Task: Look for space in Ağdaş, Azerbaijan from 1st July, 2023 to 9th July, 2023 for 2 adults in price range Rs.8000 to Rs.15000. Place can be entire place with 1  bedroom having 1 bed and 1 bathroom. Property type can be house, flat, guest house. Amenities needed are: air conditioning. Booking option can be shelf check-in. Required host language is English.
Action: Mouse moved to (482, 131)
Screenshot: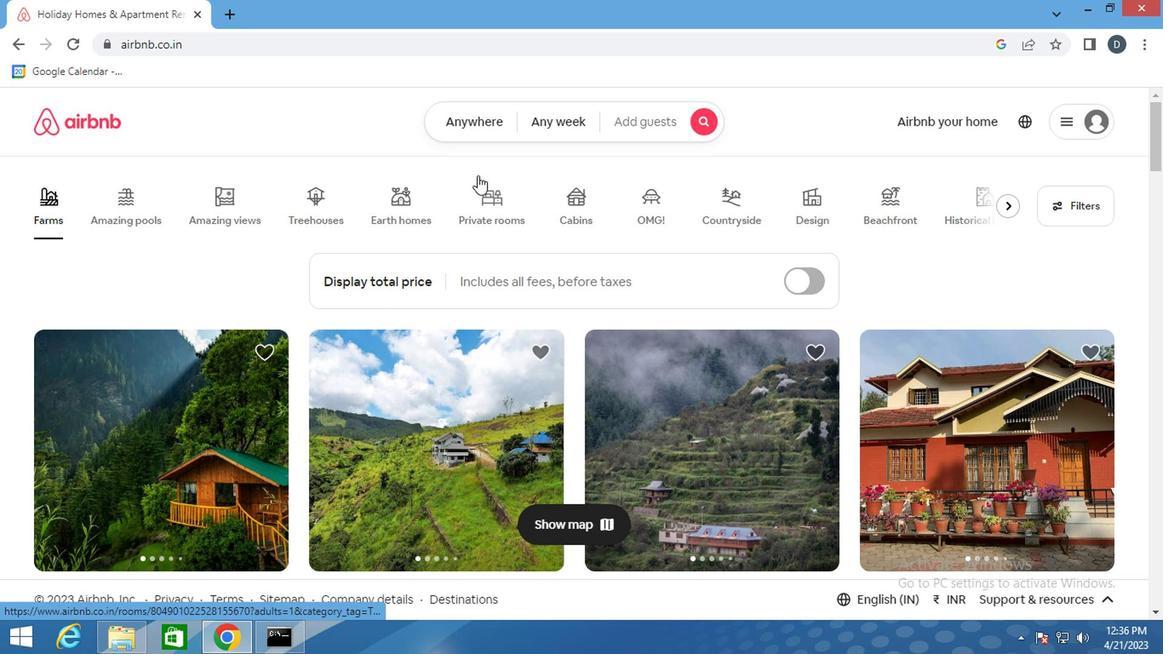 
Action: Mouse pressed left at (482, 131)
Screenshot: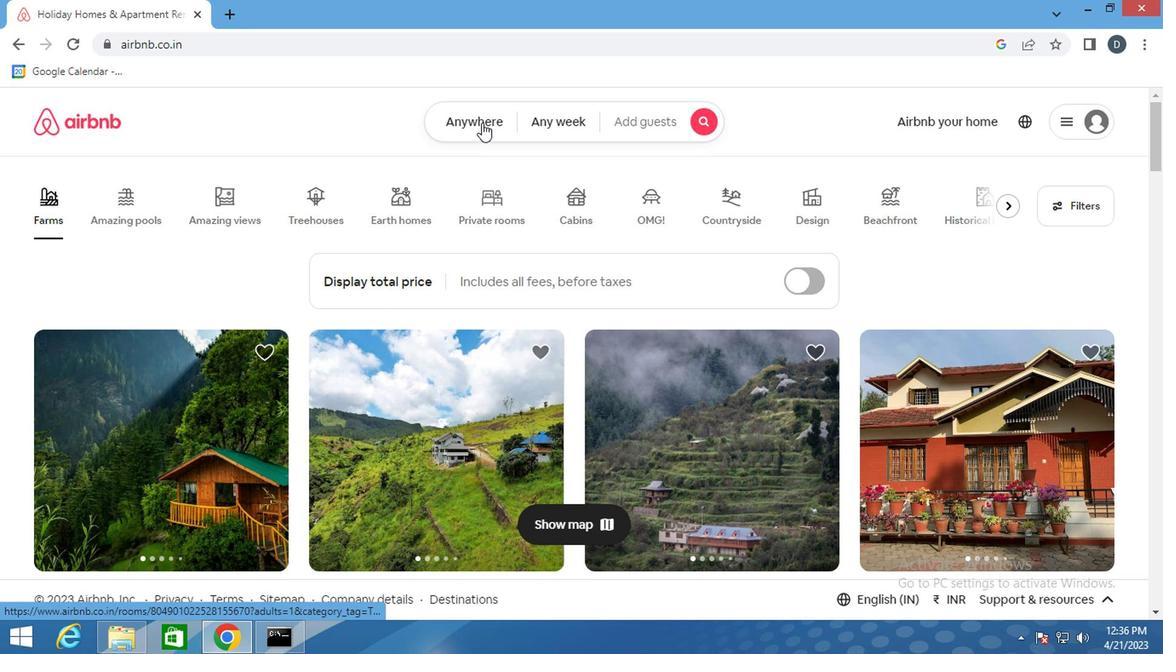 
Action: Mouse moved to (383, 200)
Screenshot: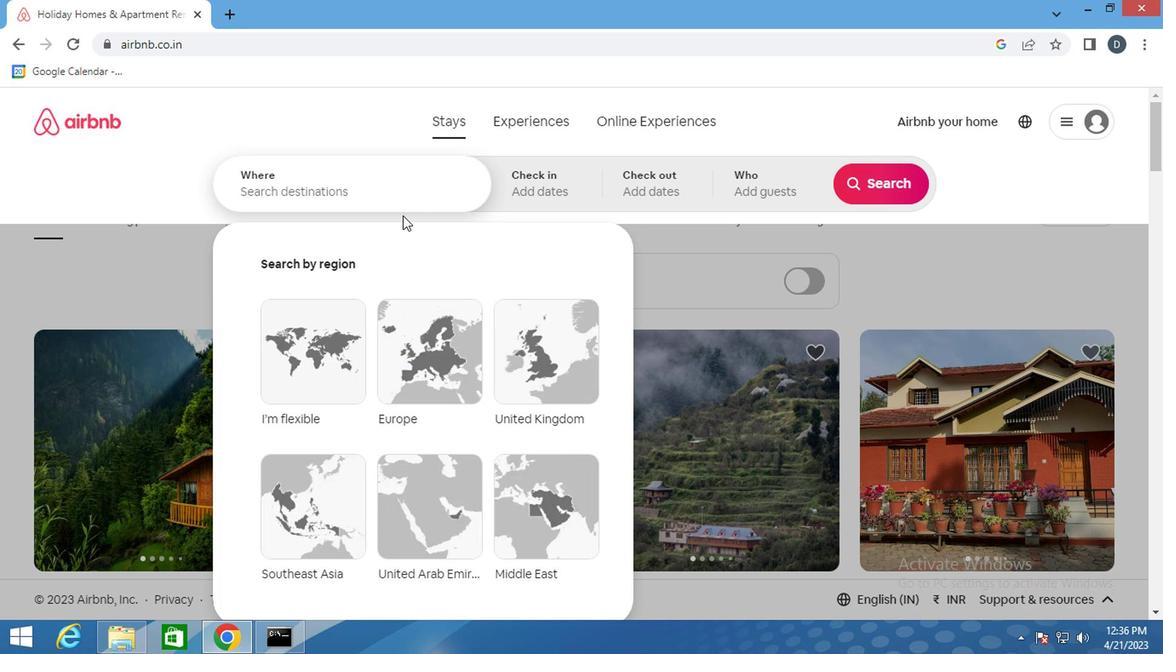 
Action: Mouse pressed left at (383, 200)
Screenshot: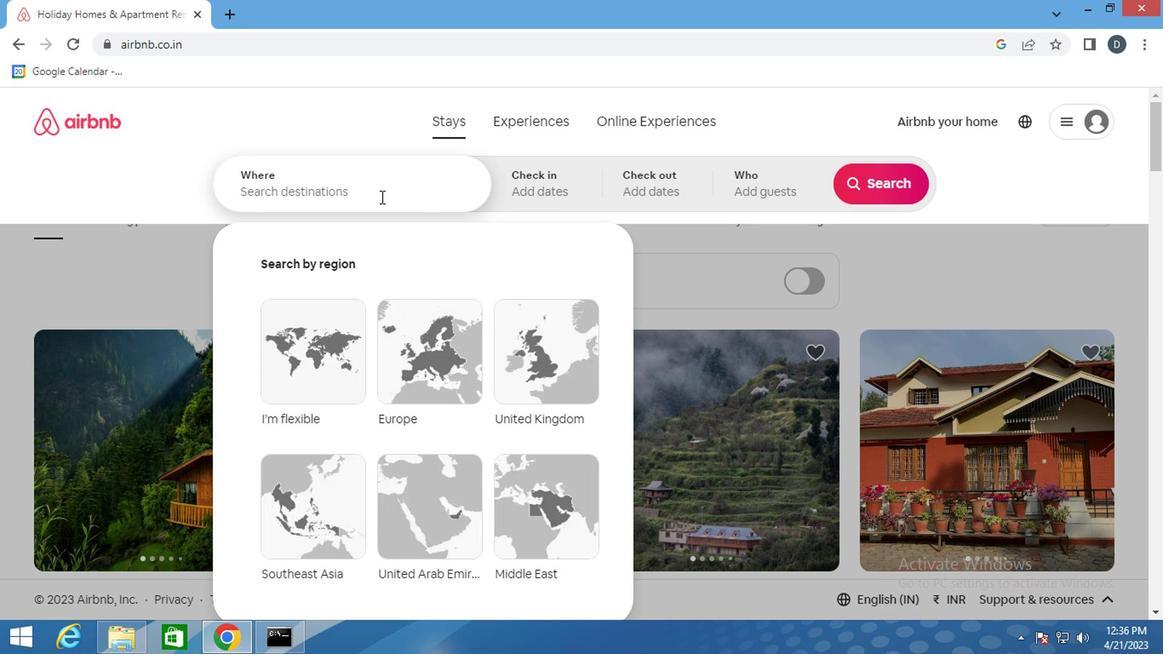 
Action: Key pressed <Key.shift>AGDAS,<Key.shift>AZERBAIJAN<Key.enter>
Screenshot: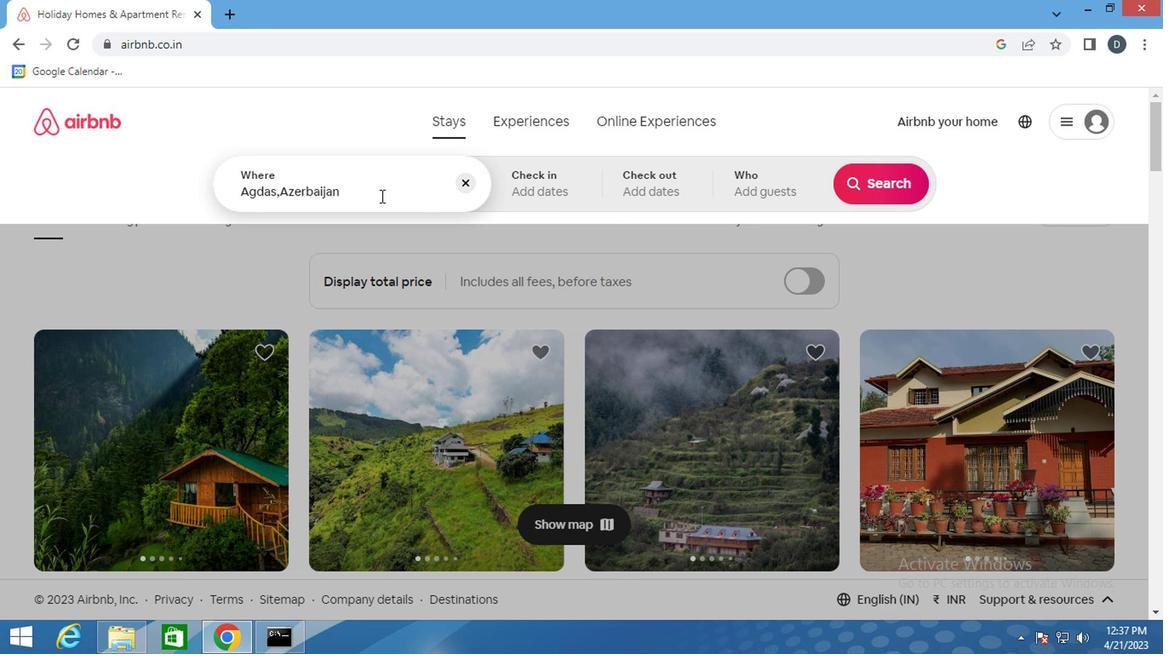 
Action: Mouse moved to (870, 320)
Screenshot: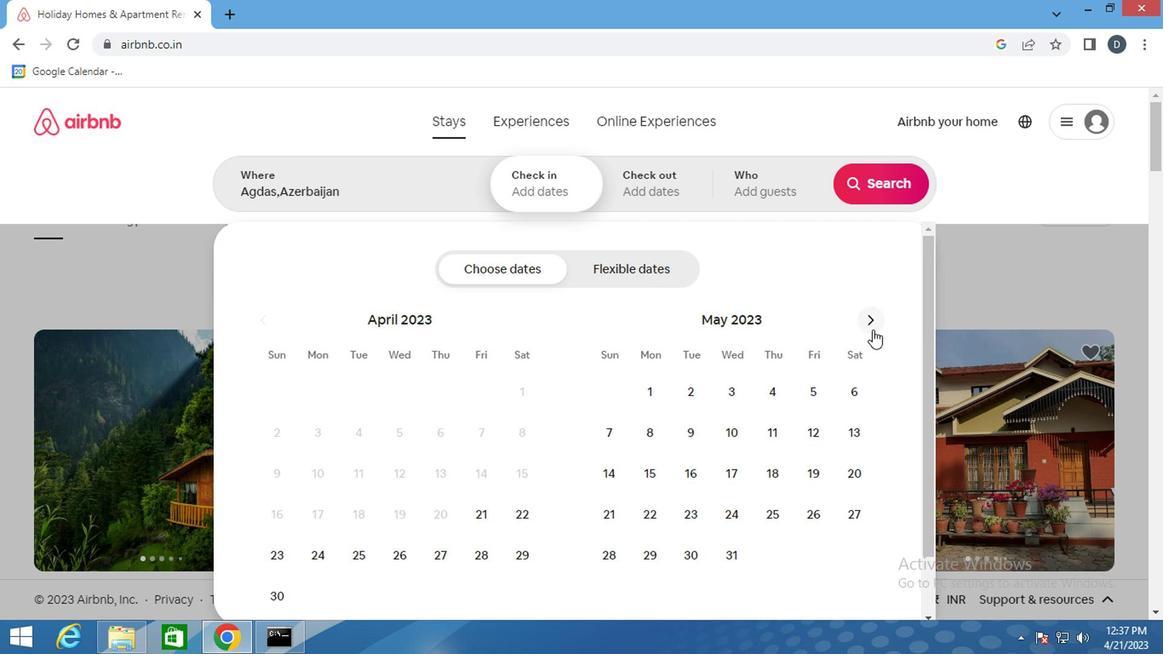 
Action: Mouse pressed left at (870, 320)
Screenshot: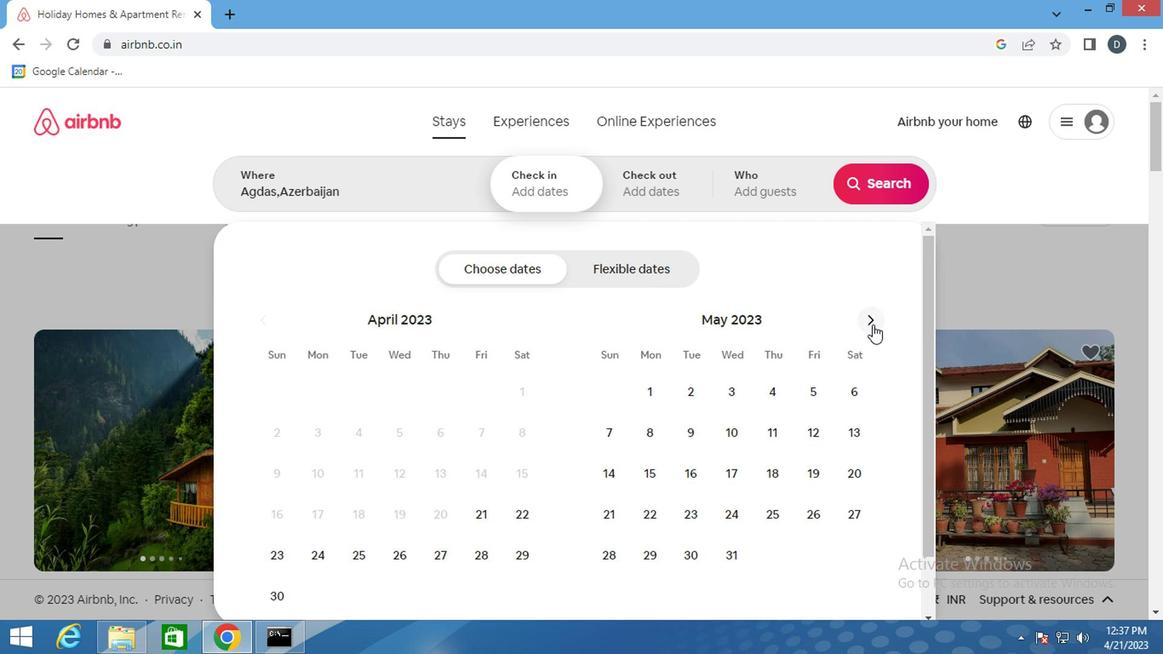 
Action: Mouse pressed left at (870, 320)
Screenshot: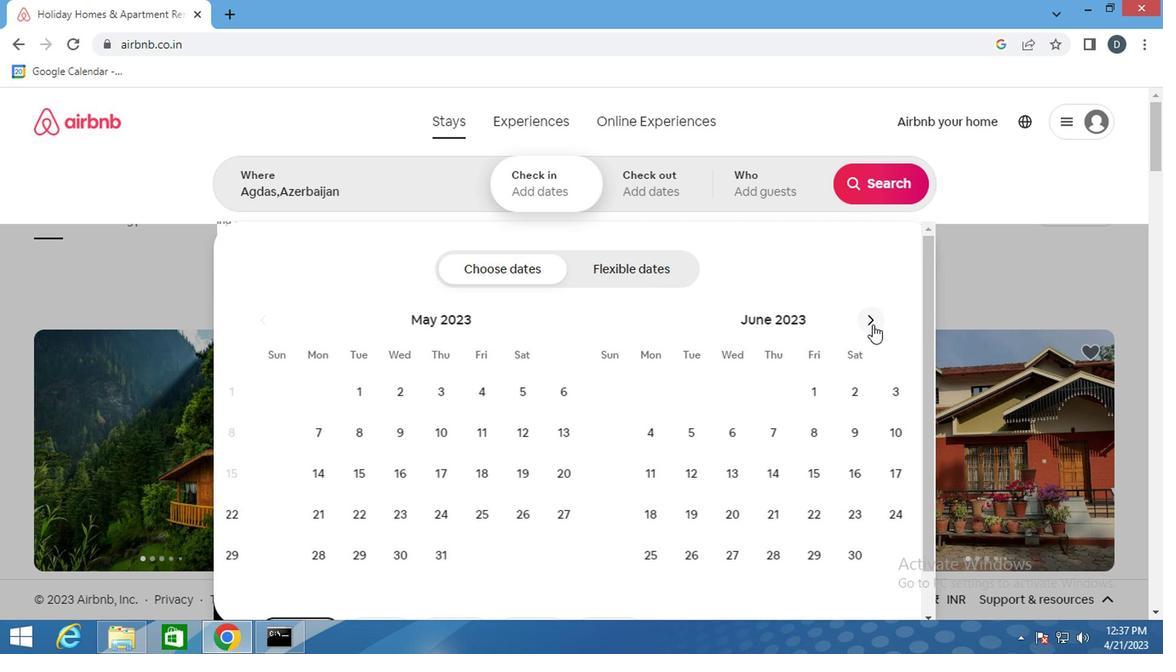 
Action: Mouse moved to (837, 379)
Screenshot: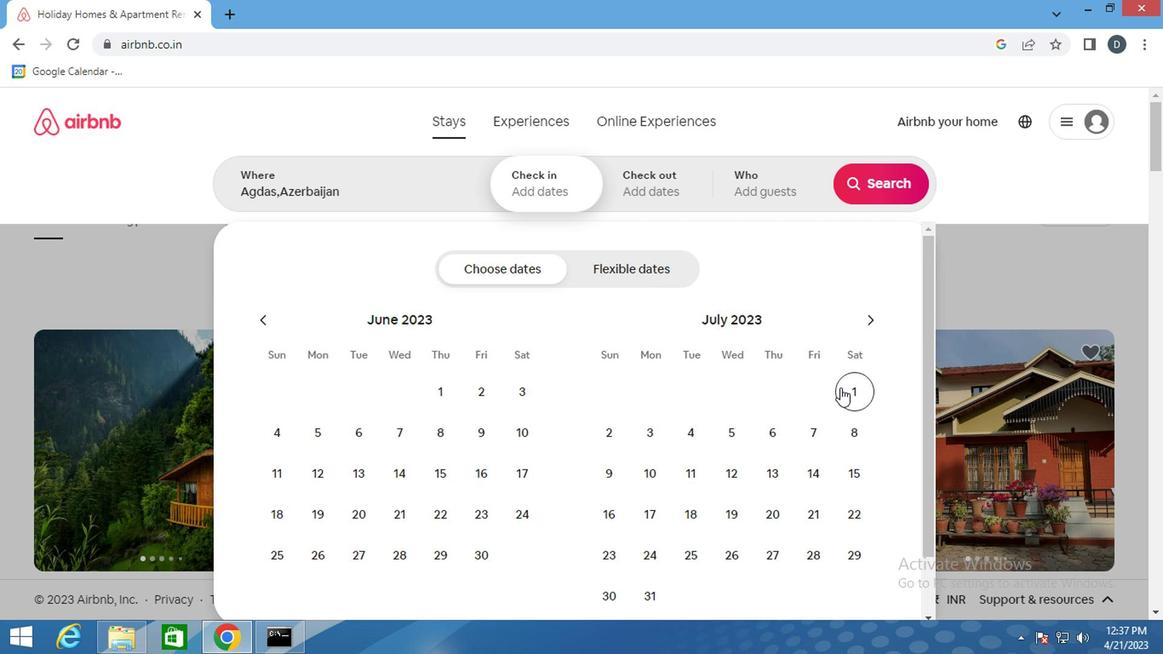 
Action: Mouse pressed left at (837, 379)
Screenshot: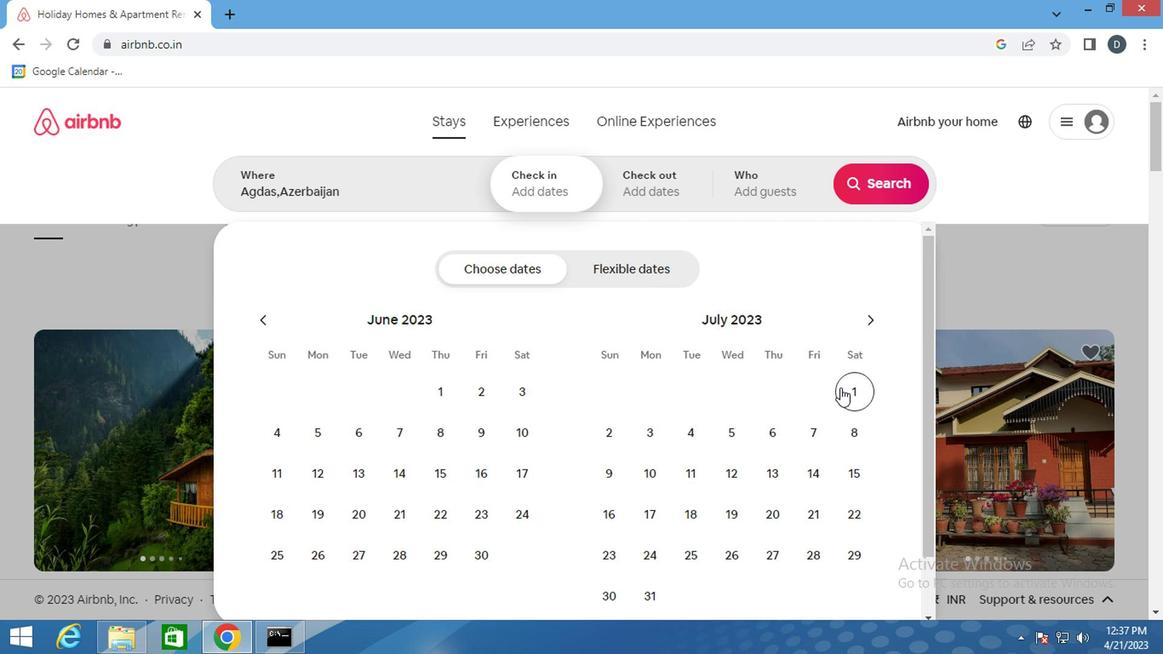 
Action: Mouse moved to (608, 461)
Screenshot: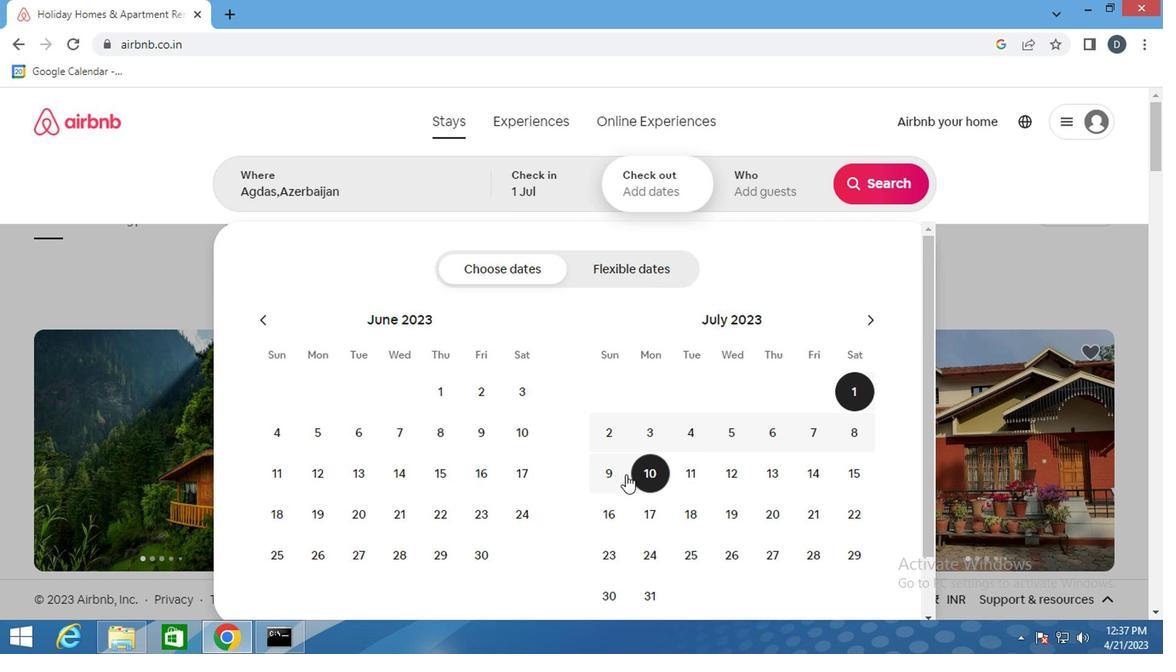 
Action: Mouse pressed left at (608, 461)
Screenshot: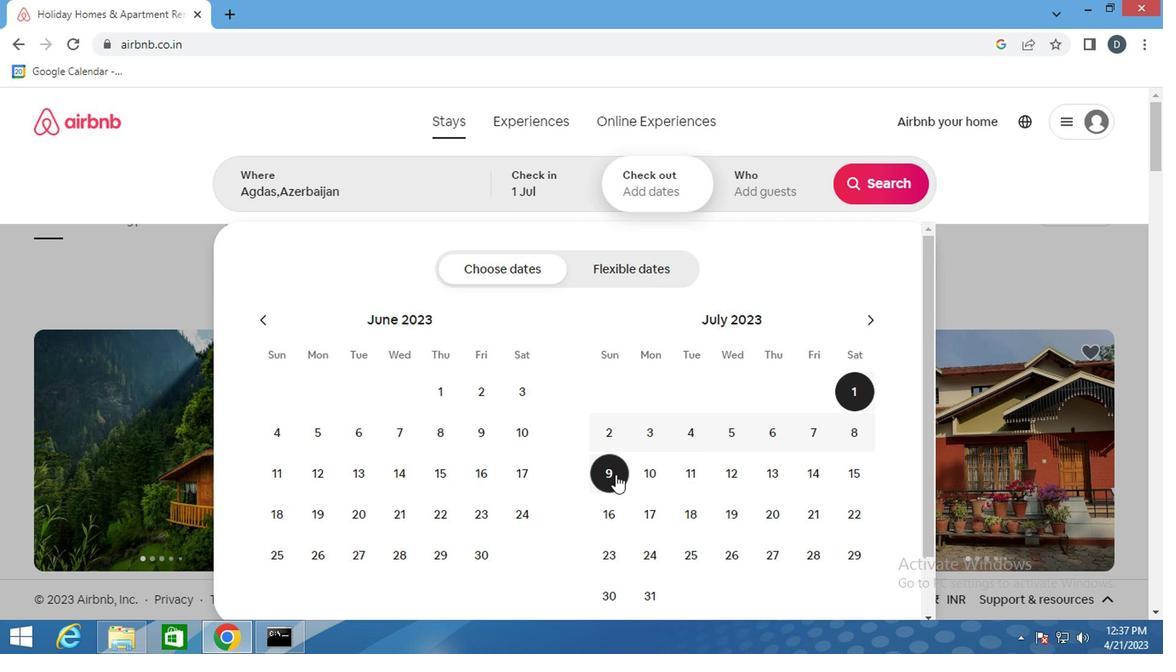 
Action: Mouse moved to (748, 190)
Screenshot: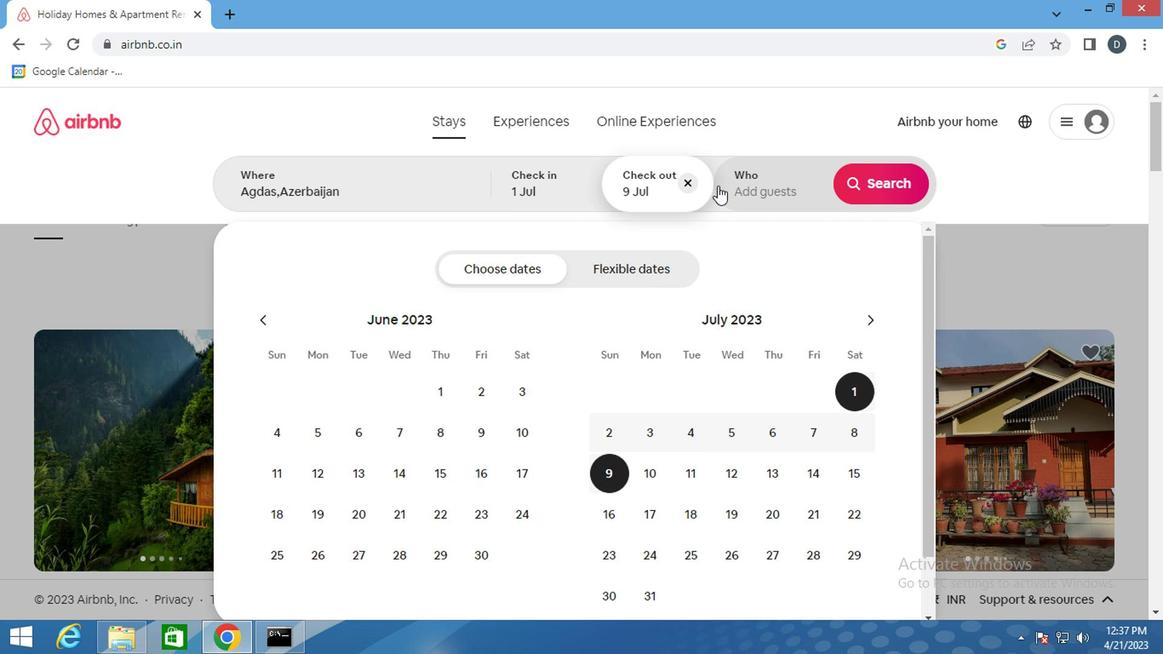 
Action: Mouse pressed left at (748, 190)
Screenshot: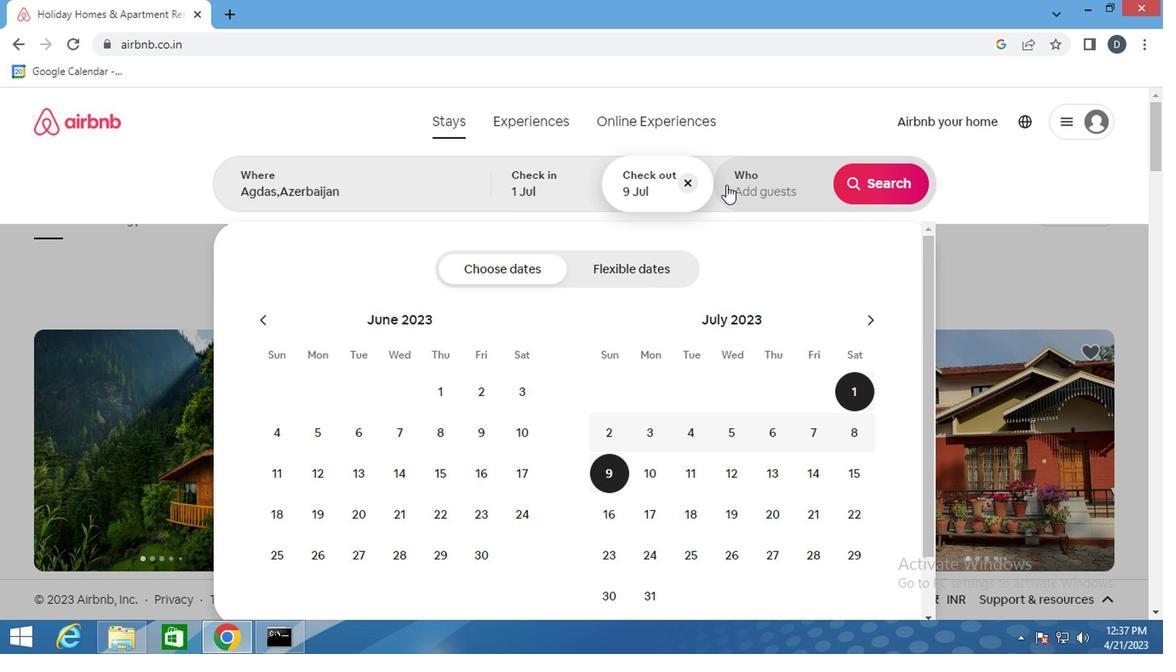 
Action: Mouse moved to (871, 271)
Screenshot: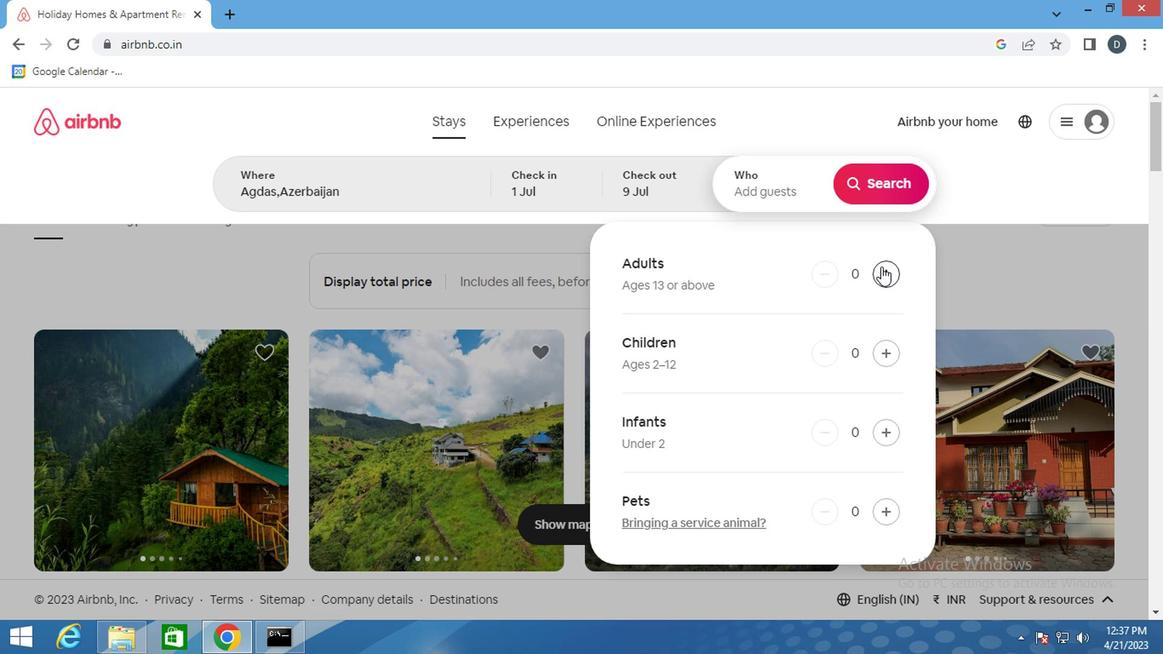 
Action: Mouse pressed left at (871, 271)
Screenshot: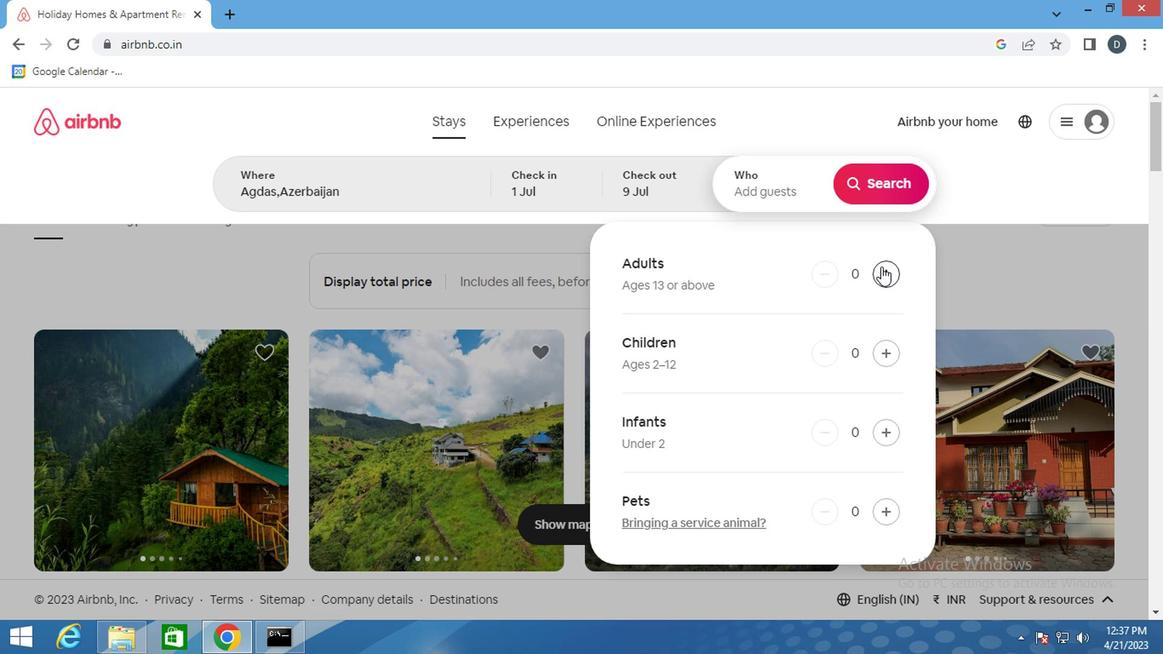 
Action: Mouse pressed left at (871, 271)
Screenshot: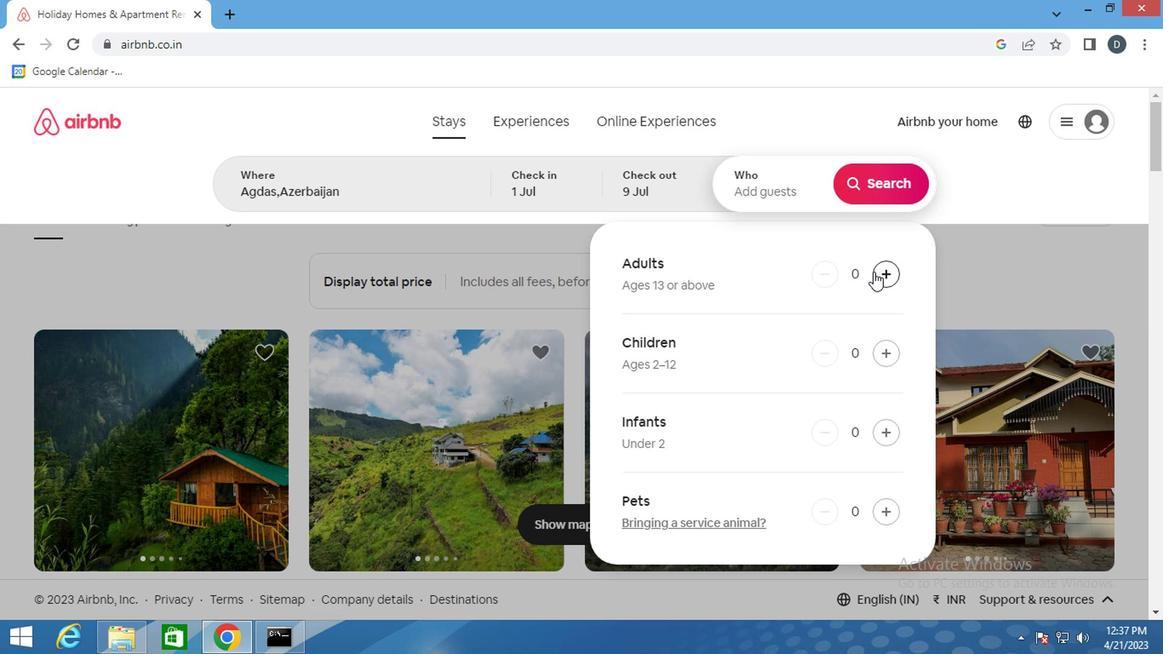 
Action: Mouse moved to (878, 190)
Screenshot: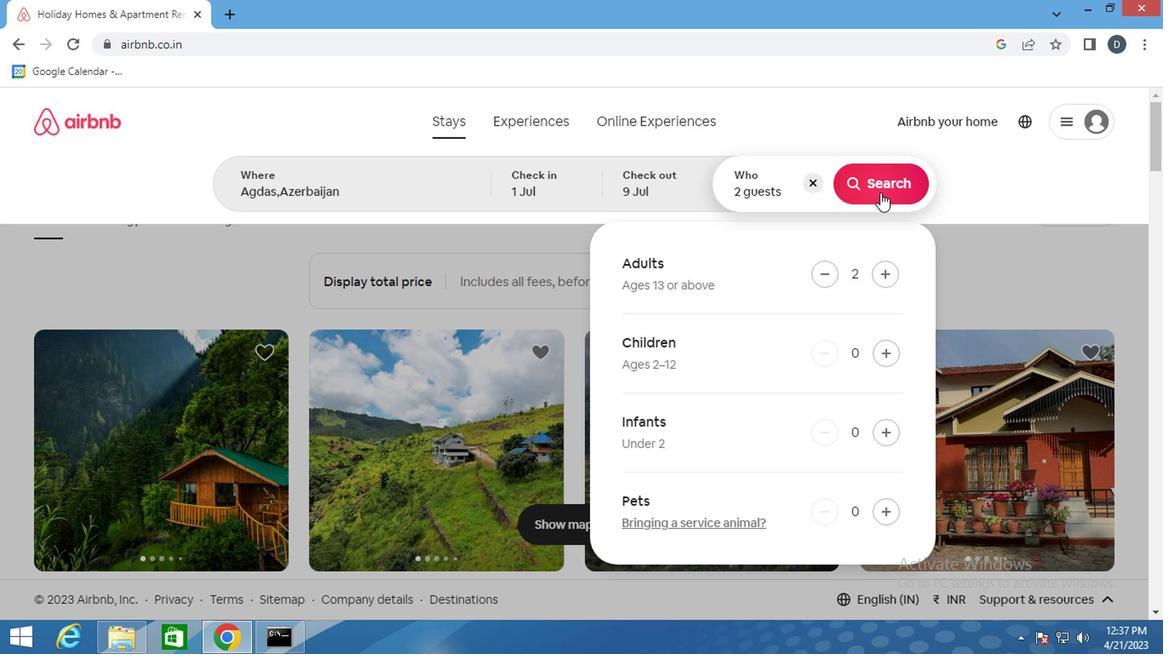 
Action: Mouse pressed left at (878, 190)
Screenshot: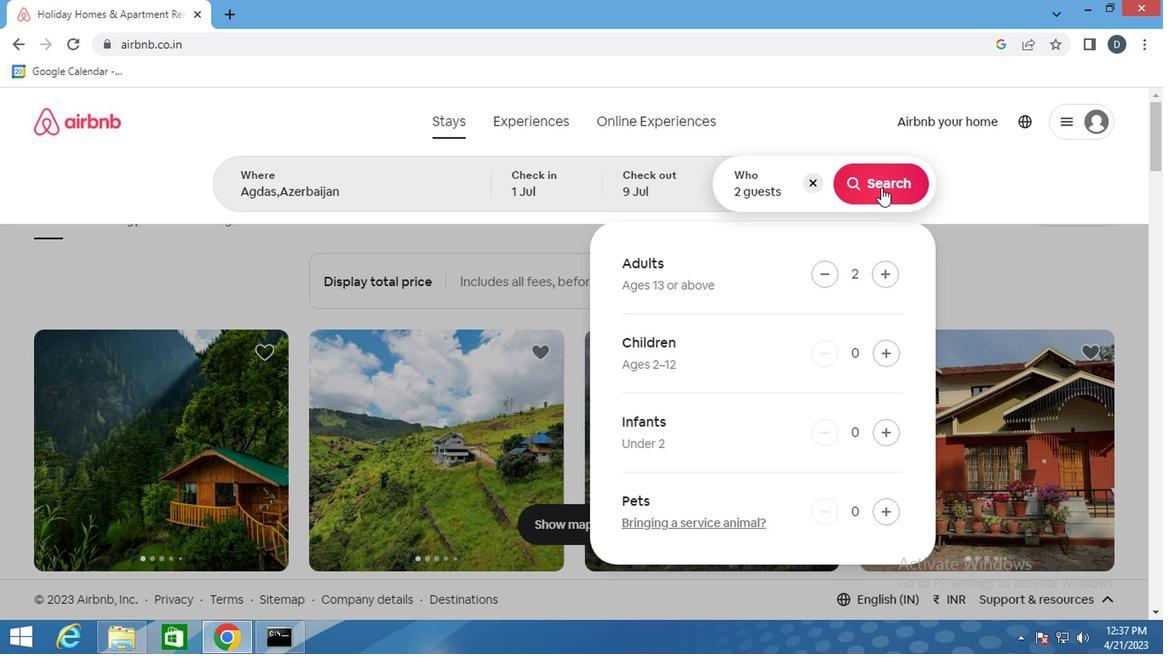 
Action: Mouse moved to (1081, 200)
Screenshot: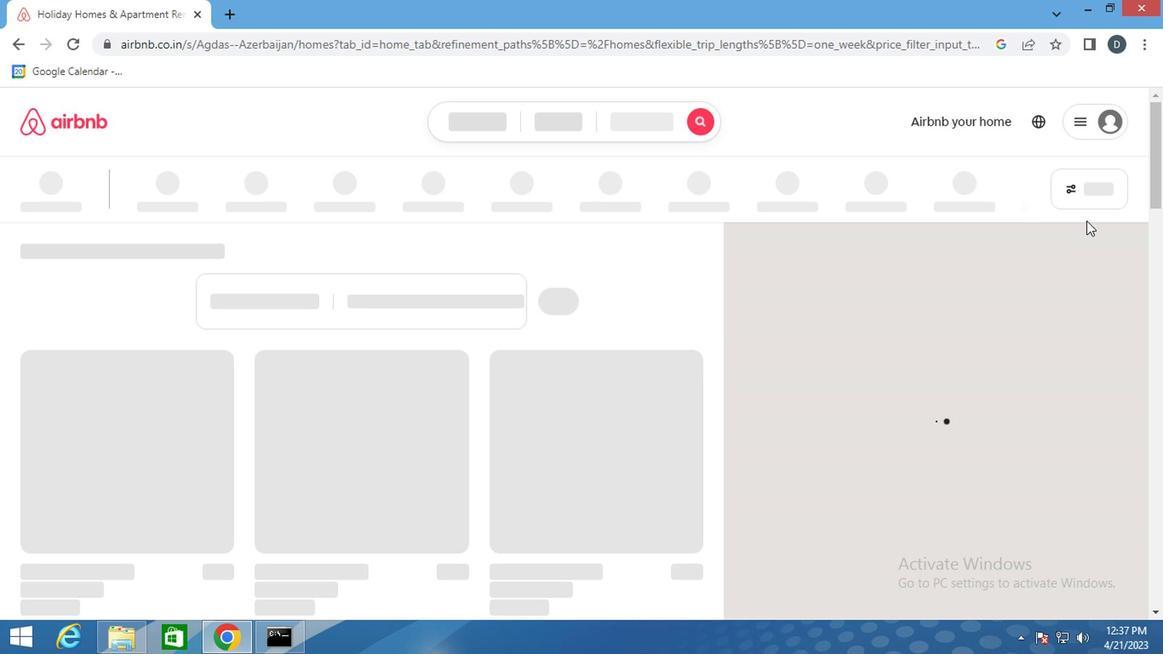 
Action: Mouse pressed left at (1081, 200)
Screenshot: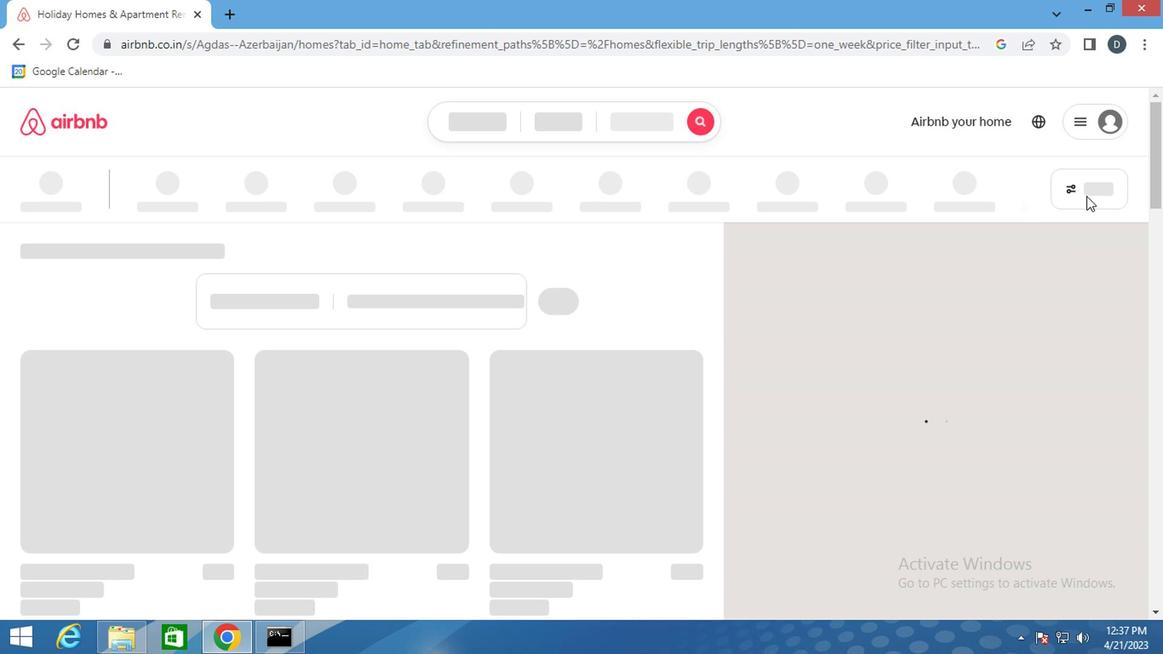 
Action: Mouse moved to (403, 397)
Screenshot: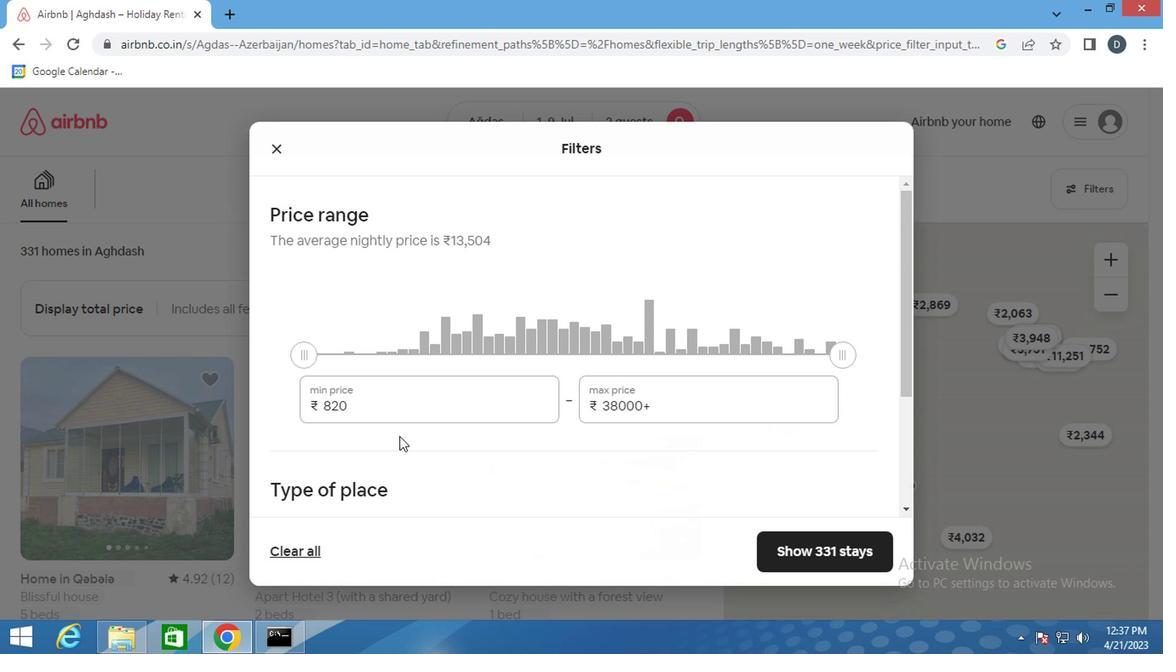 
Action: Mouse pressed left at (403, 397)
Screenshot: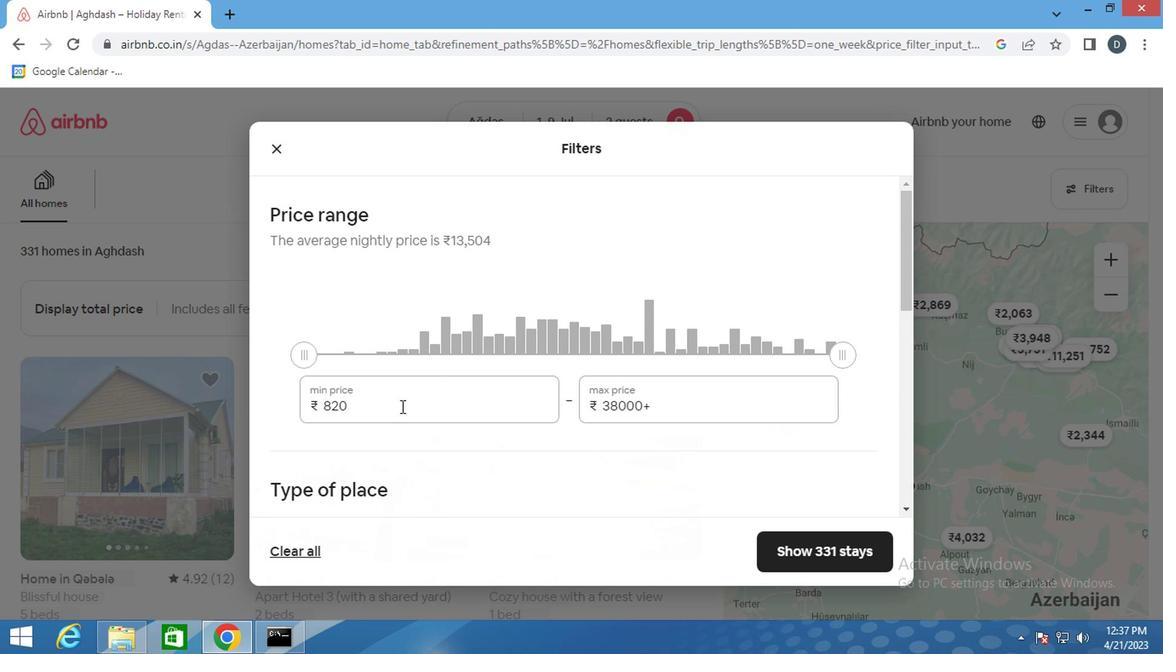 
Action: Mouse pressed left at (403, 397)
Screenshot: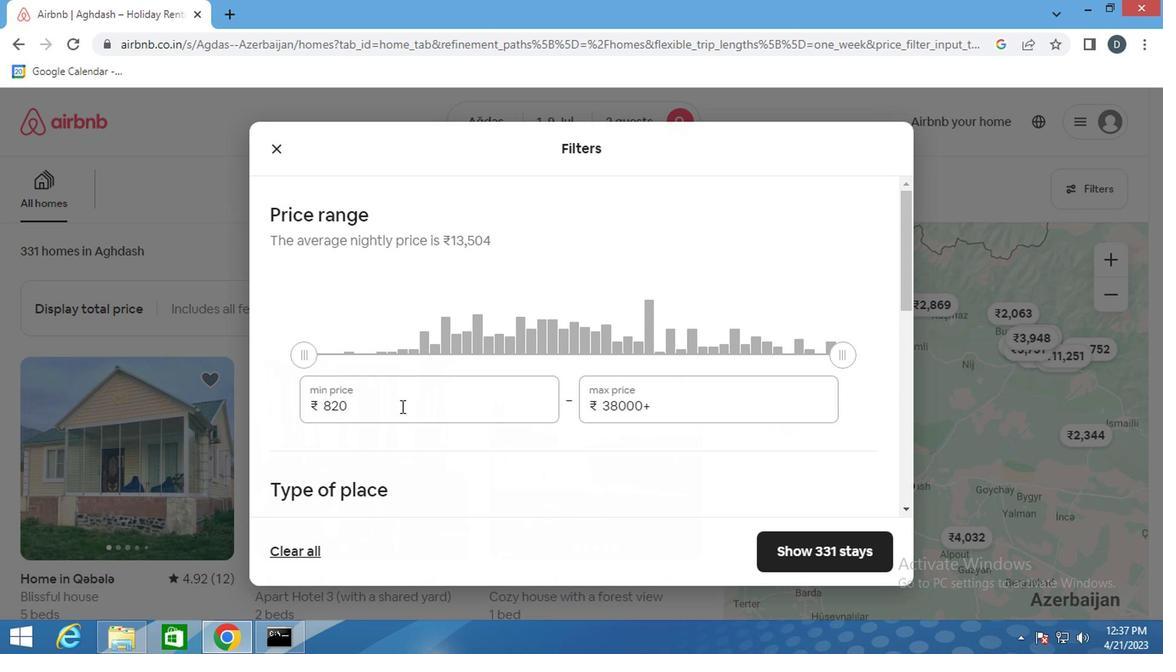 
Action: Key pressed 8000<Key.tab>ctrl+Actrl+12000
Screenshot: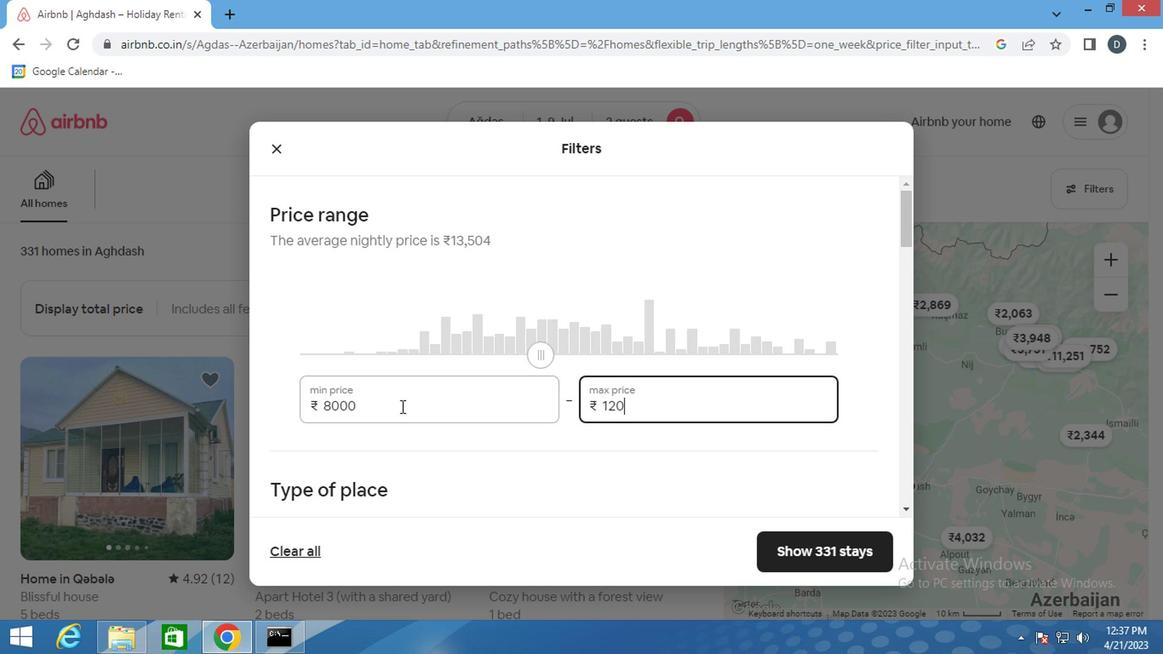
Action: Mouse moved to (588, 416)
Screenshot: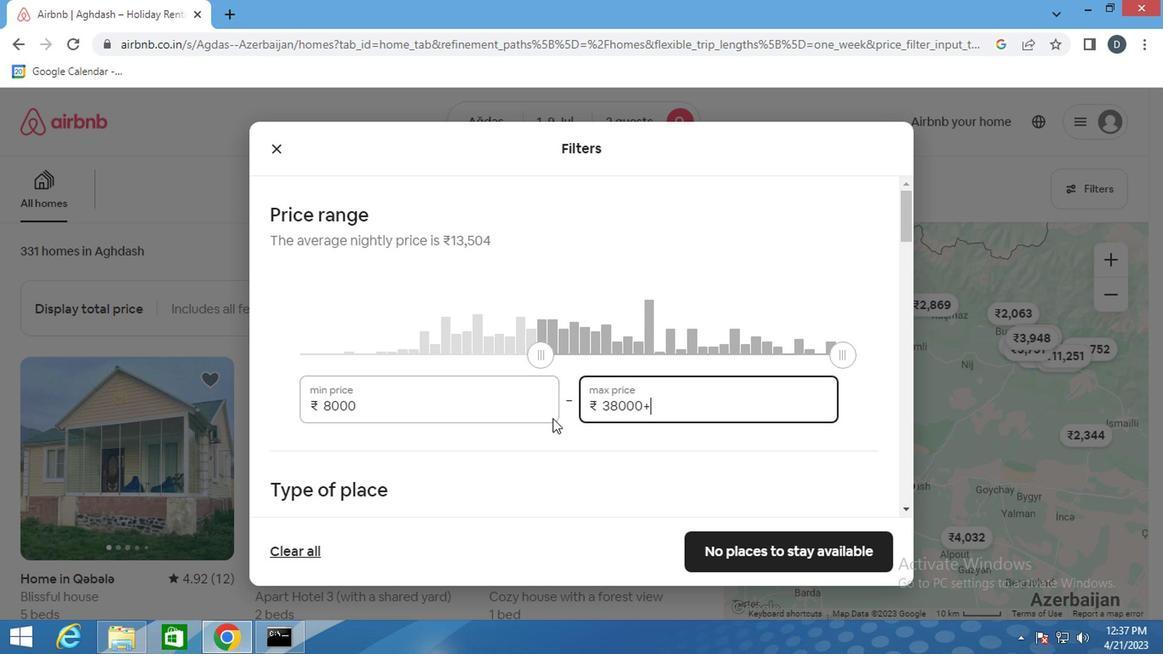 
Action: Key pressed ctrl+Actrl+12000
Screenshot: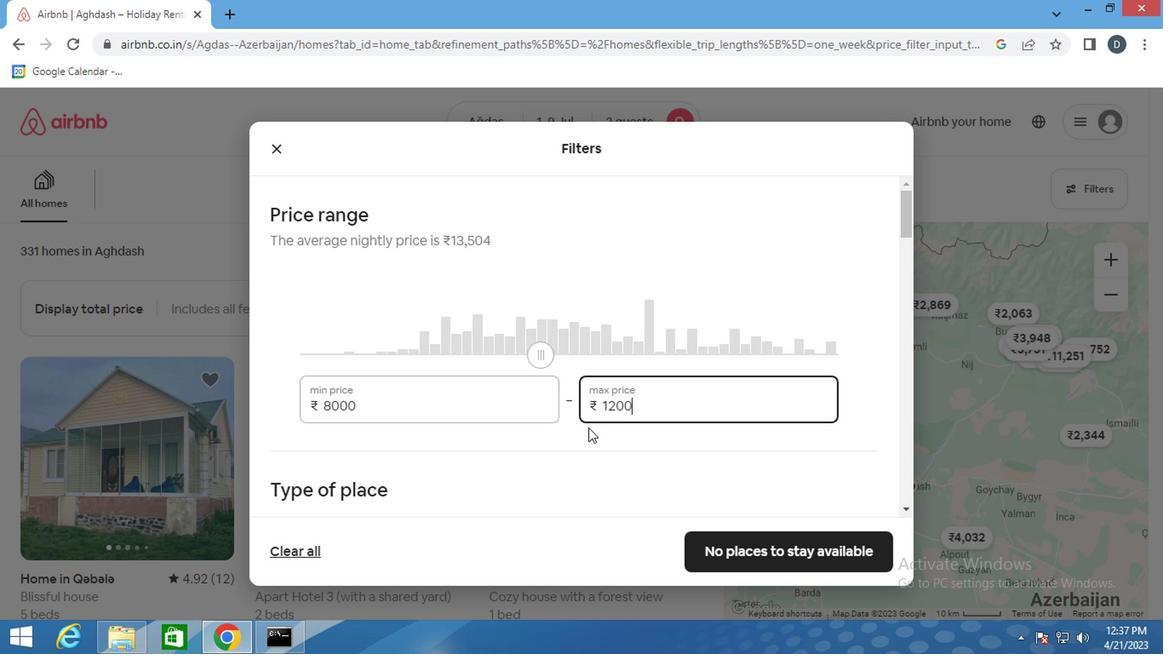 
Action: Mouse moved to (630, 421)
Screenshot: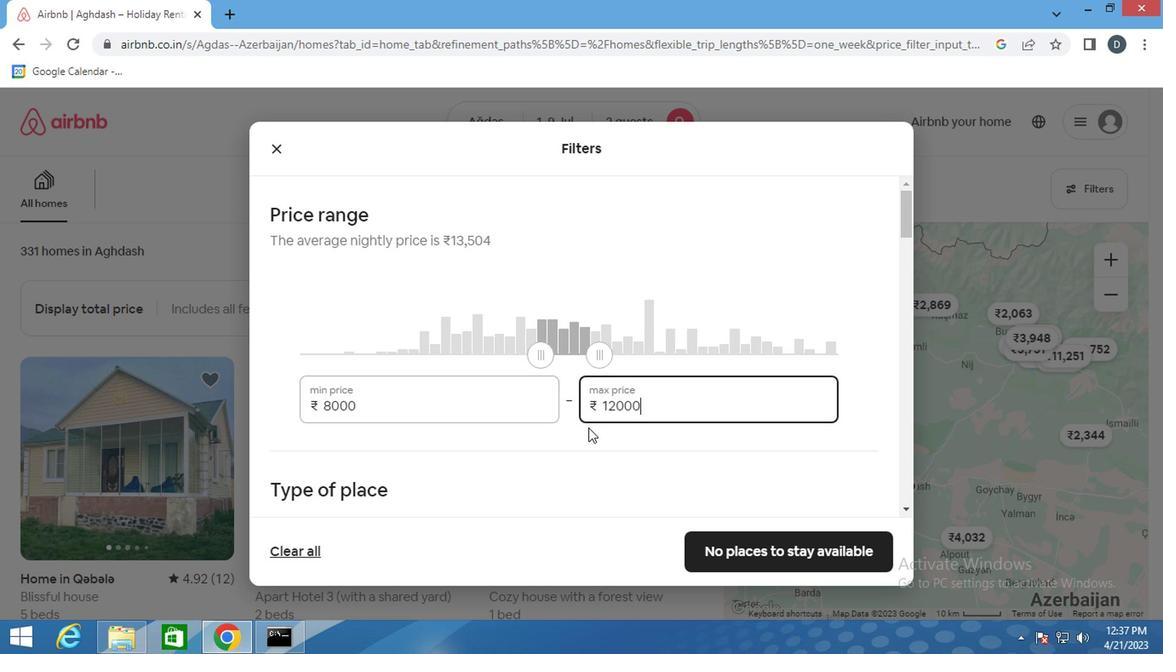 
Action: Mouse scrolled (630, 421) with delta (0, 0)
Screenshot: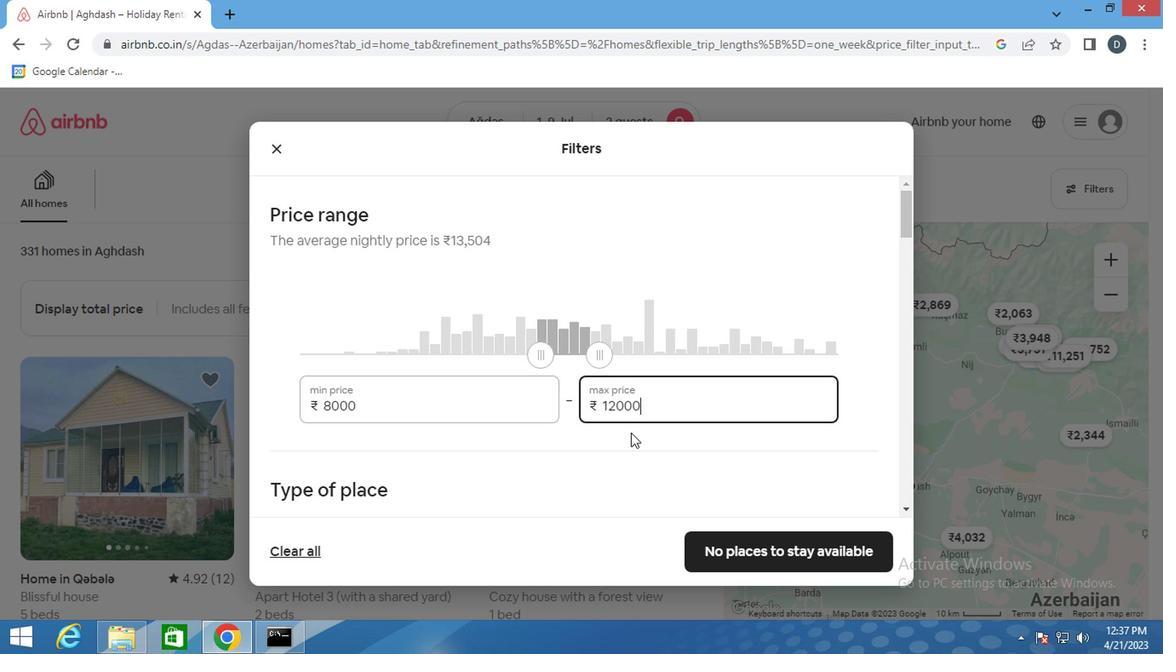 
Action: Mouse scrolled (630, 421) with delta (0, 0)
Screenshot: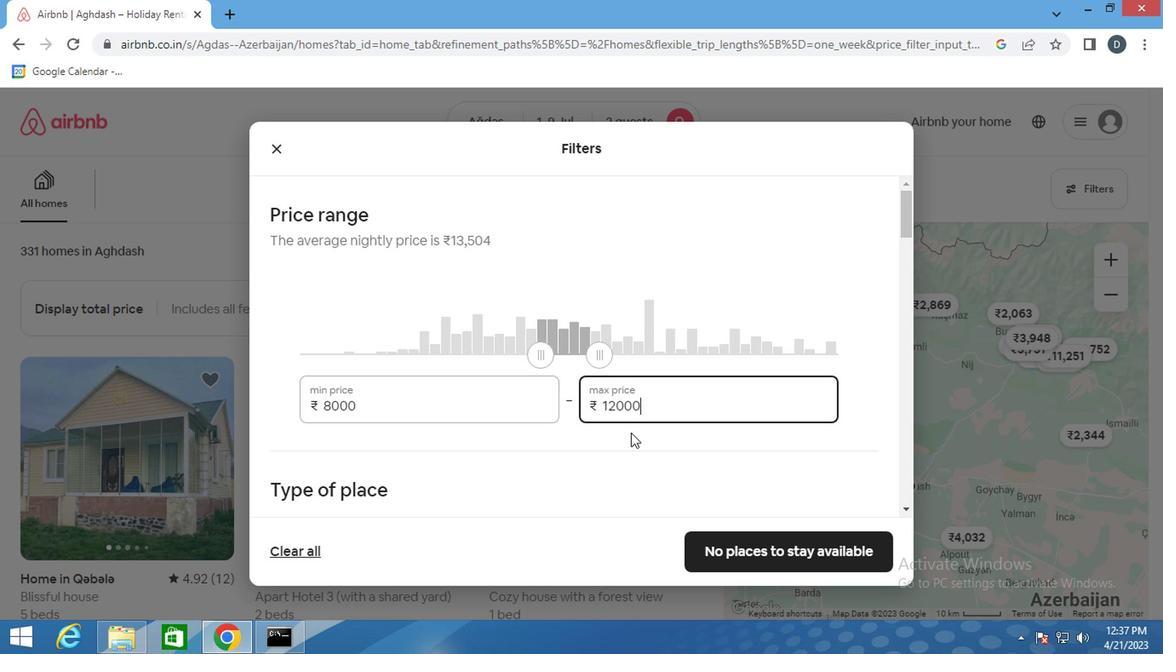
Action: Mouse scrolled (630, 421) with delta (0, 0)
Screenshot: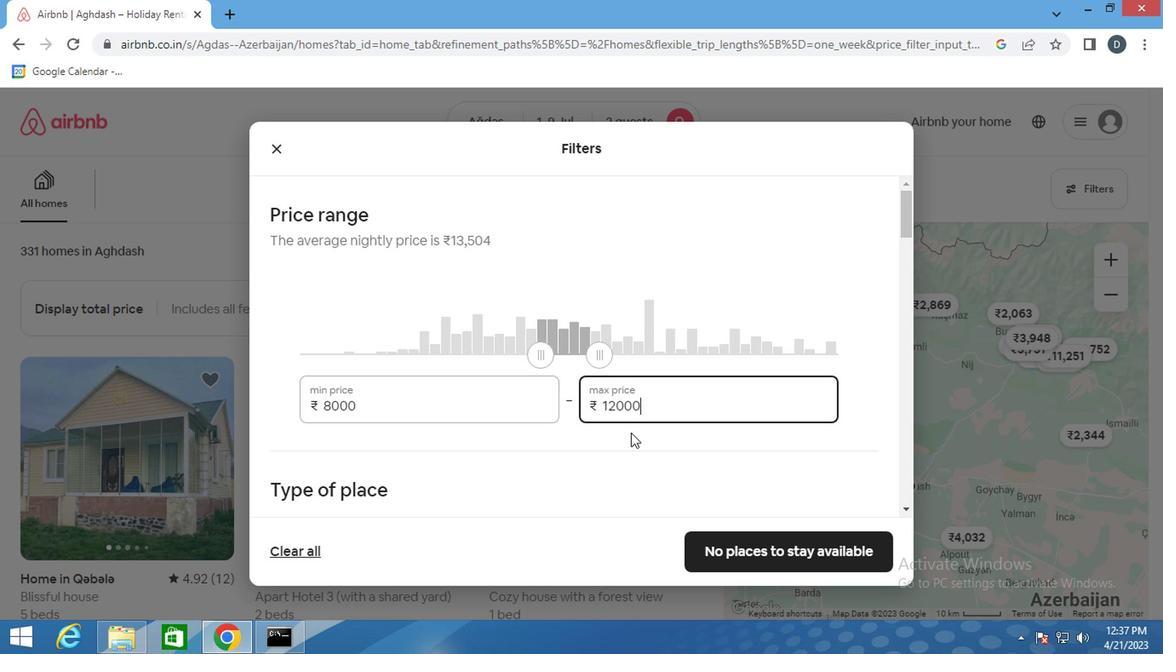 
Action: Mouse moved to (384, 290)
Screenshot: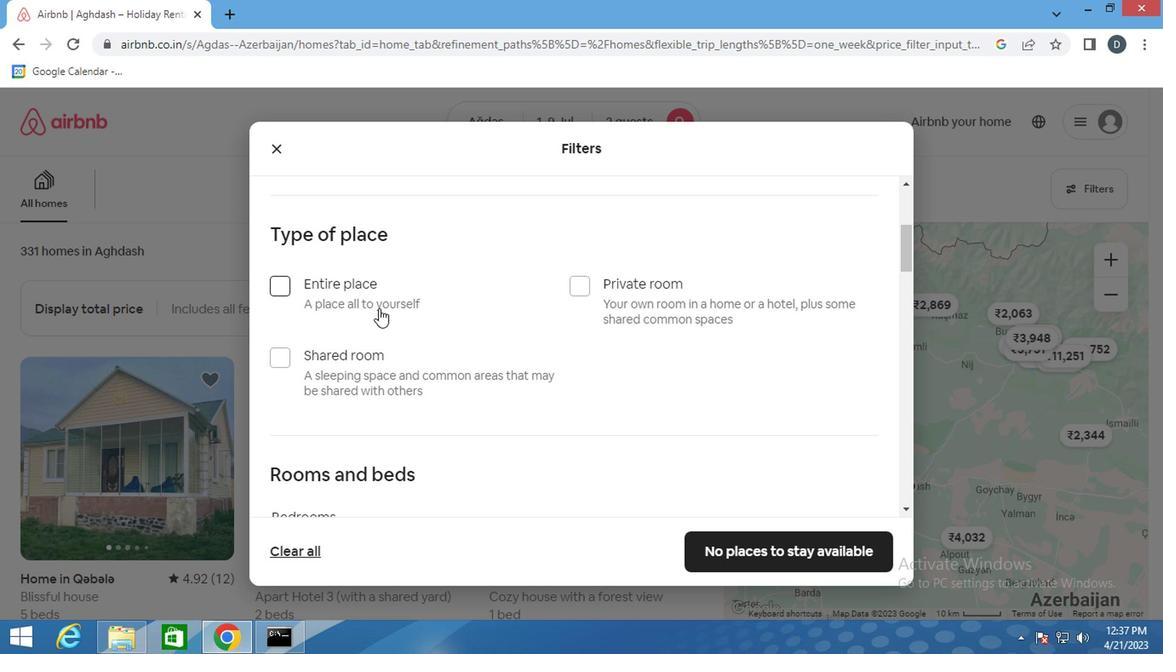 
Action: Mouse pressed left at (384, 290)
Screenshot: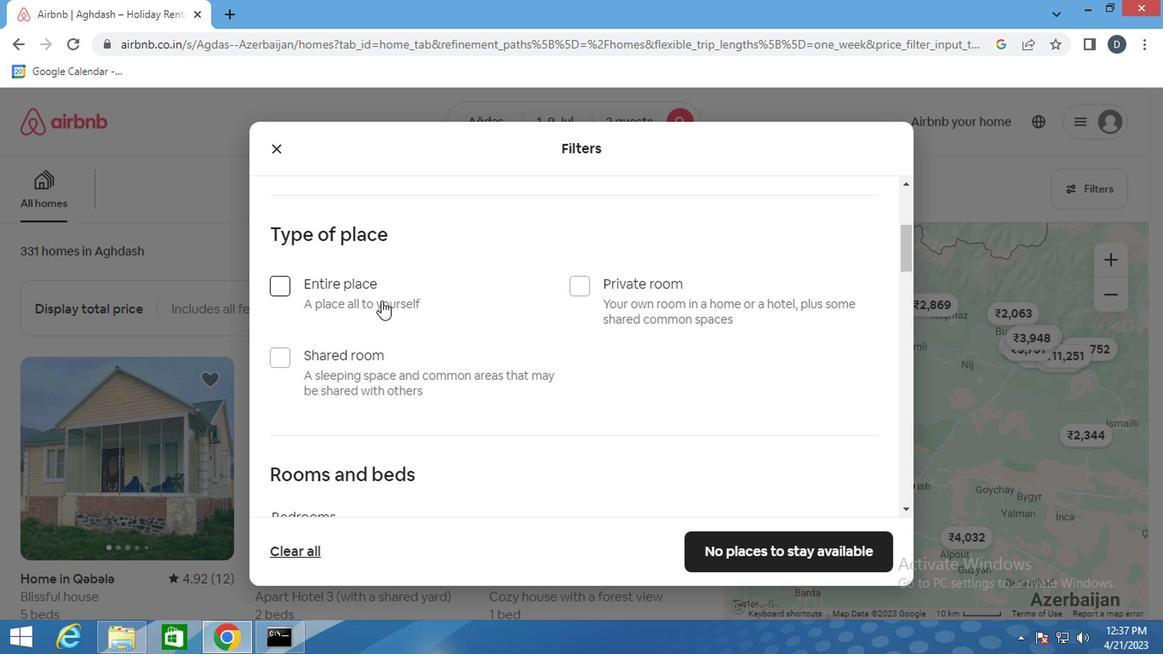 
Action: Mouse moved to (506, 356)
Screenshot: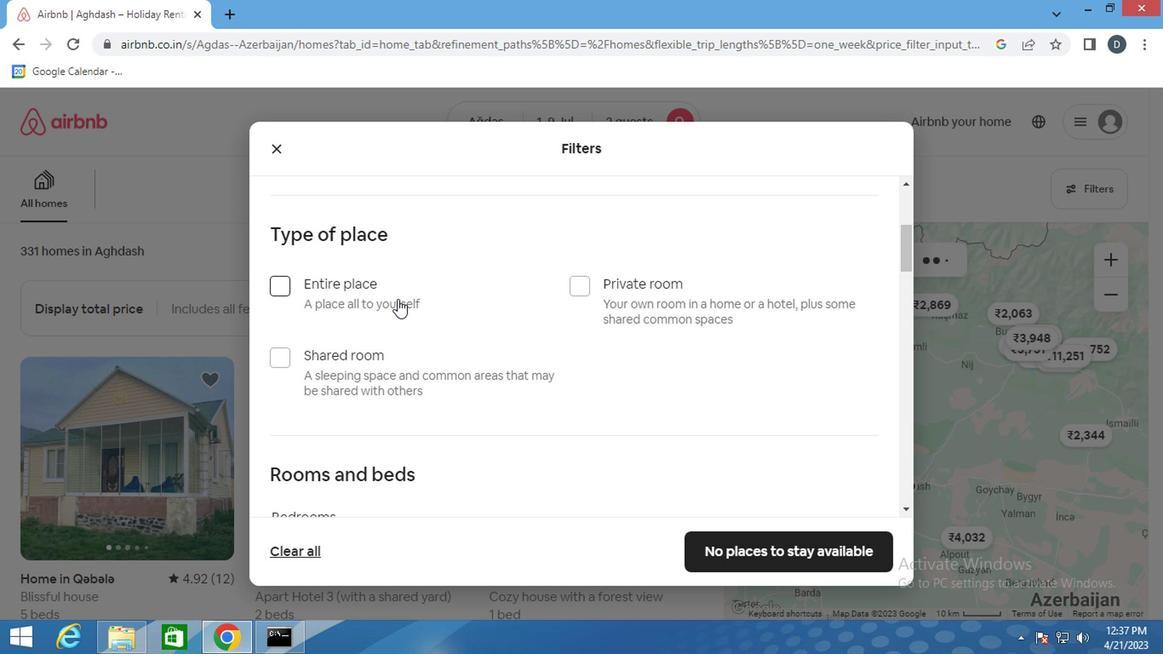 
Action: Mouse scrolled (506, 355) with delta (0, 0)
Screenshot: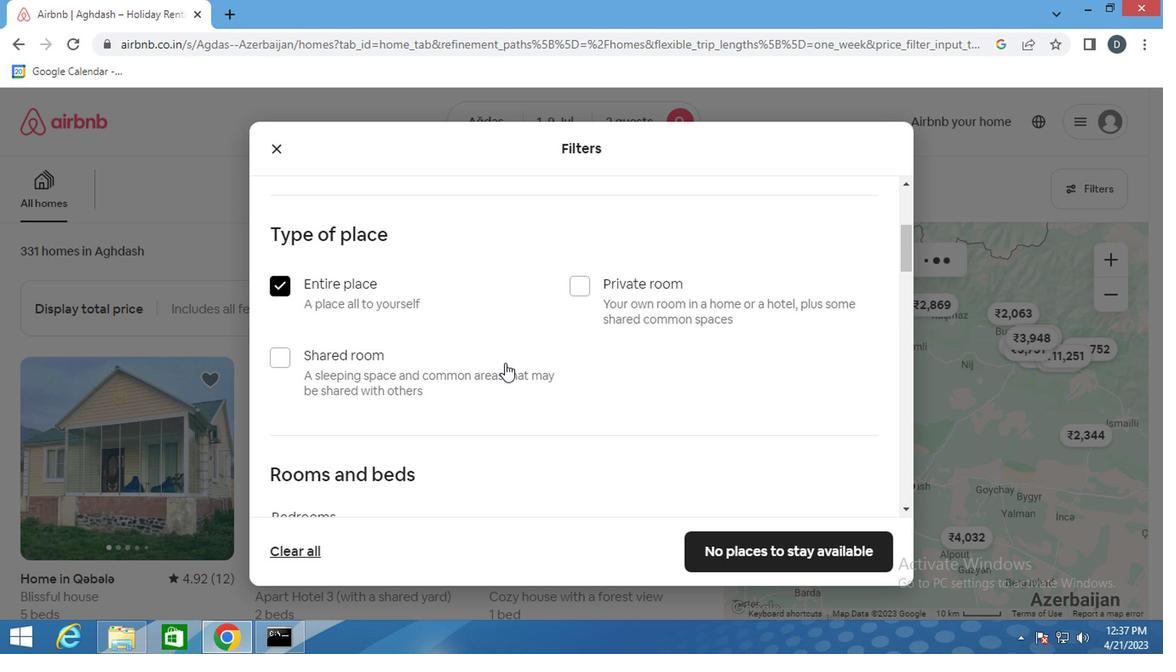 
Action: Mouse scrolled (506, 355) with delta (0, 0)
Screenshot: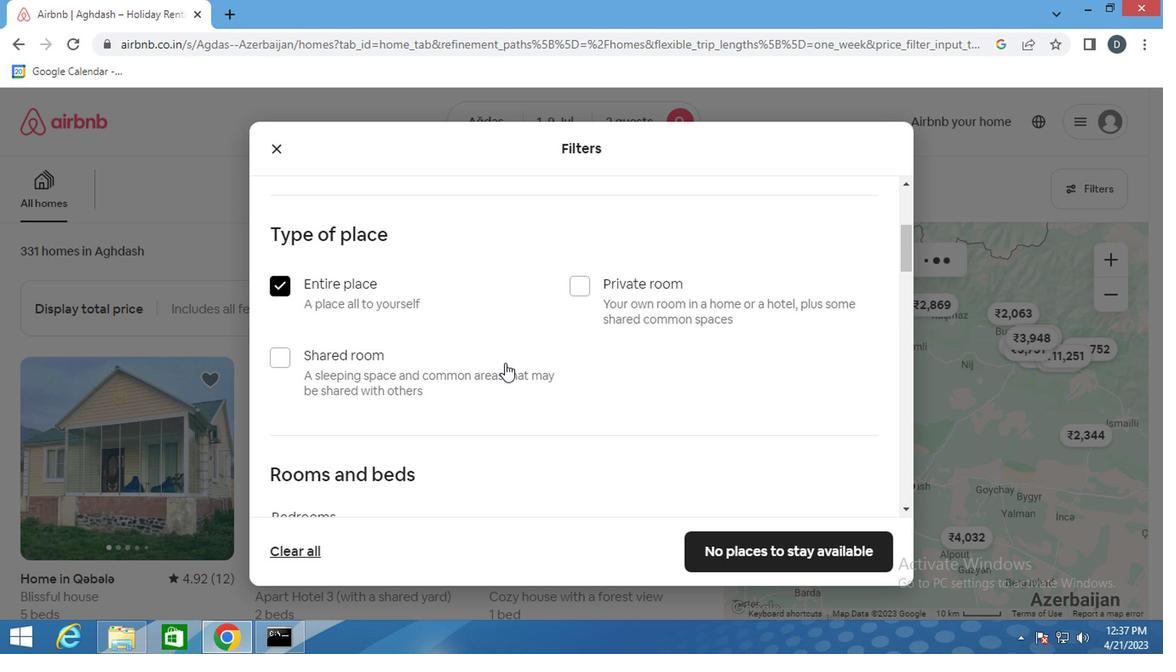 
Action: Mouse scrolled (506, 355) with delta (0, 0)
Screenshot: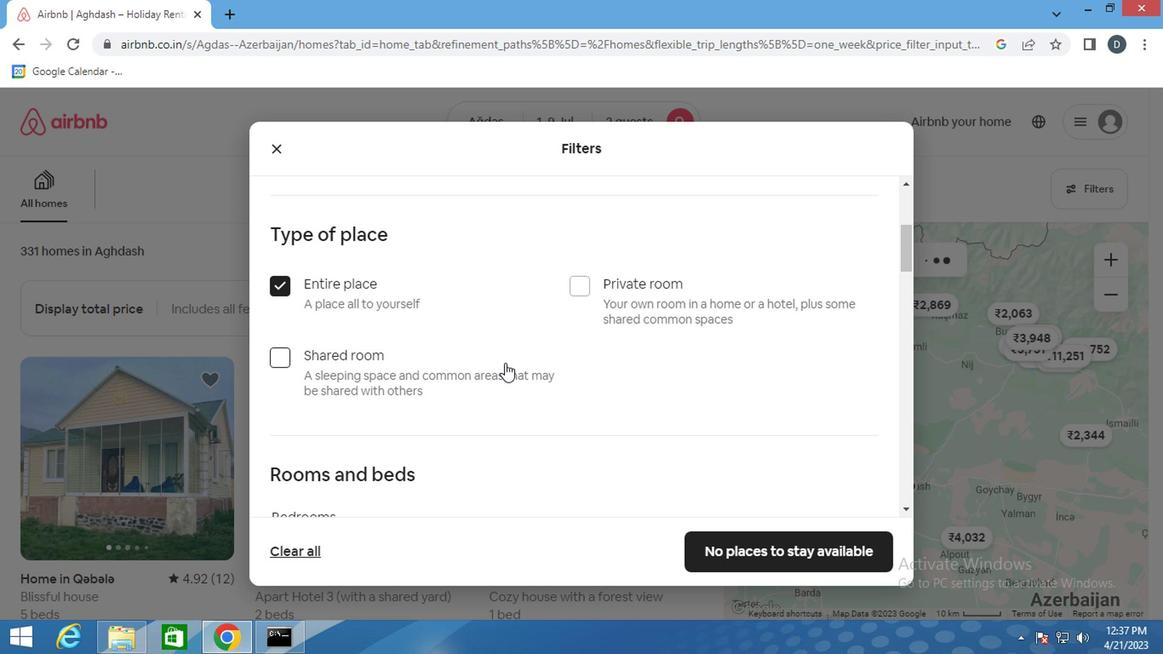 
Action: Mouse moved to (373, 293)
Screenshot: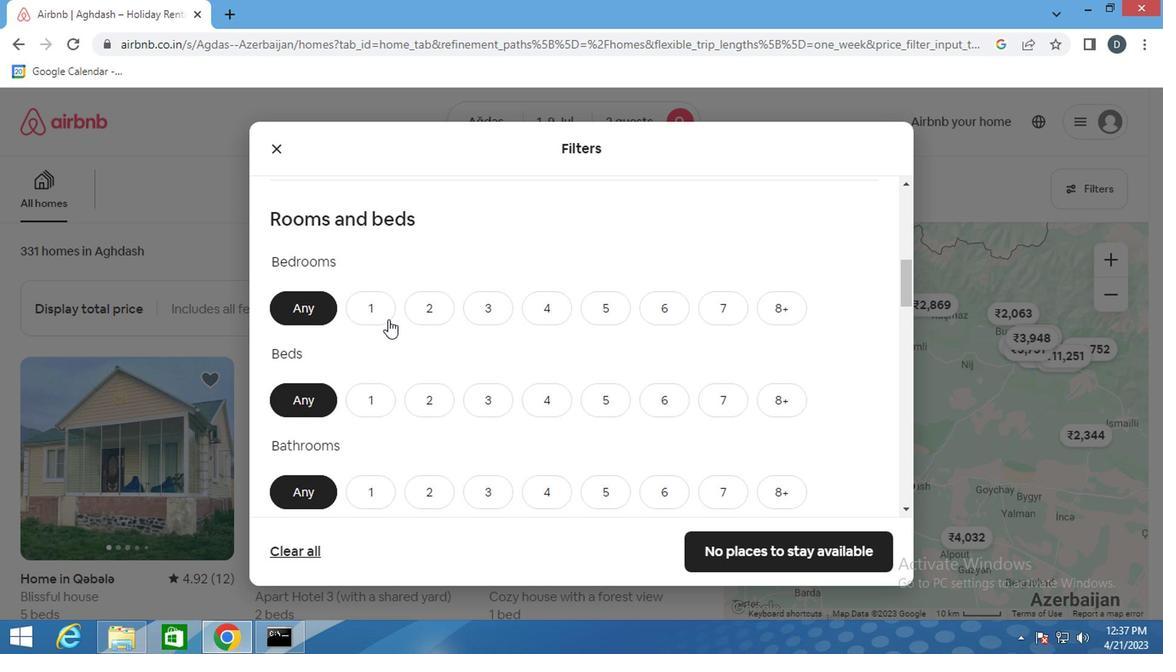 
Action: Mouse pressed left at (373, 293)
Screenshot: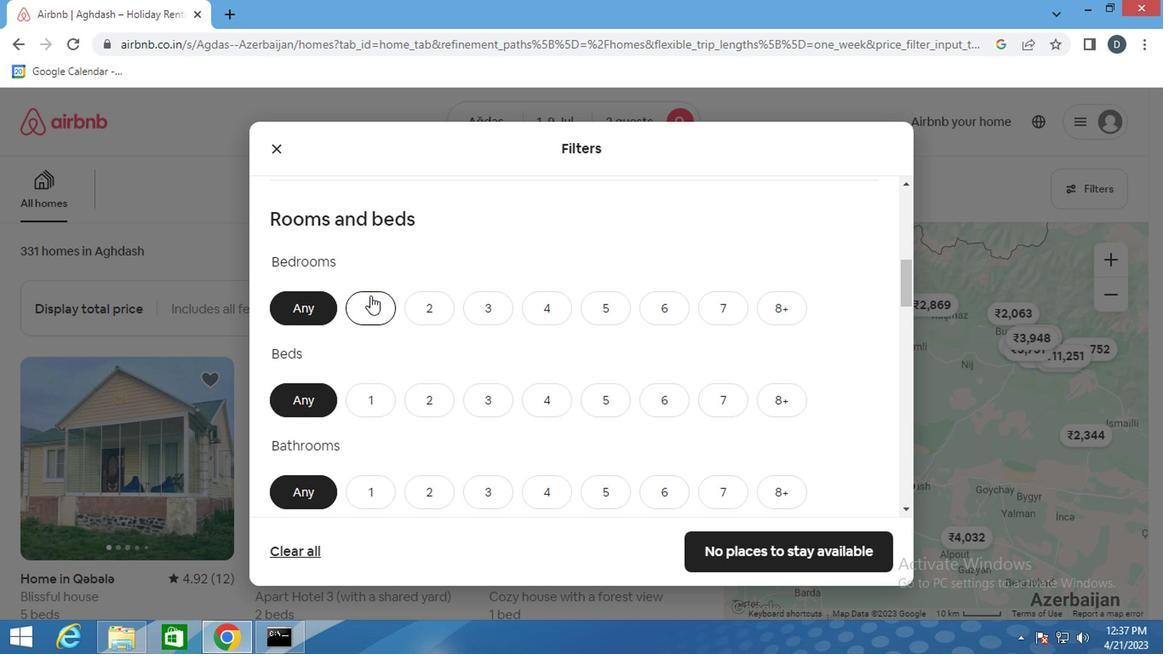 
Action: Mouse moved to (376, 376)
Screenshot: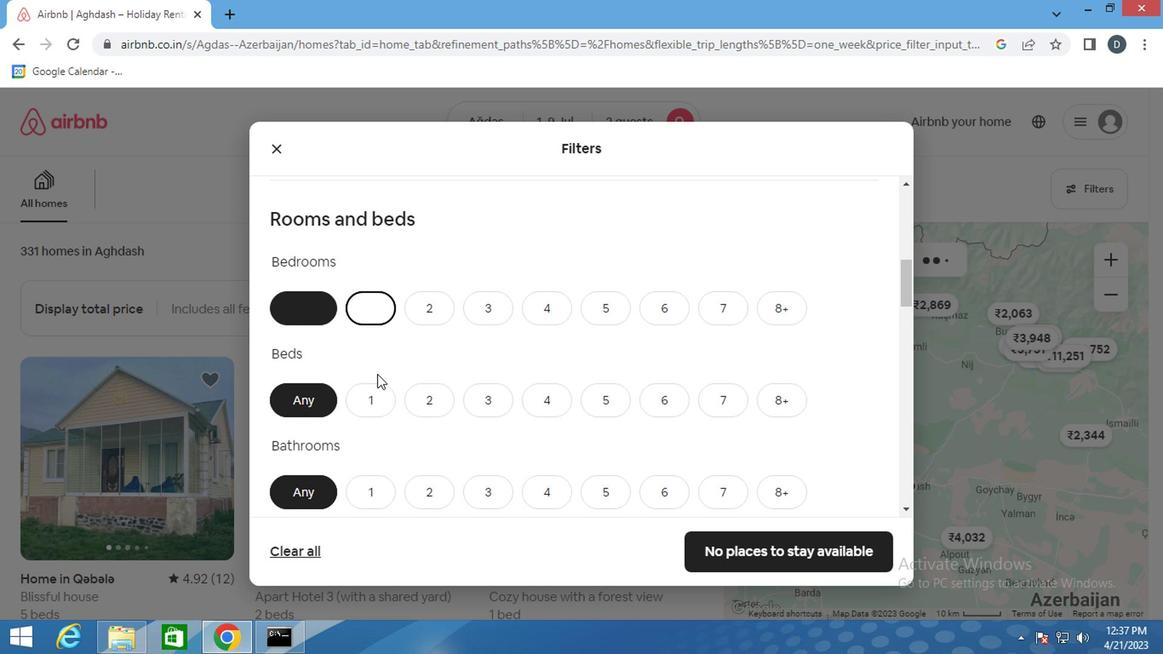 
Action: Mouse pressed left at (376, 376)
Screenshot: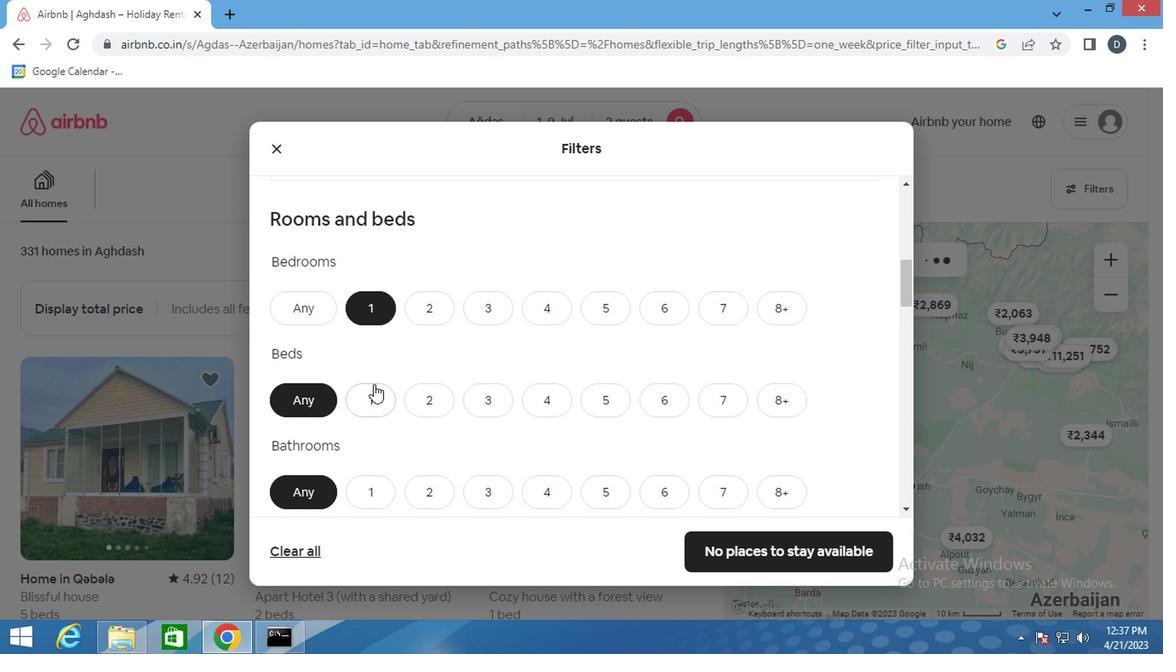
Action: Mouse moved to (381, 487)
Screenshot: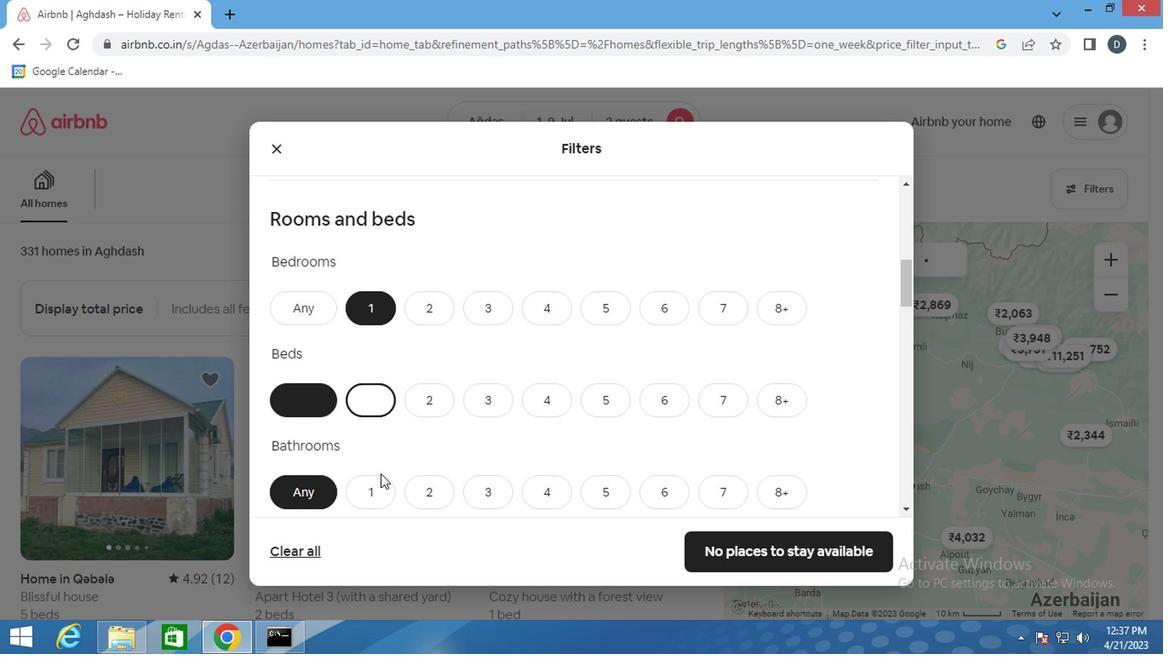 
Action: Mouse pressed left at (381, 487)
Screenshot: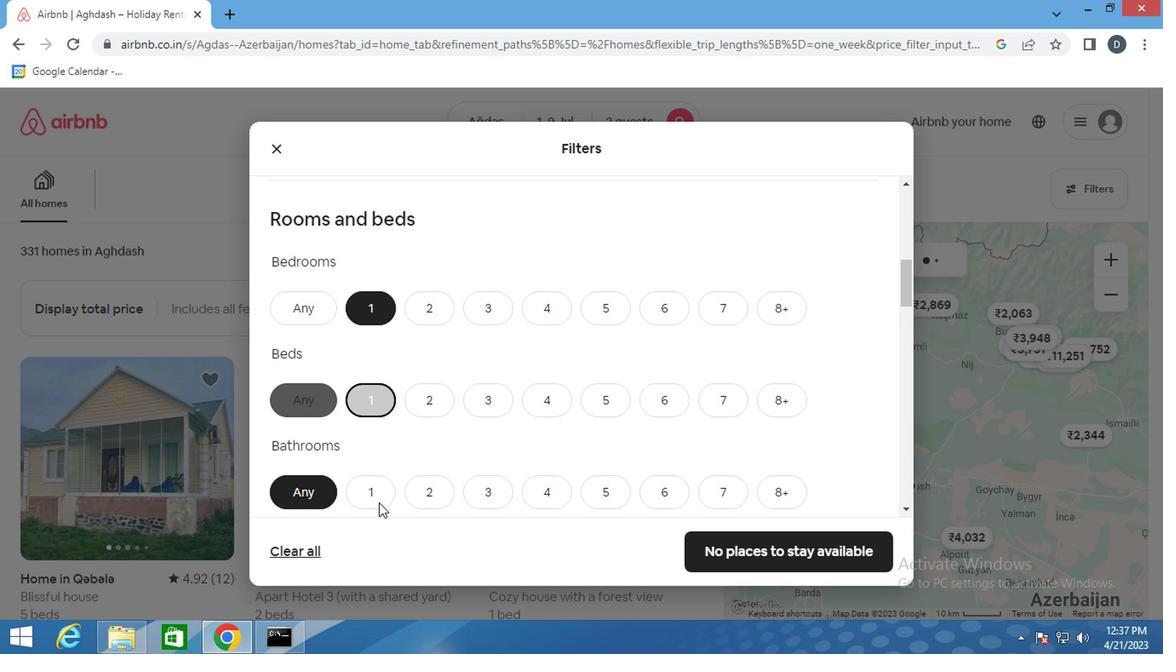 
Action: Mouse moved to (431, 426)
Screenshot: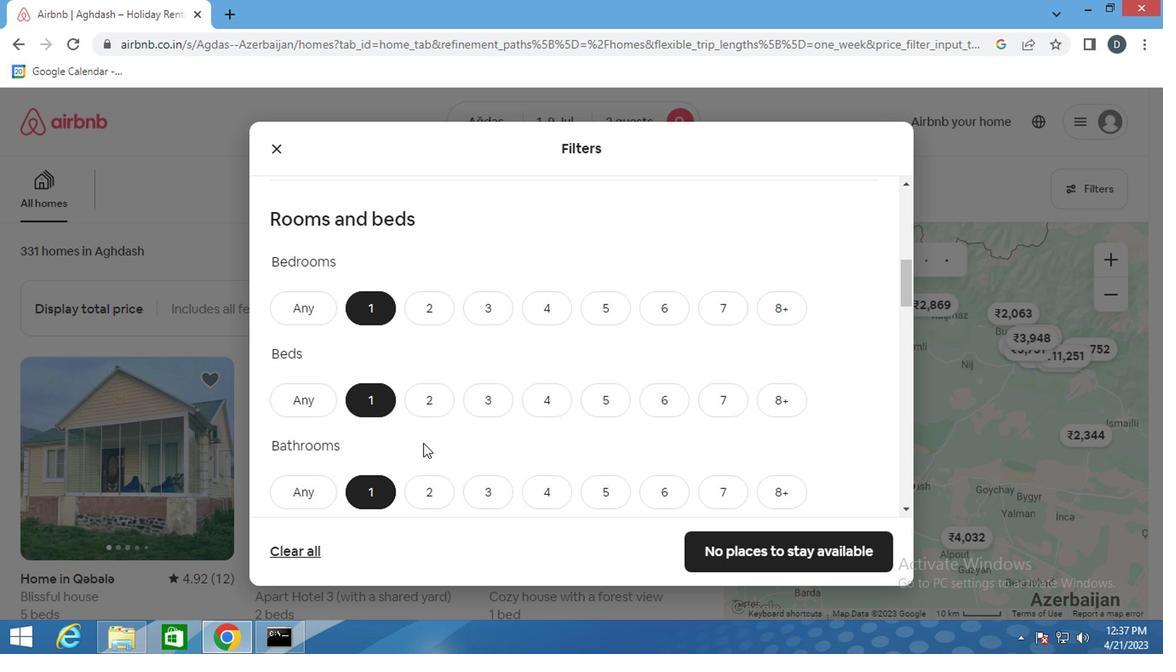 
Action: Mouse scrolled (431, 425) with delta (0, 0)
Screenshot: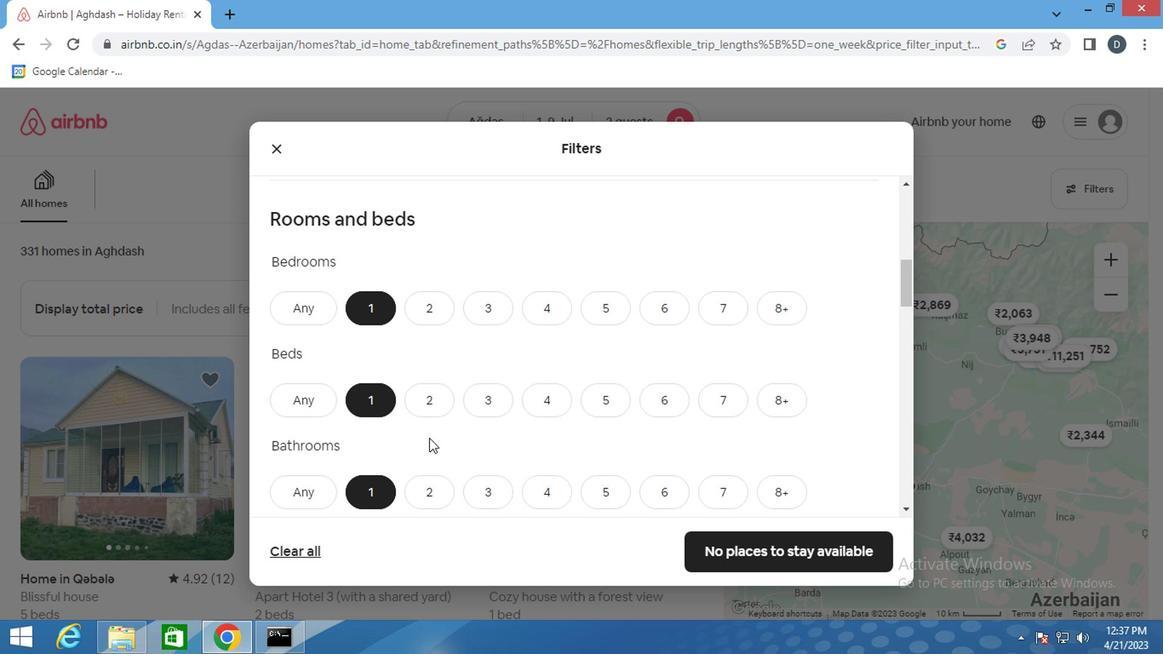 
Action: Mouse scrolled (431, 425) with delta (0, 0)
Screenshot: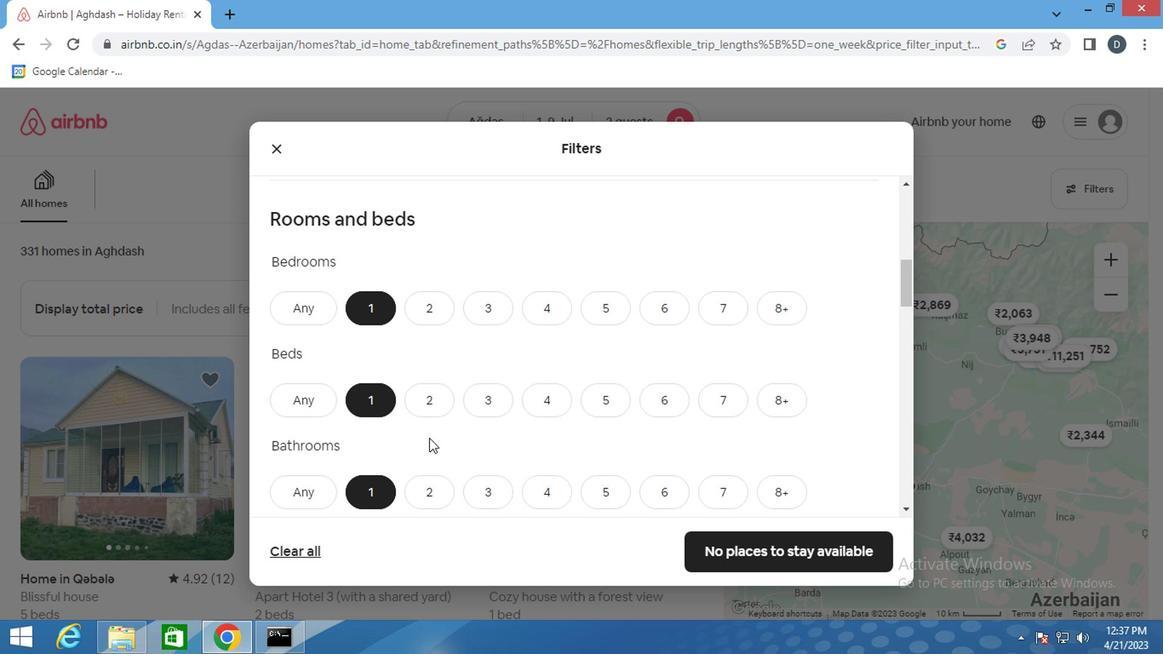 
Action: Mouse scrolled (431, 425) with delta (0, 0)
Screenshot: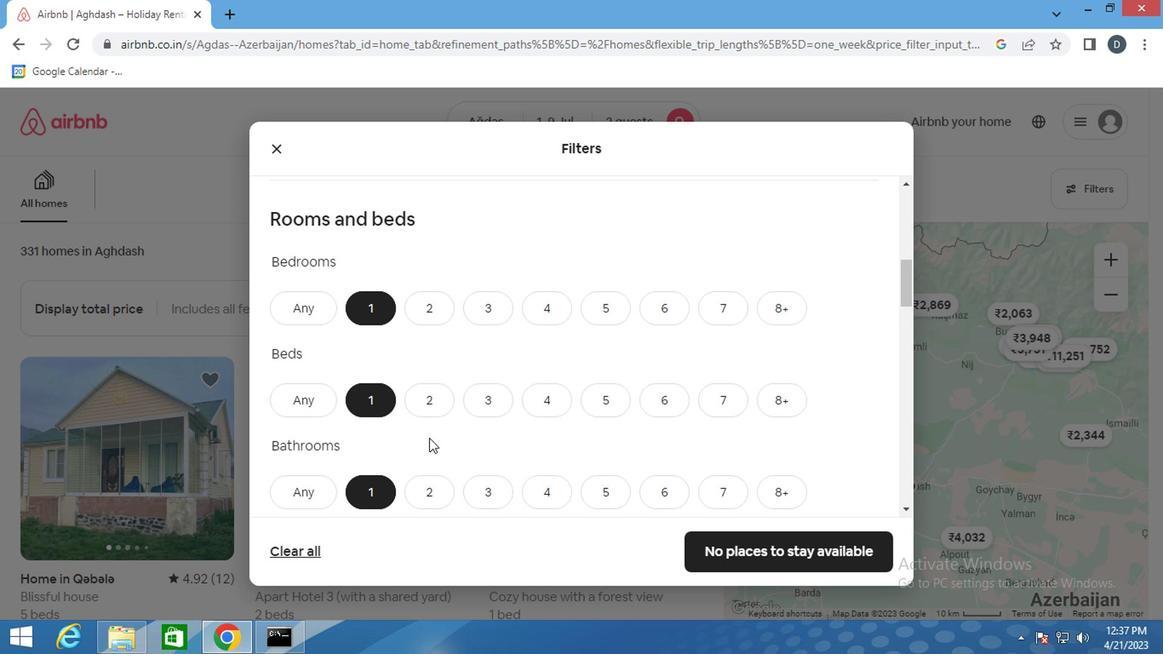 
Action: Mouse scrolled (431, 425) with delta (0, 0)
Screenshot: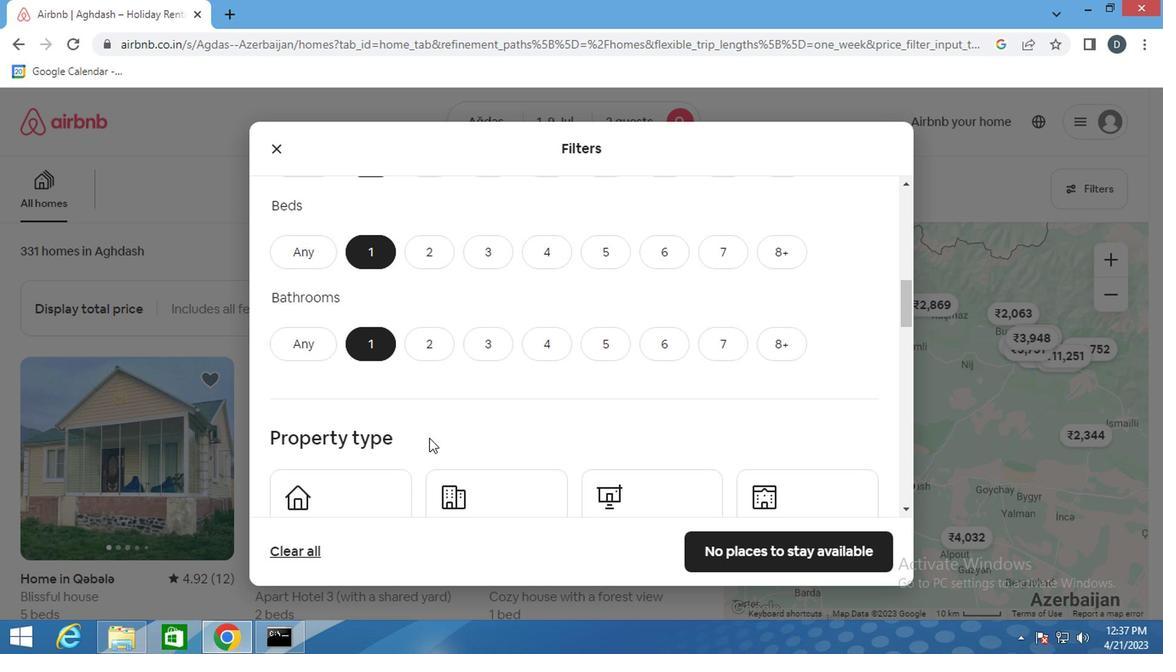 
Action: Mouse scrolled (431, 425) with delta (0, 0)
Screenshot: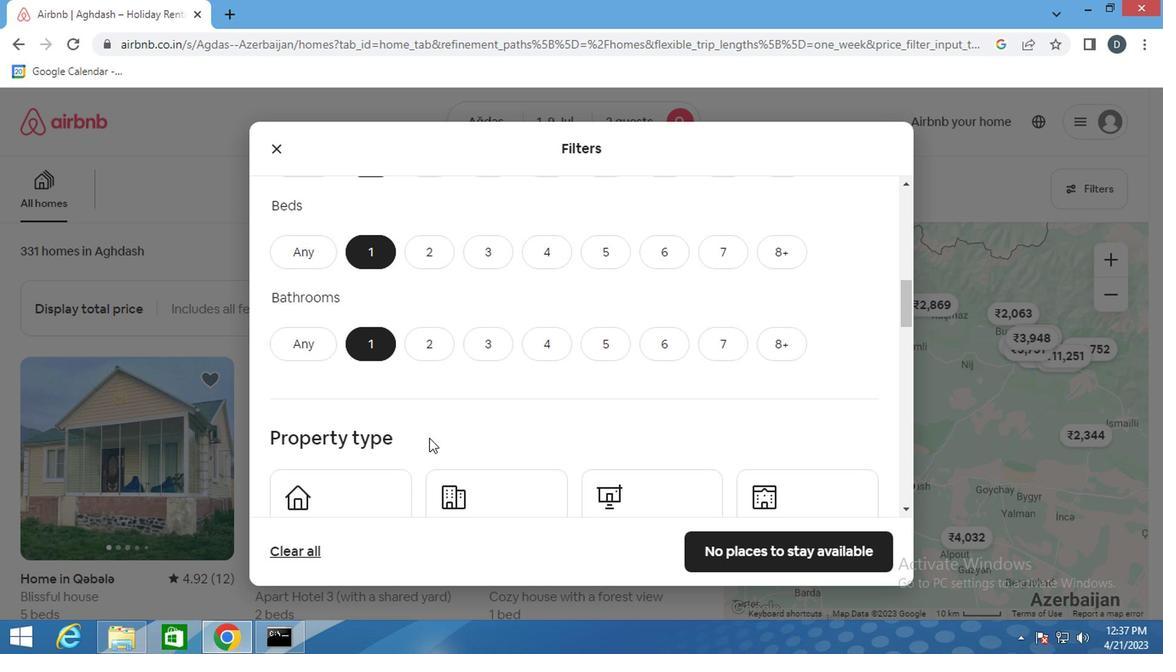 
Action: Mouse moved to (341, 248)
Screenshot: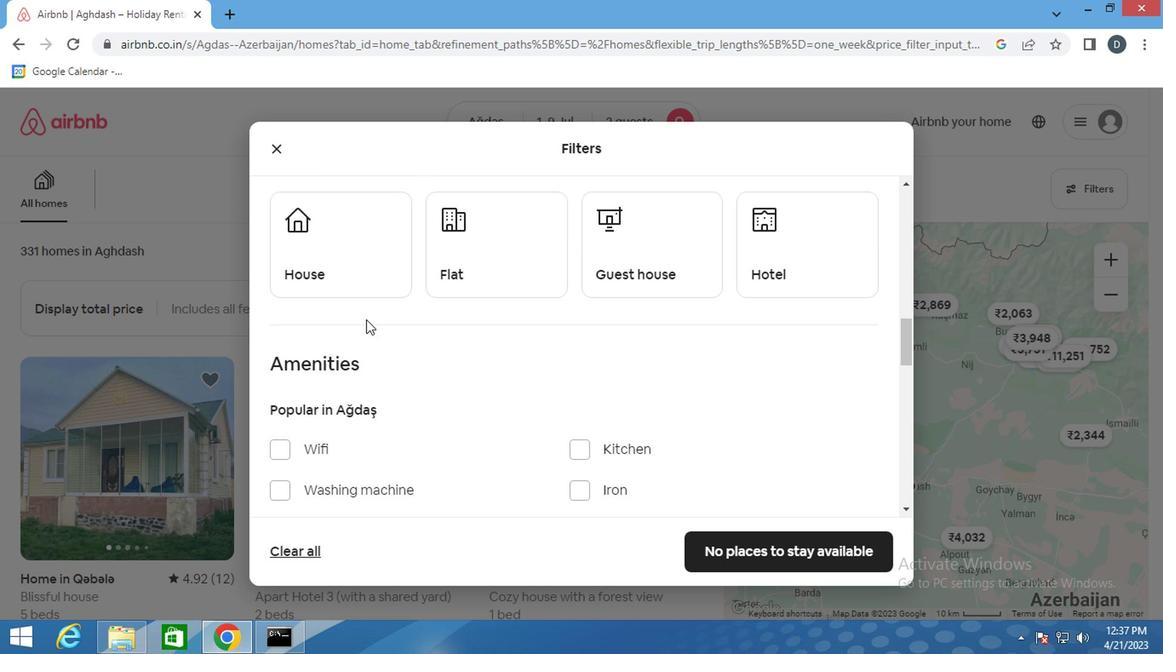 
Action: Mouse pressed left at (341, 248)
Screenshot: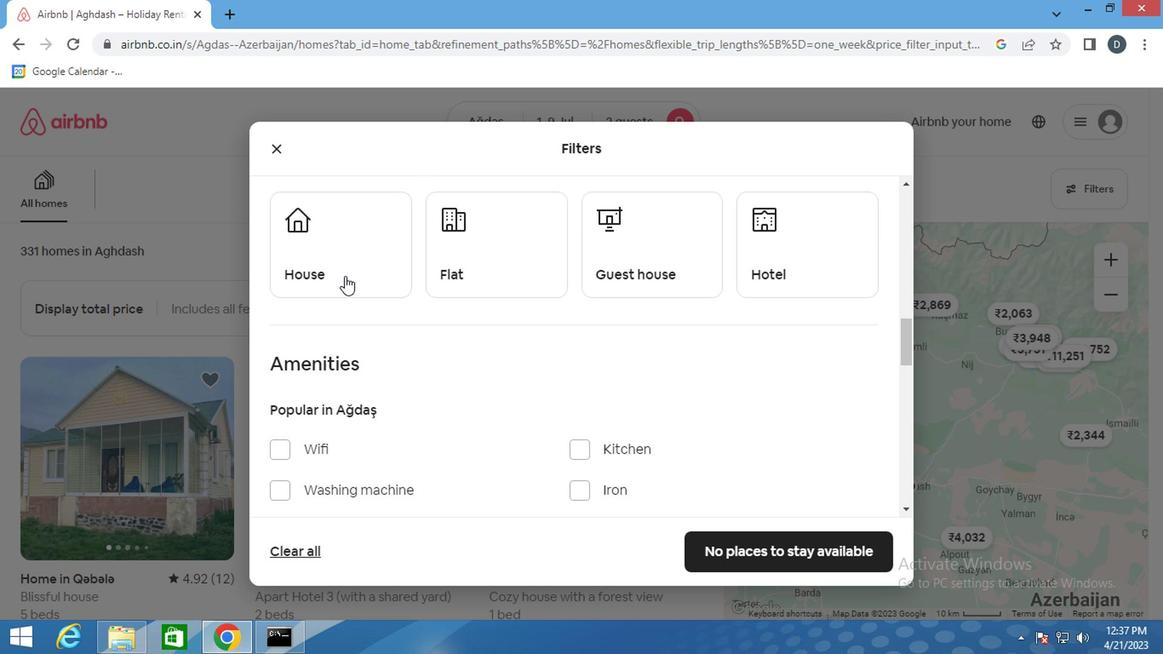 
Action: Mouse moved to (508, 250)
Screenshot: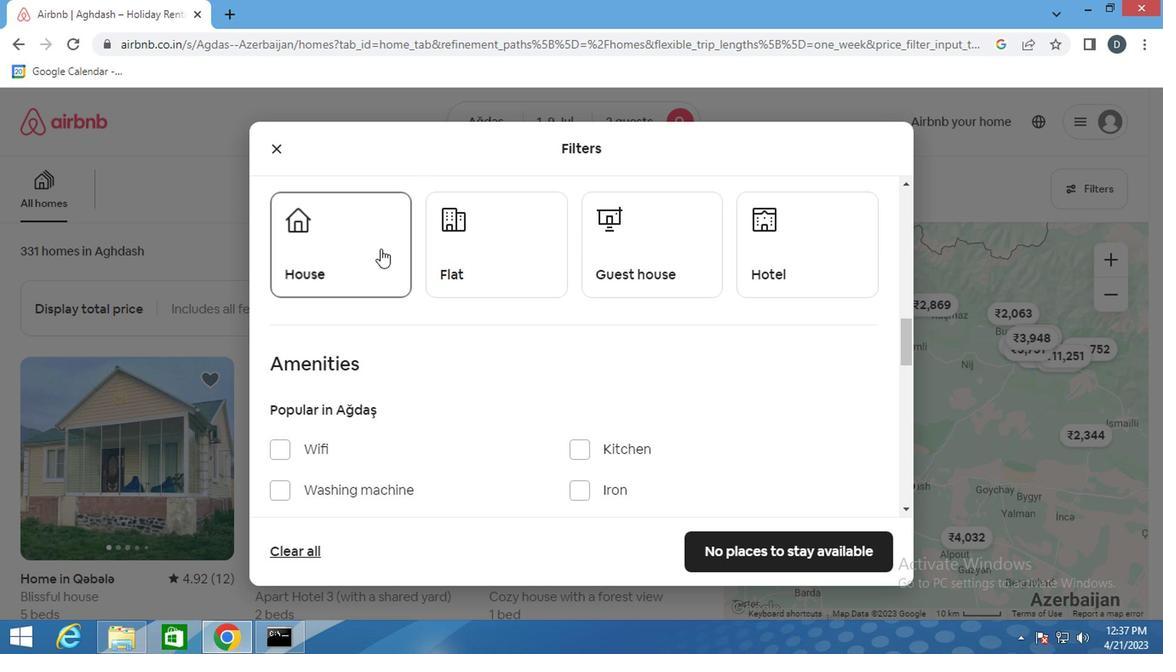 
Action: Mouse pressed left at (508, 250)
Screenshot: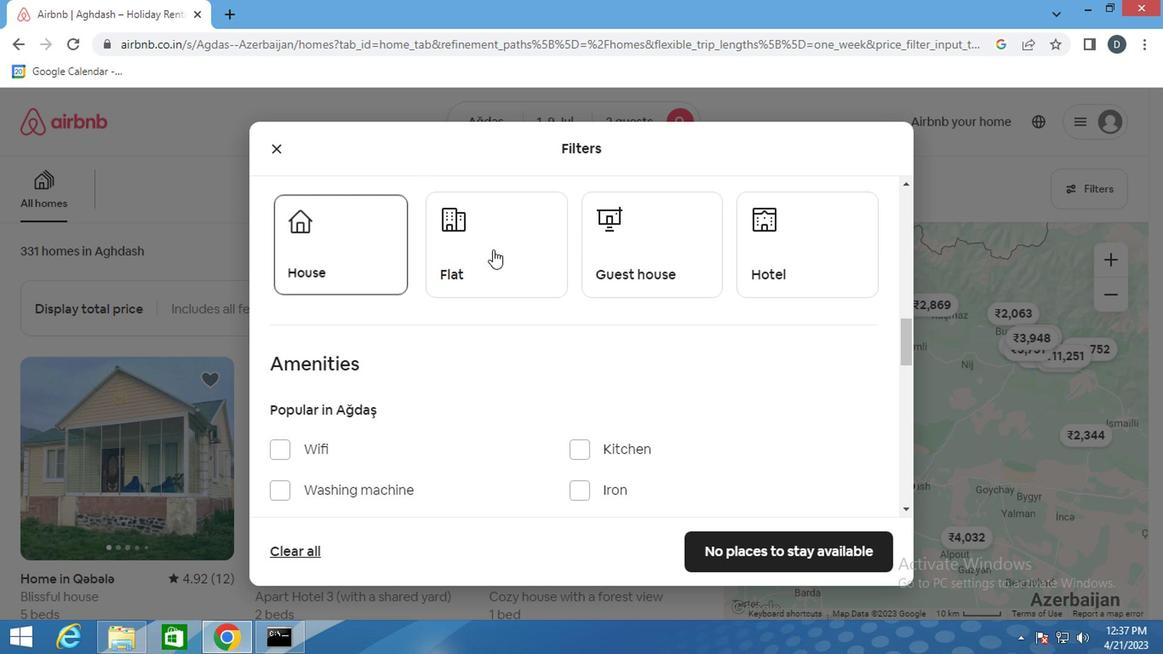 
Action: Mouse moved to (623, 255)
Screenshot: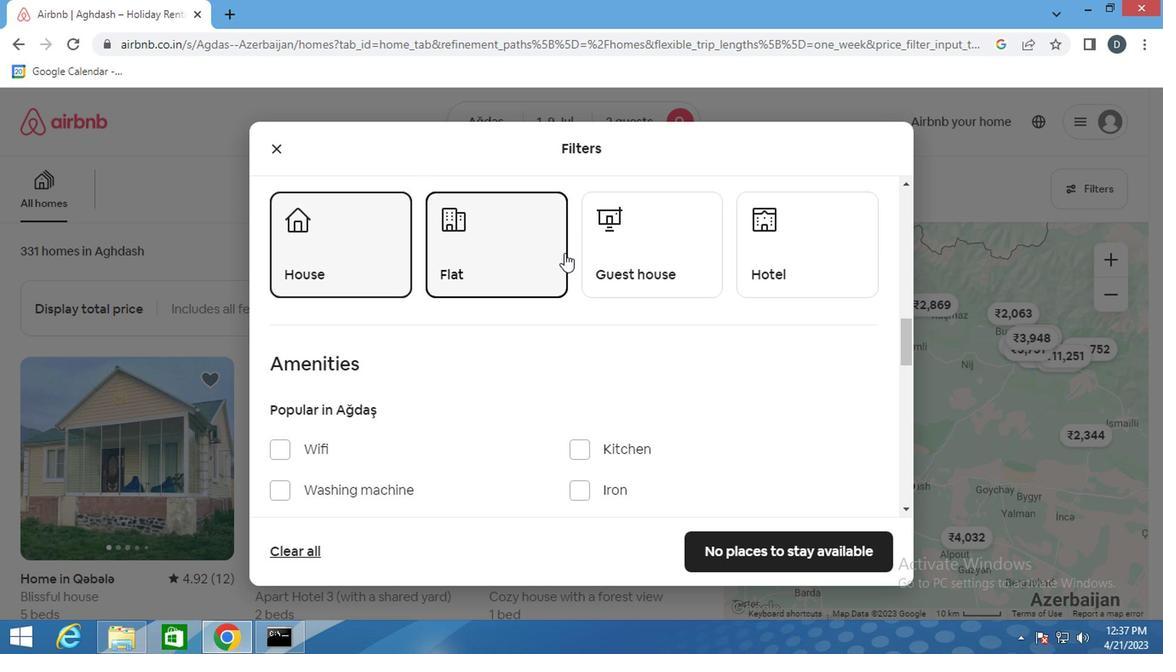 
Action: Mouse pressed left at (623, 255)
Screenshot: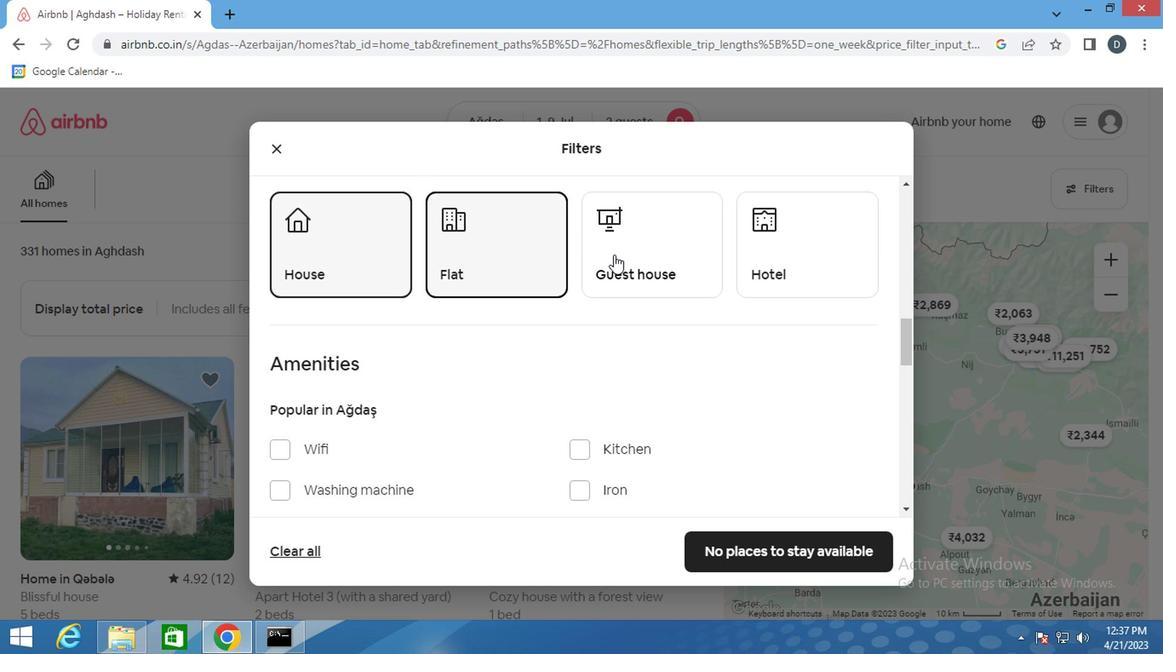 
Action: Mouse moved to (630, 294)
Screenshot: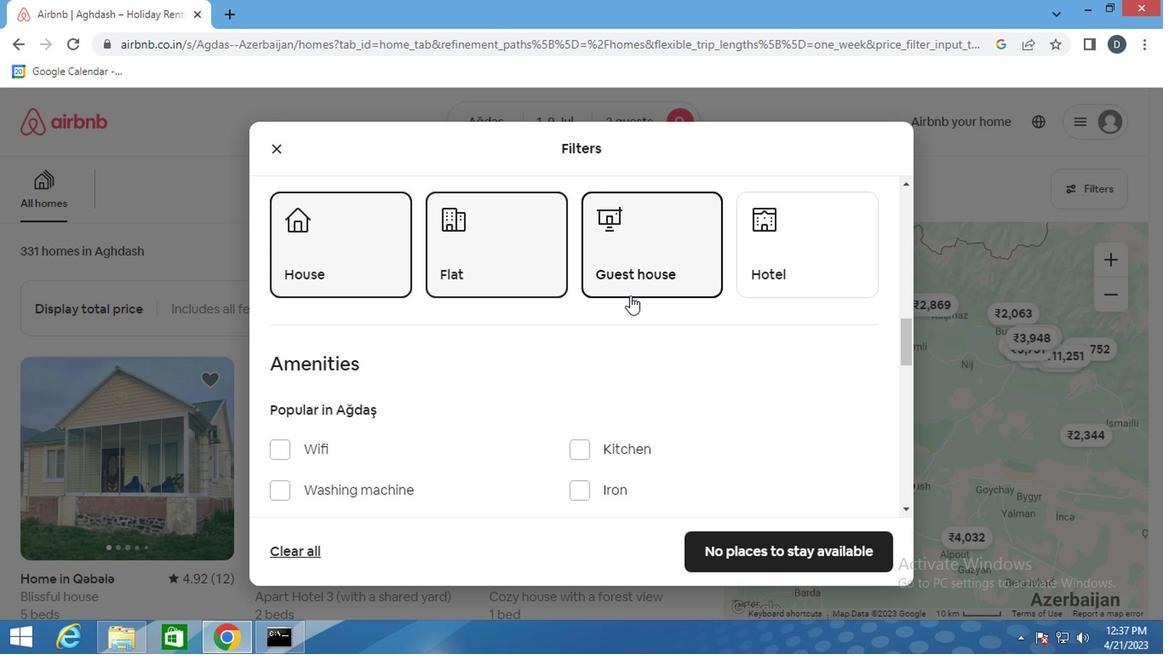 
Action: Mouse scrolled (630, 293) with delta (0, 0)
Screenshot: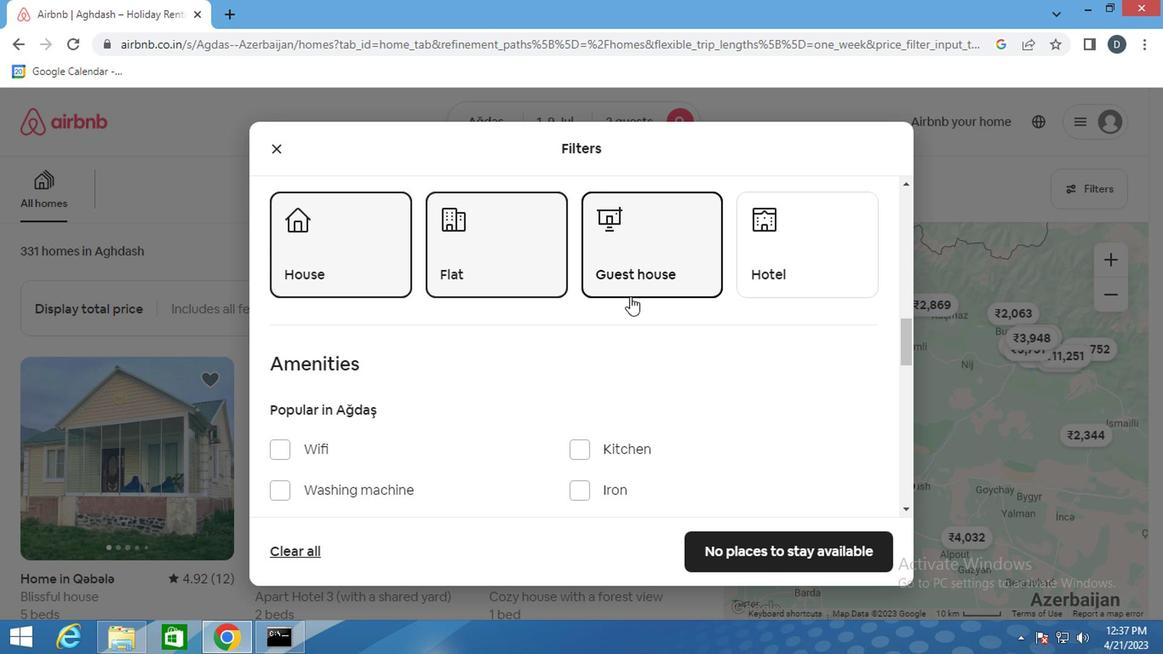 
Action: Mouse scrolled (630, 293) with delta (0, 0)
Screenshot: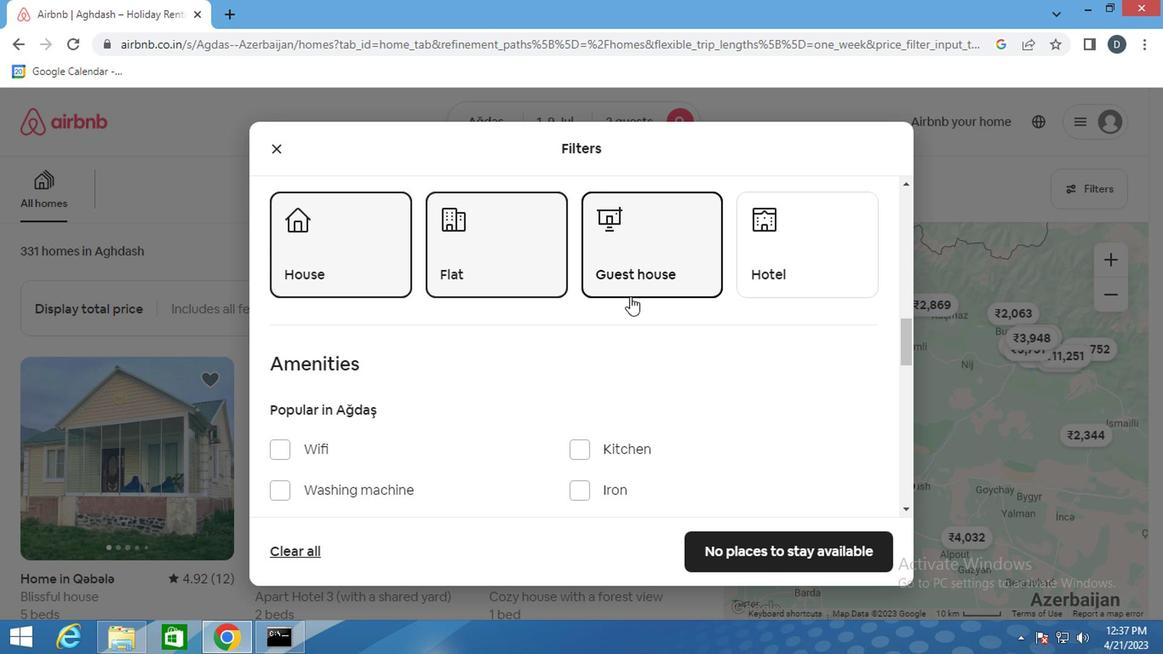 
Action: Mouse moved to (319, 386)
Screenshot: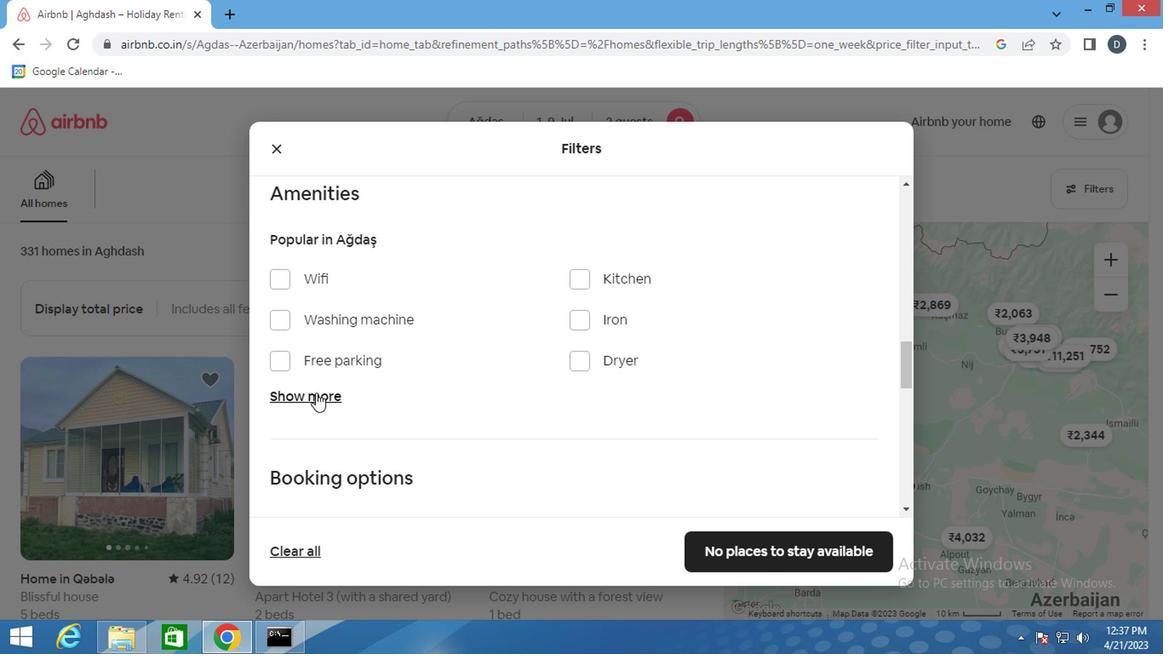 
Action: Mouse pressed left at (319, 386)
Screenshot: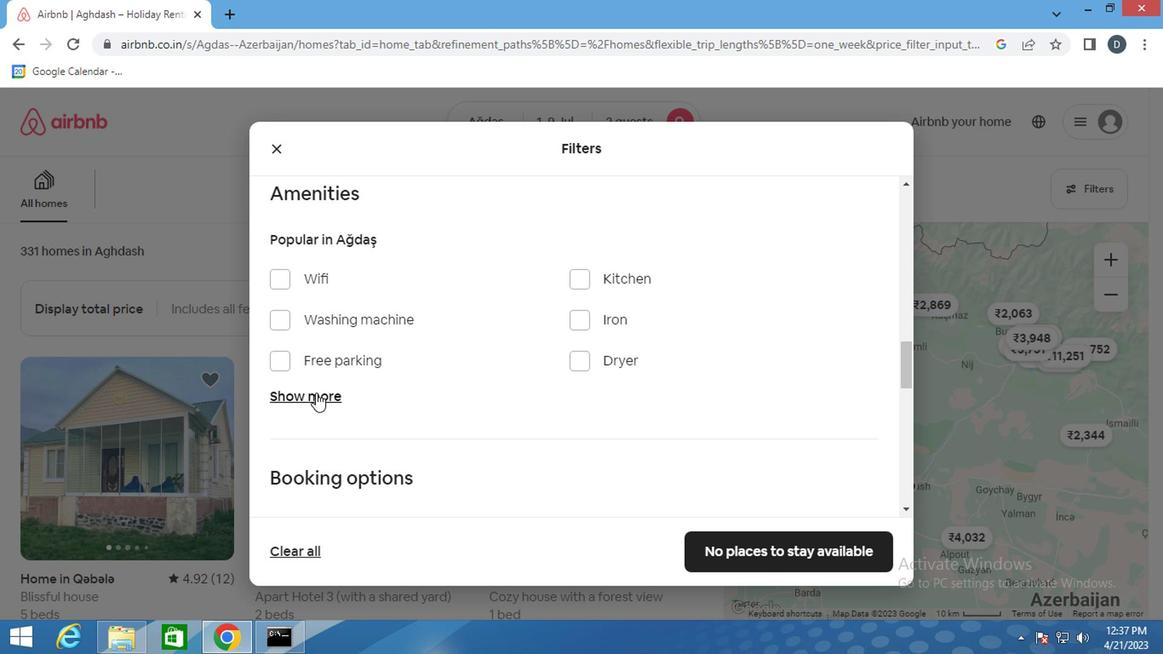 
Action: Mouse moved to (384, 441)
Screenshot: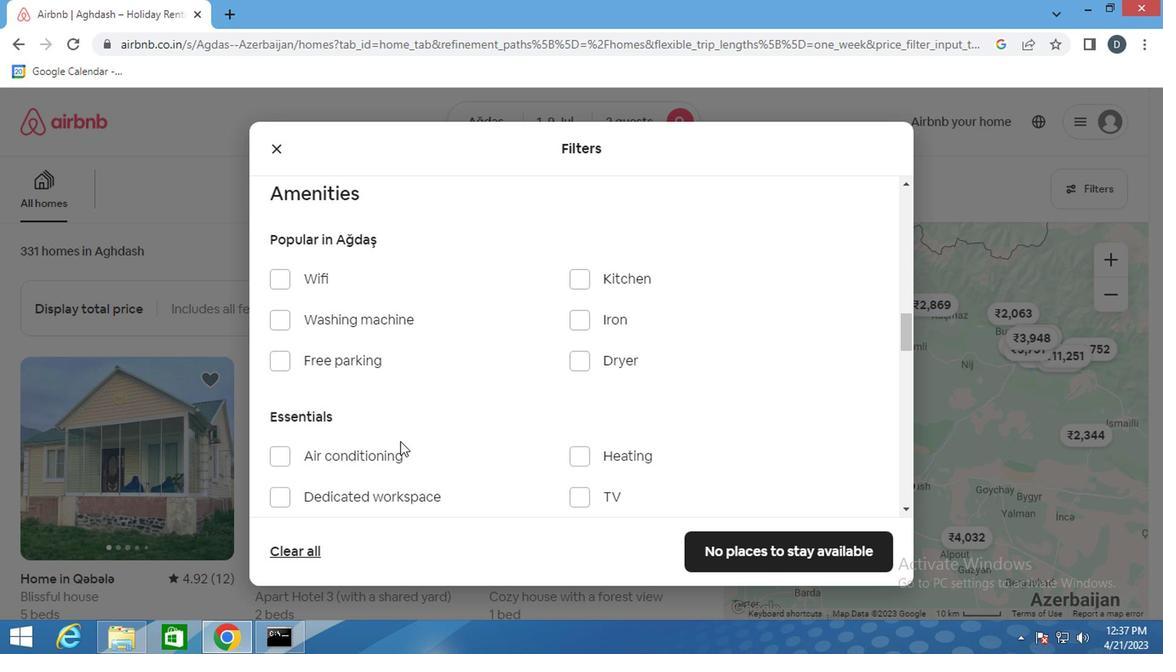 
Action: Mouse pressed left at (384, 441)
Screenshot: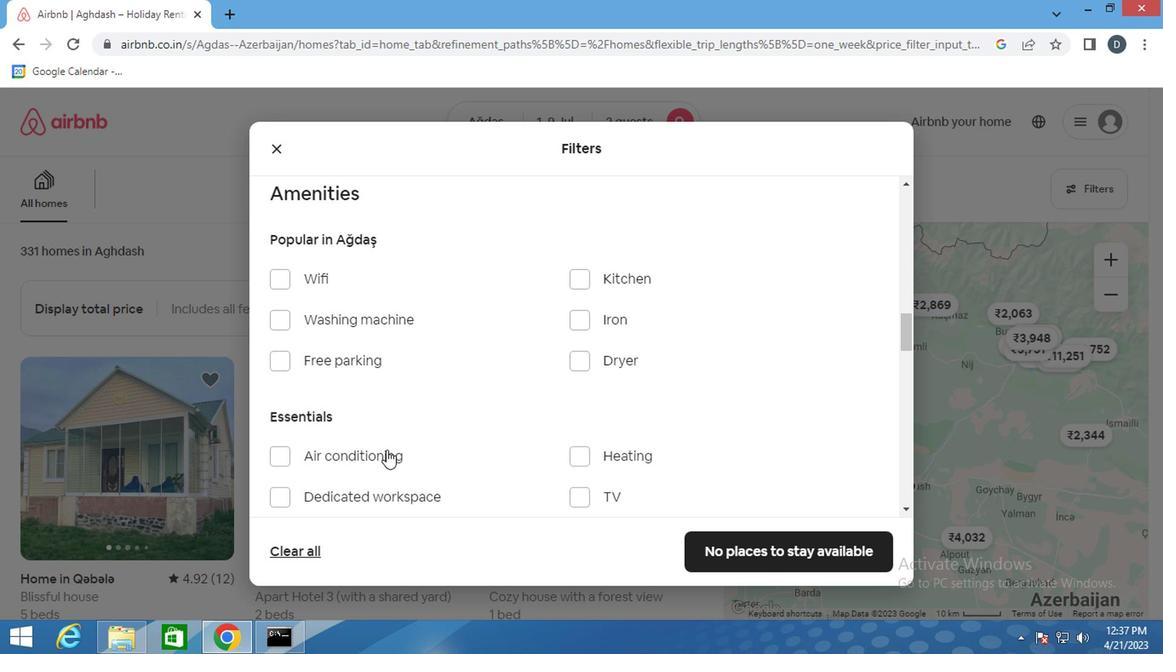 
Action: Mouse moved to (462, 422)
Screenshot: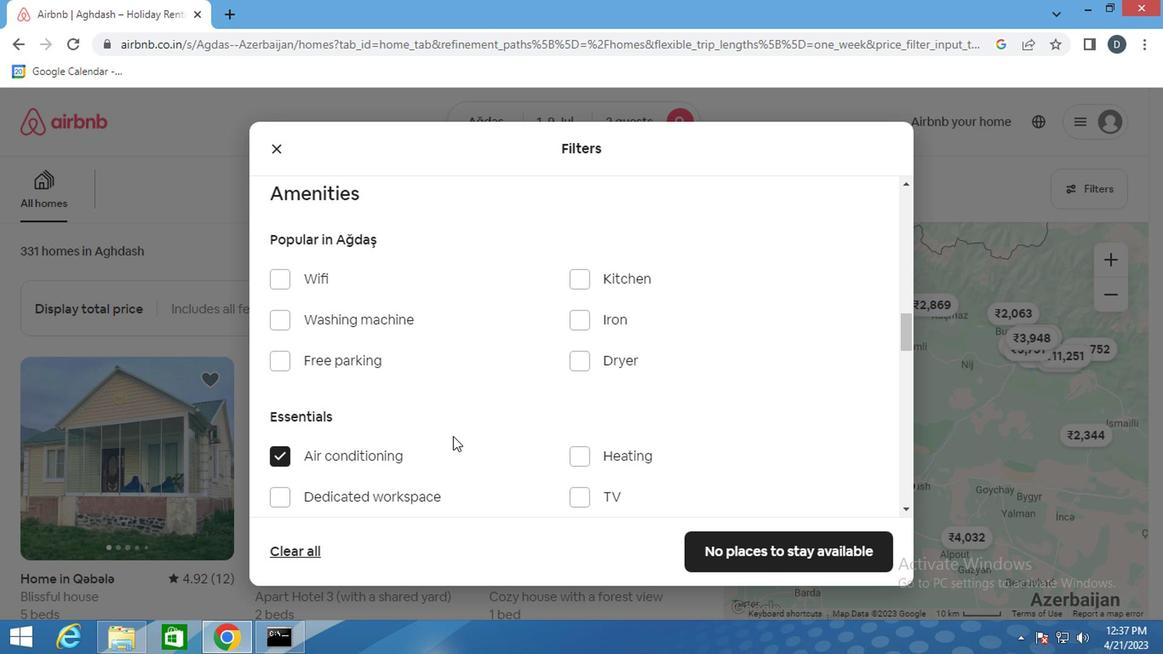 
Action: Mouse scrolled (462, 421) with delta (0, -1)
Screenshot: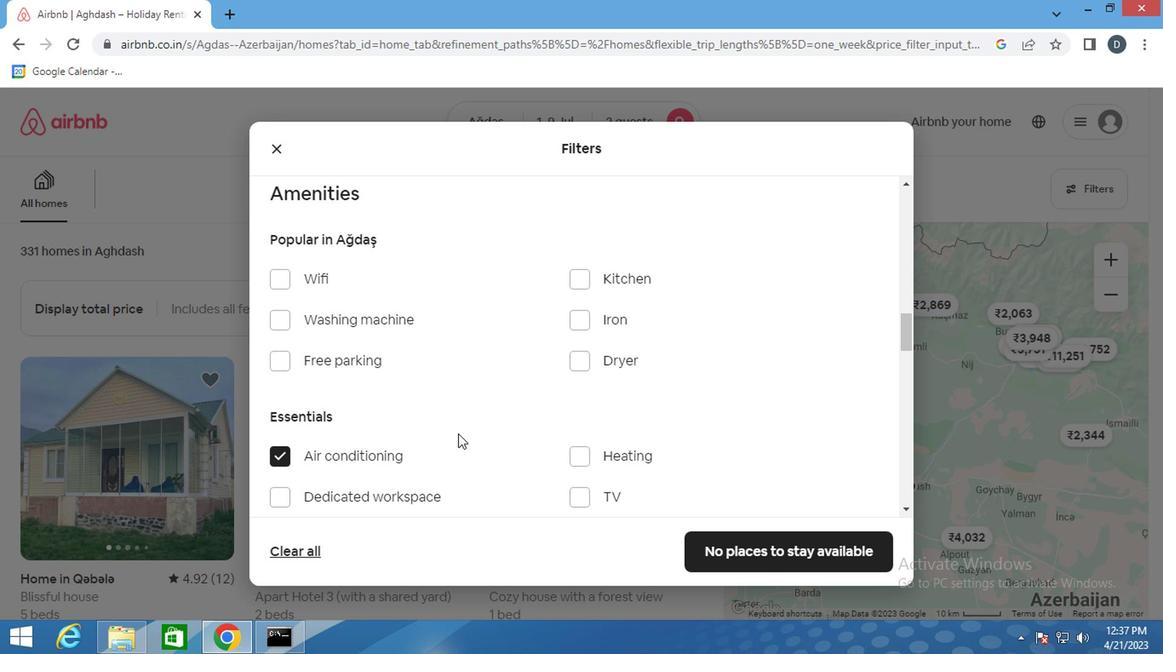 
Action: Mouse scrolled (462, 421) with delta (0, -1)
Screenshot: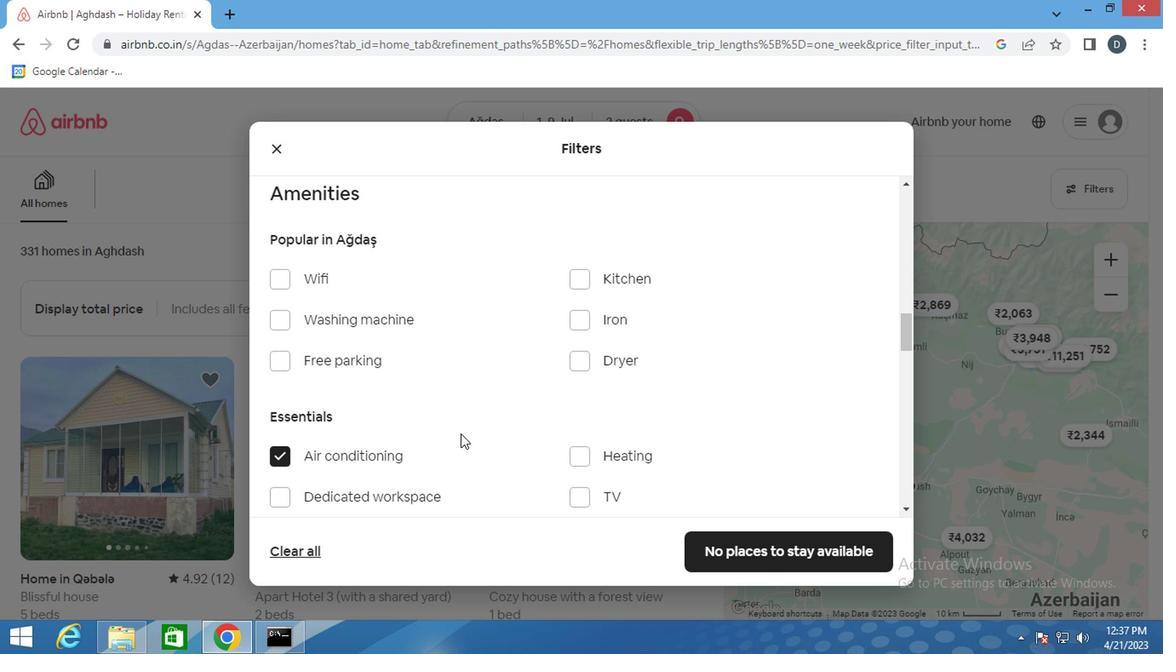 
Action: Mouse moved to (472, 419)
Screenshot: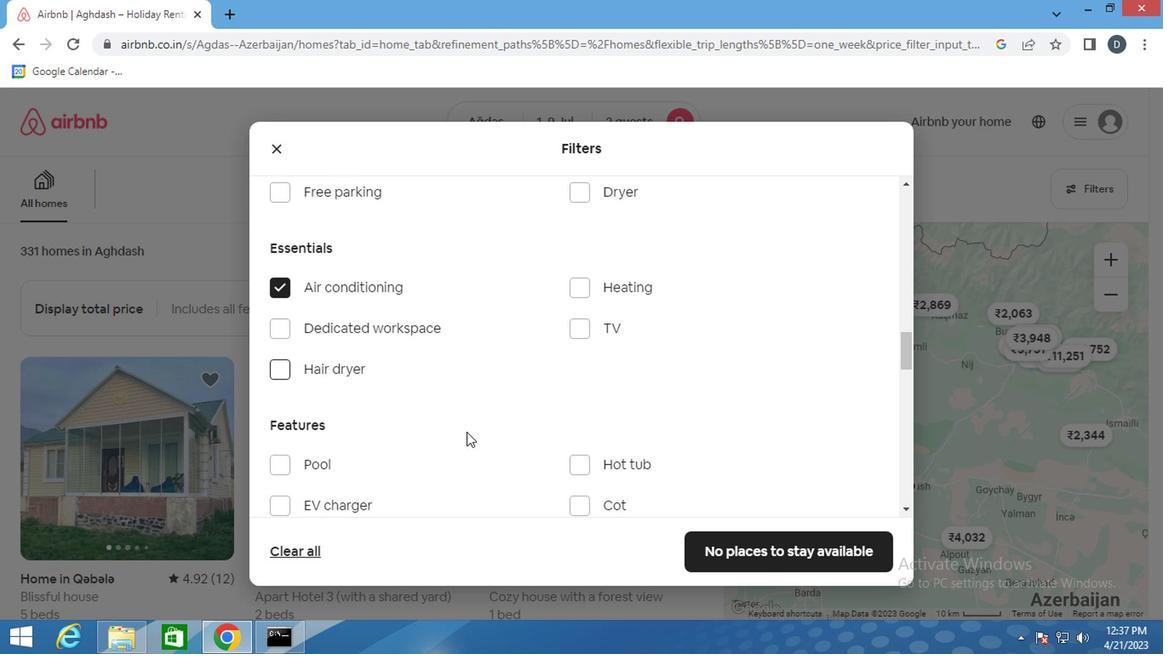 
Action: Mouse scrolled (472, 418) with delta (0, 0)
Screenshot: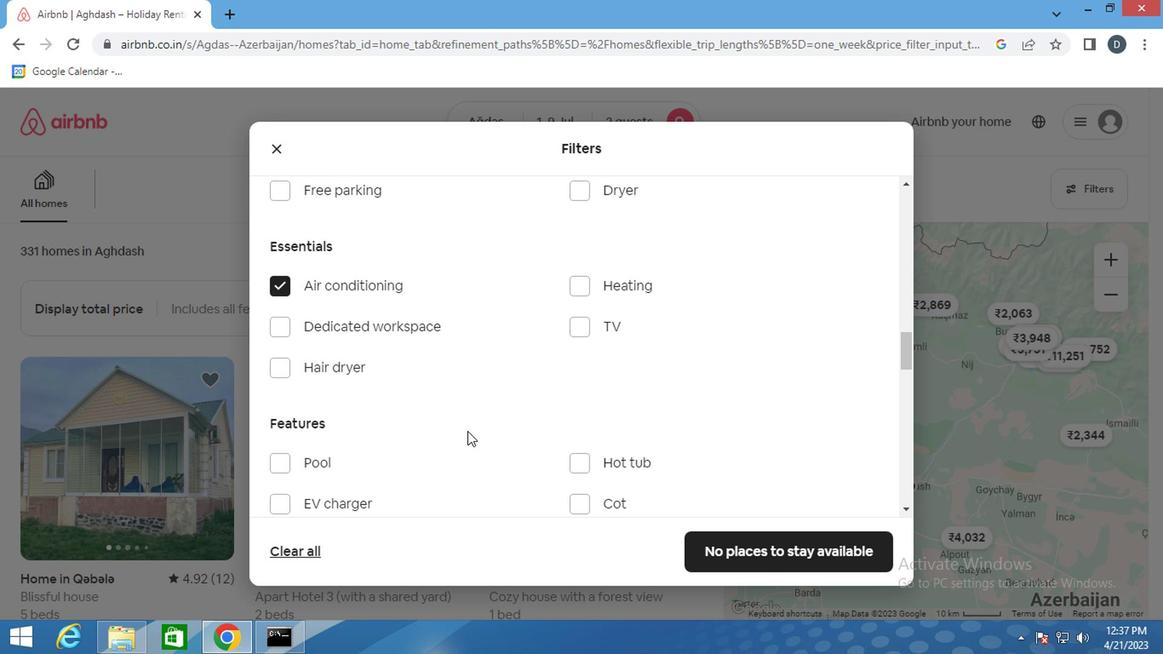
Action: Mouse scrolled (472, 418) with delta (0, 0)
Screenshot: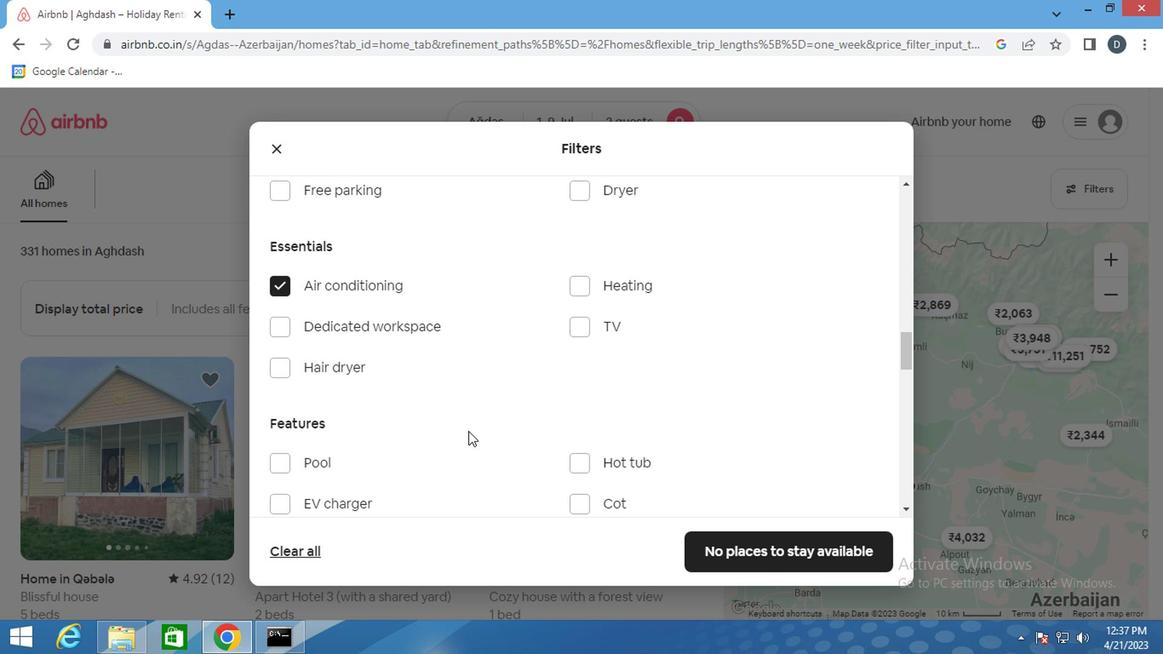 
Action: Mouse scrolled (472, 418) with delta (0, 0)
Screenshot: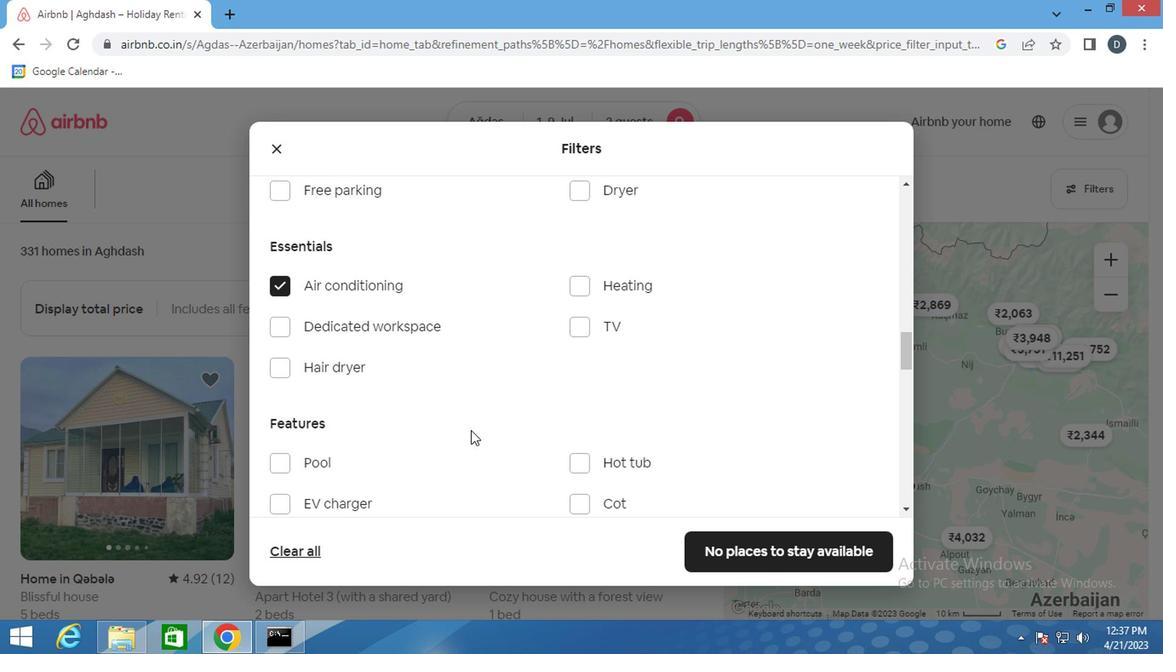
Action: Mouse moved to (476, 418)
Screenshot: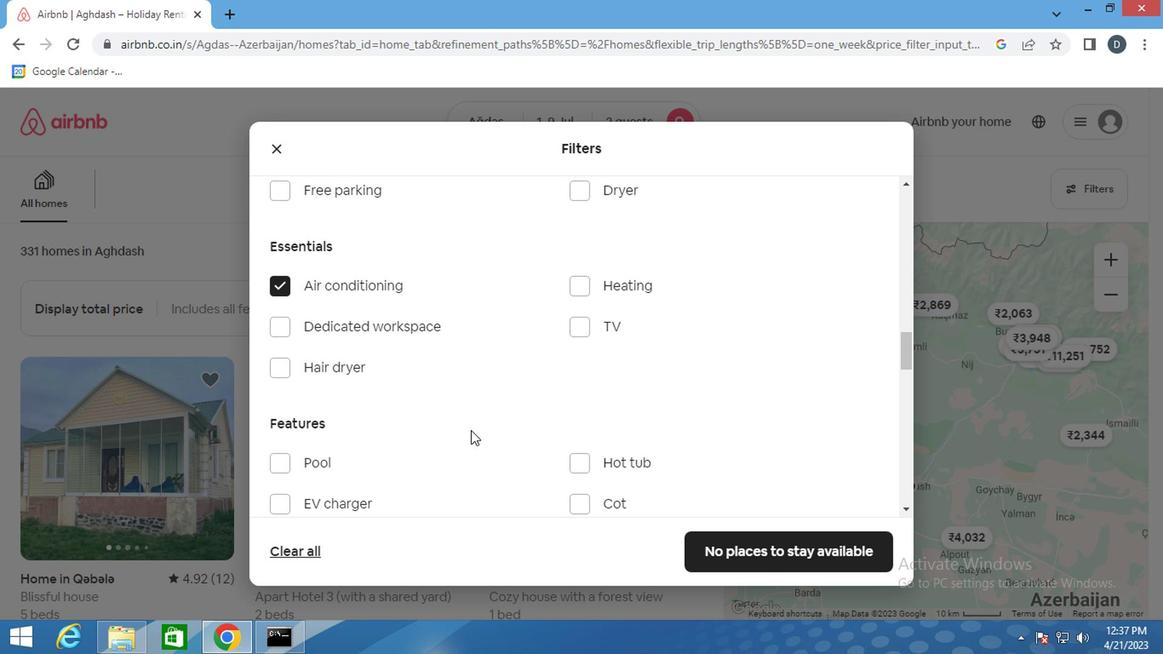 
Action: Mouse scrolled (476, 416) with delta (0, -1)
Screenshot: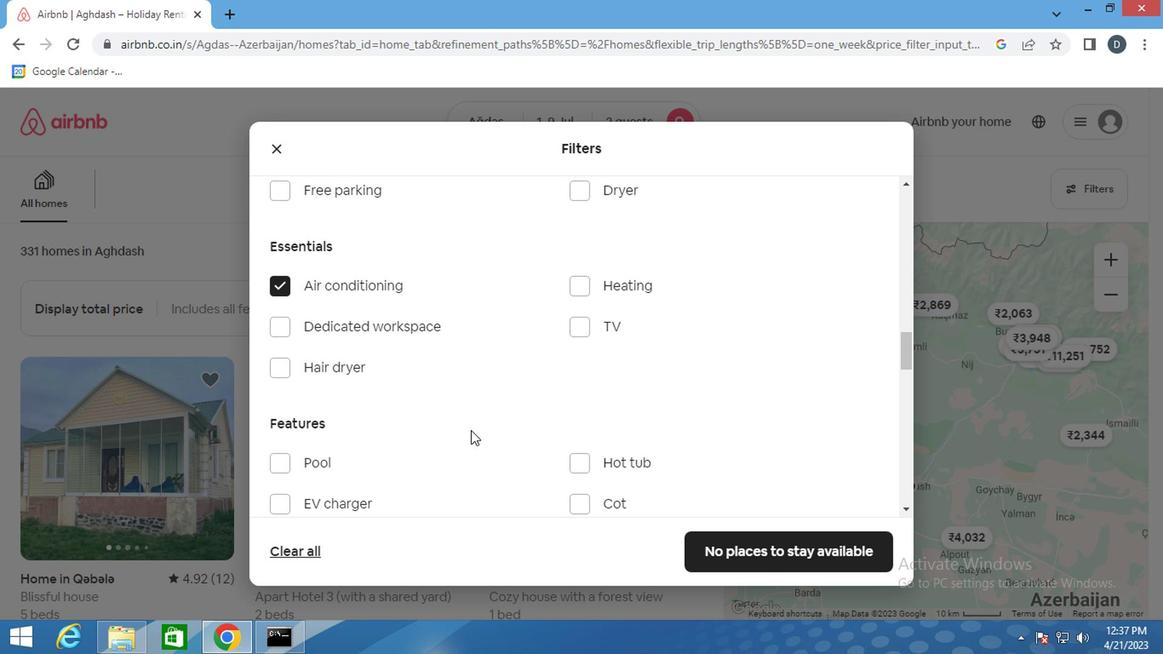
Action: Mouse moved to (711, 327)
Screenshot: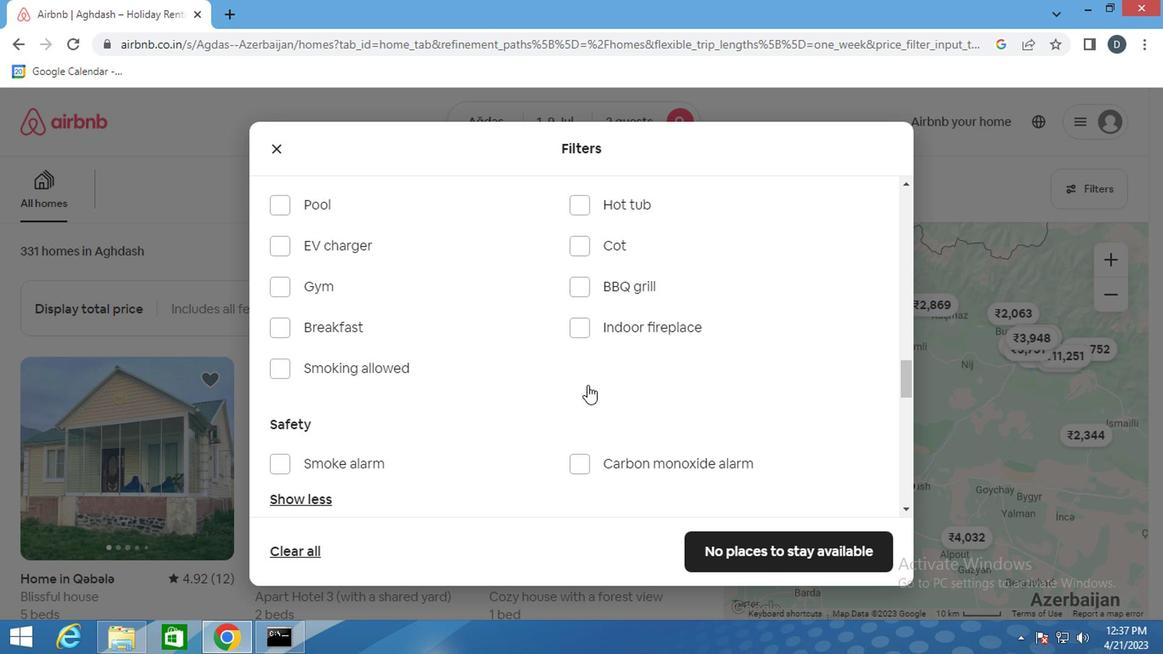 
Action: Mouse scrolled (711, 327) with delta (0, 0)
Screenshot: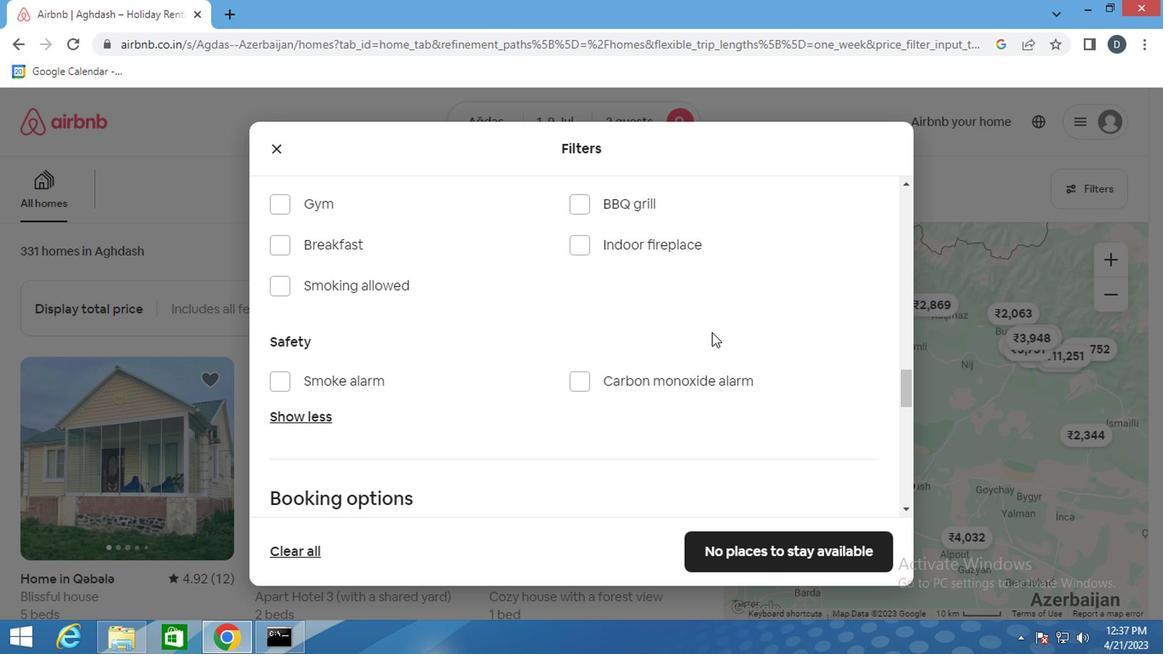 
Action: Mouse scrolled (711, 327) with delta (0, 0)
Screenshot: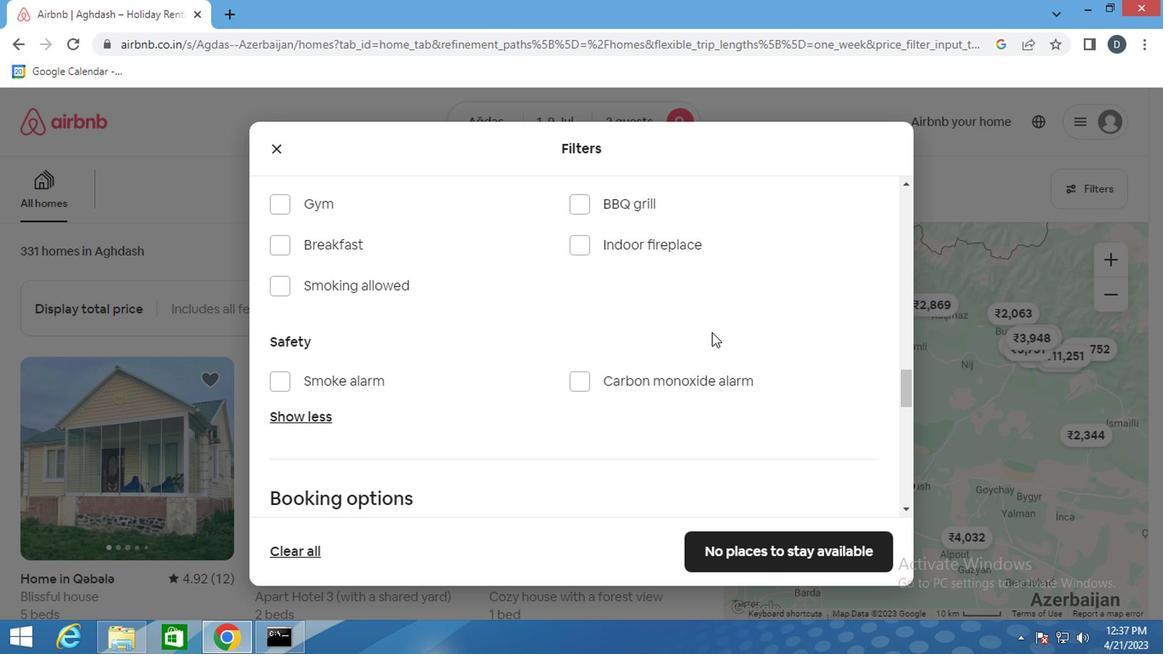 
Action: Mouse scrolled (711, 327) with delta (0, 0)
Screenshot: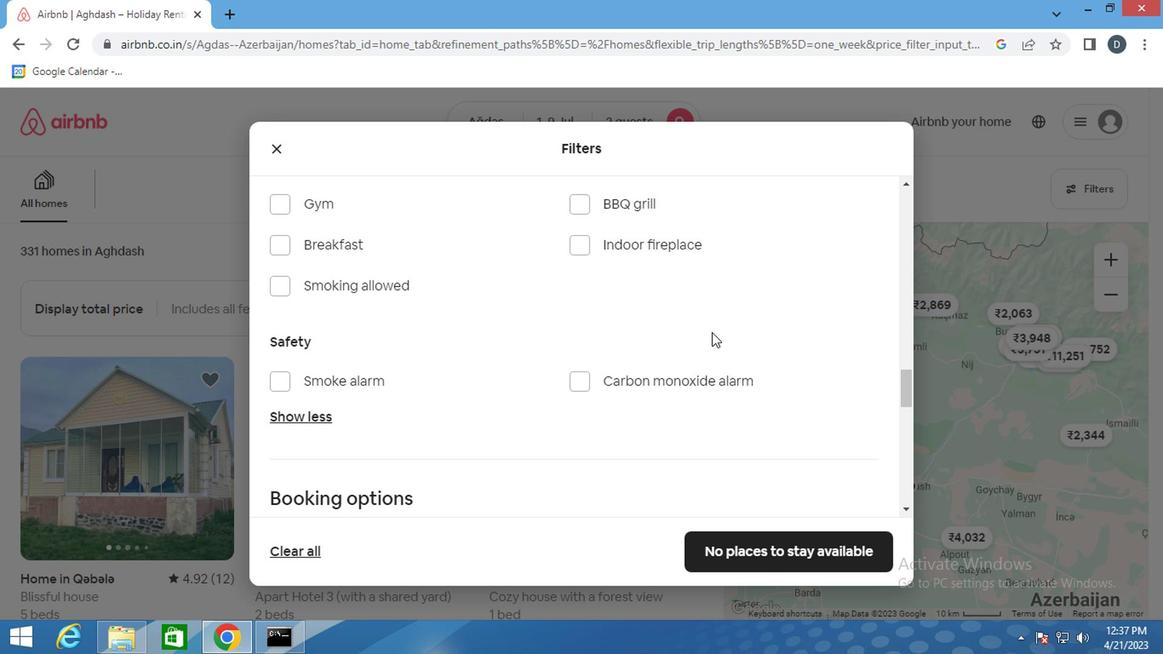 
Action: Mouse moved to (811, 336)
Screenshot: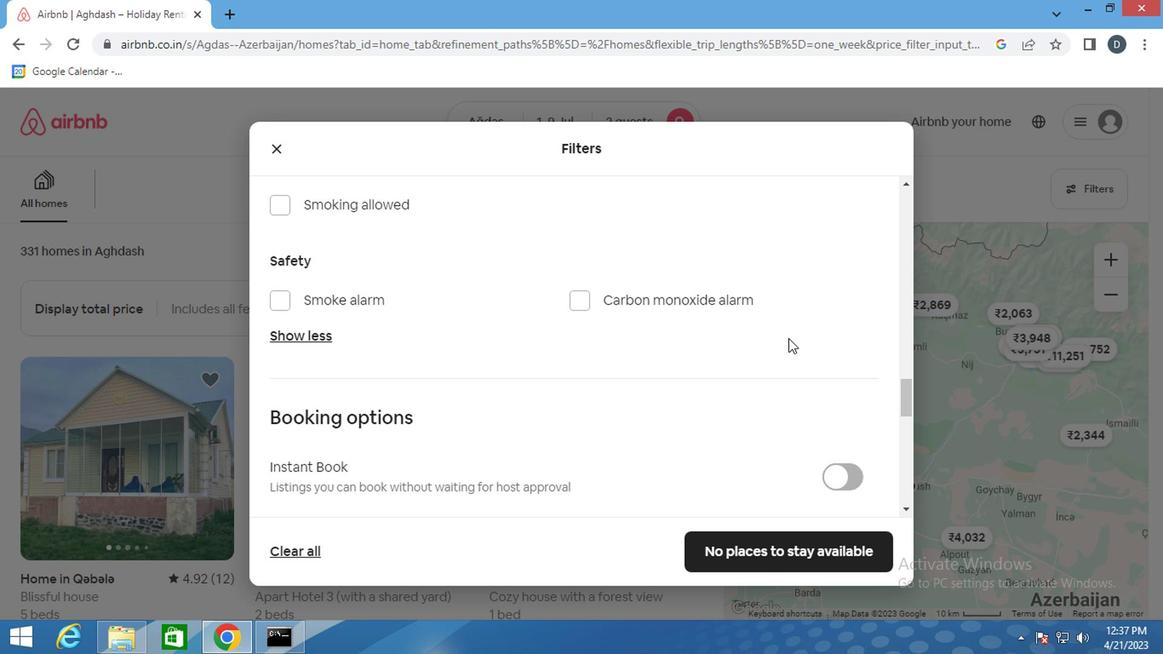 
Action: Mouse scrolled (811, 335) with delta (0, -1)
Screenshot: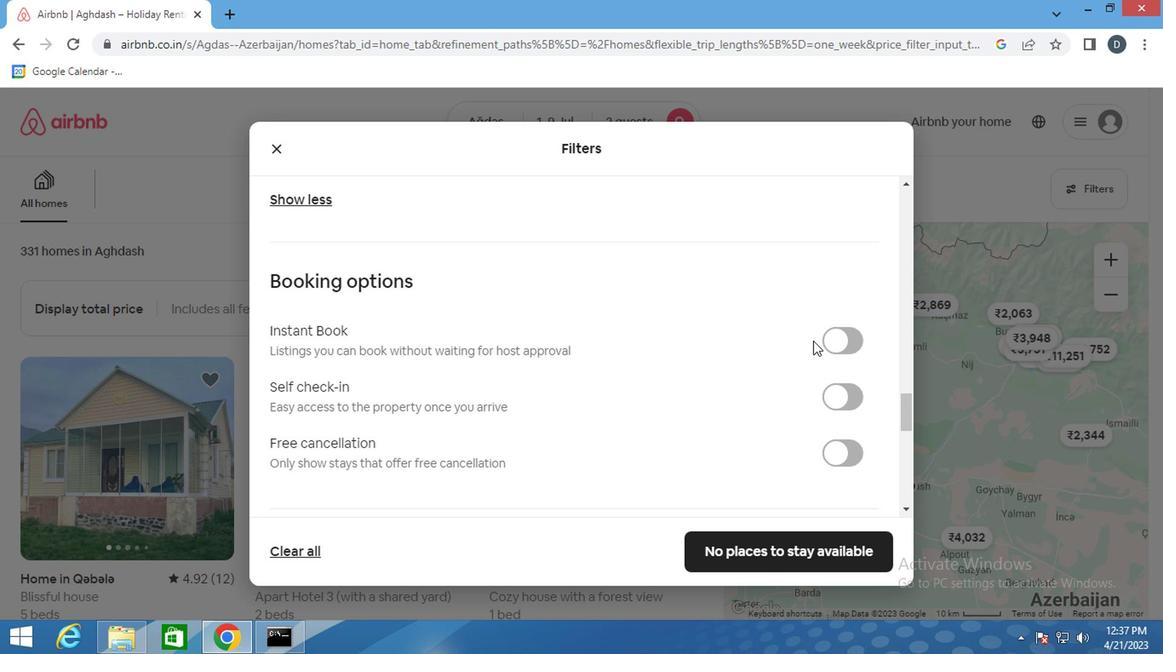 
Action: Mouse scrolled (811, 335) with delta (0, -1)
Screenshot: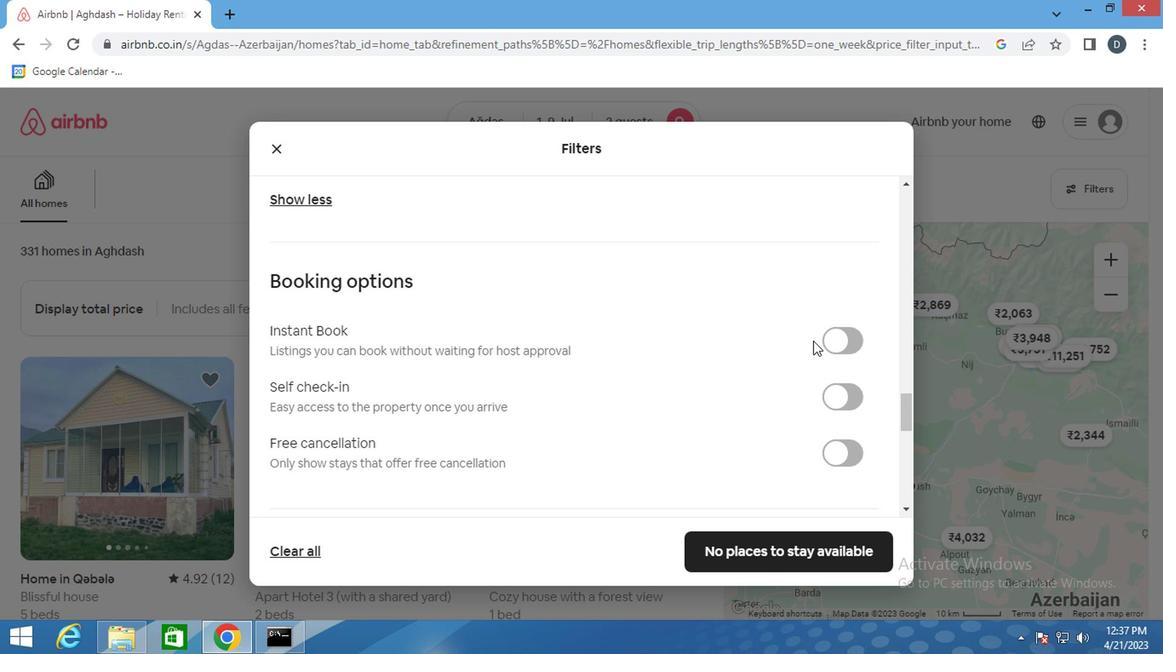 
Action: Mouse moved to (832, 197)
Screenshot: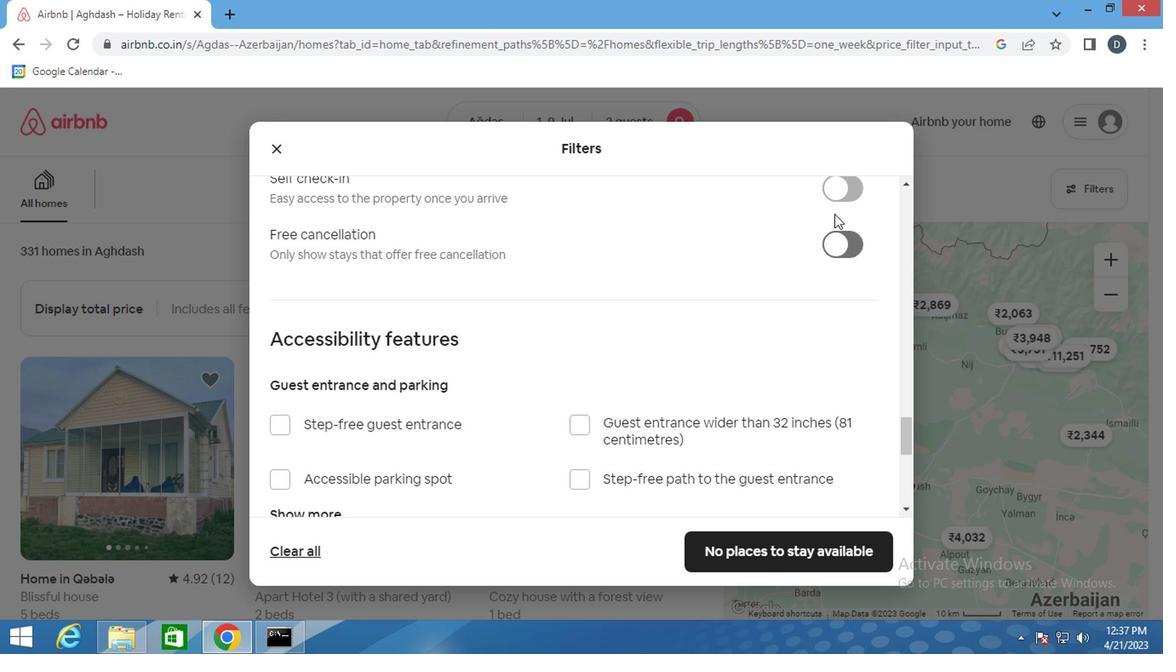 
Action: Mouse pressed left at (832, 197)
Screenshot: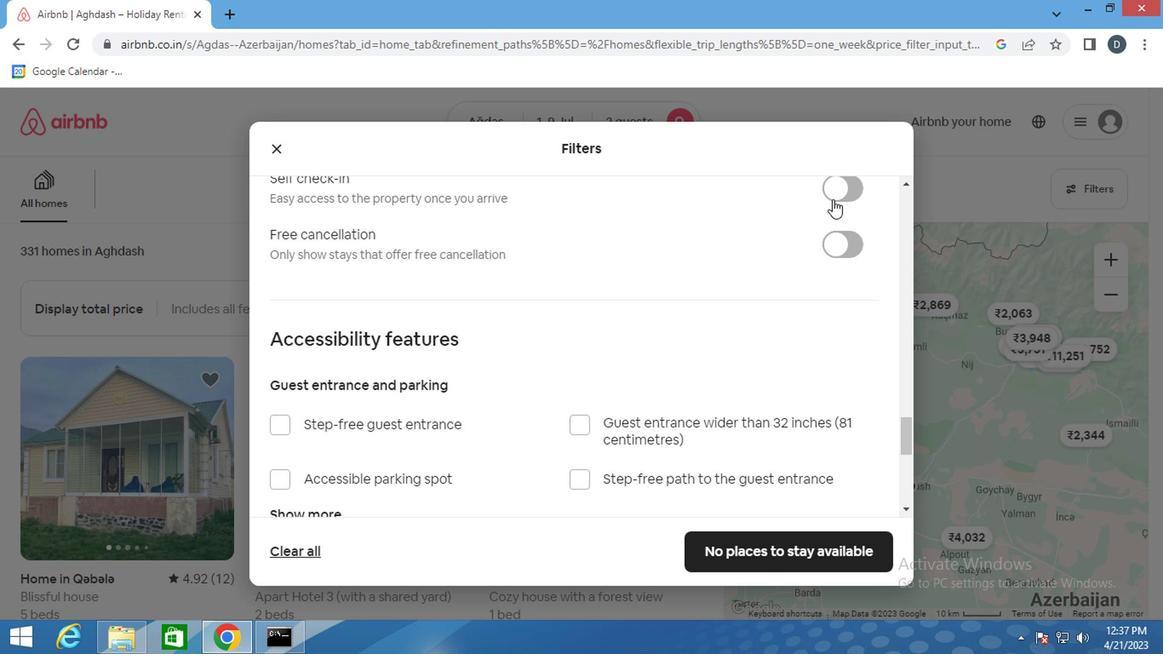 
Action: Mouse moved to (680, 312)
Screenshot: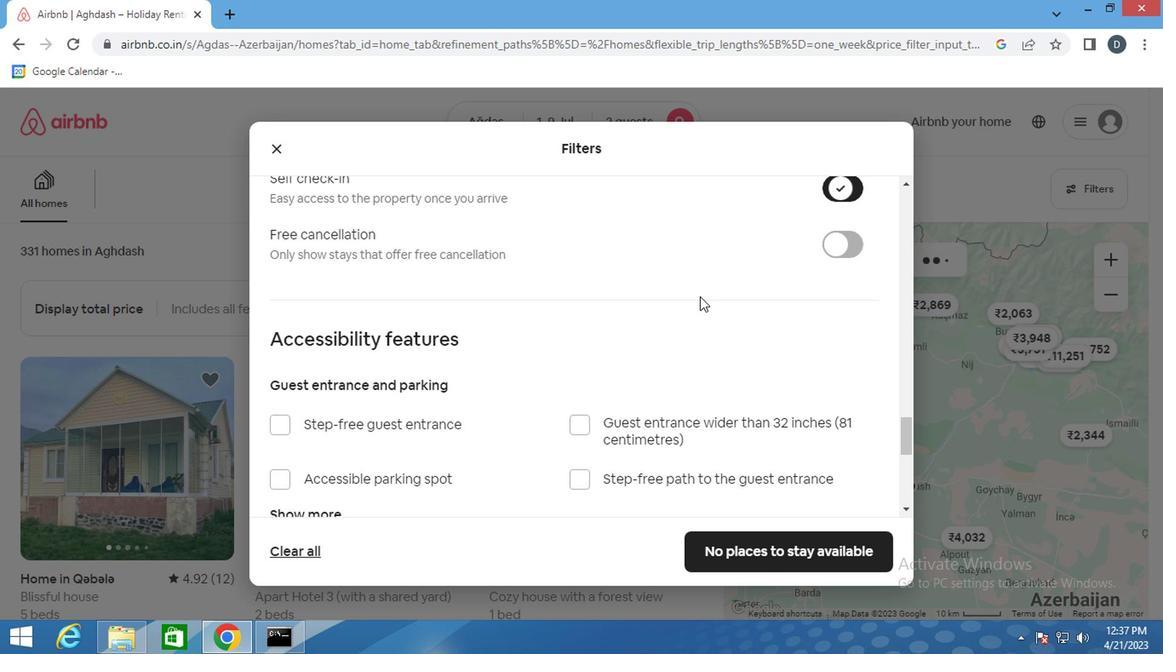 
Action: Mouse scrolled (680, 312) with delta (0, 0)
Screenshot: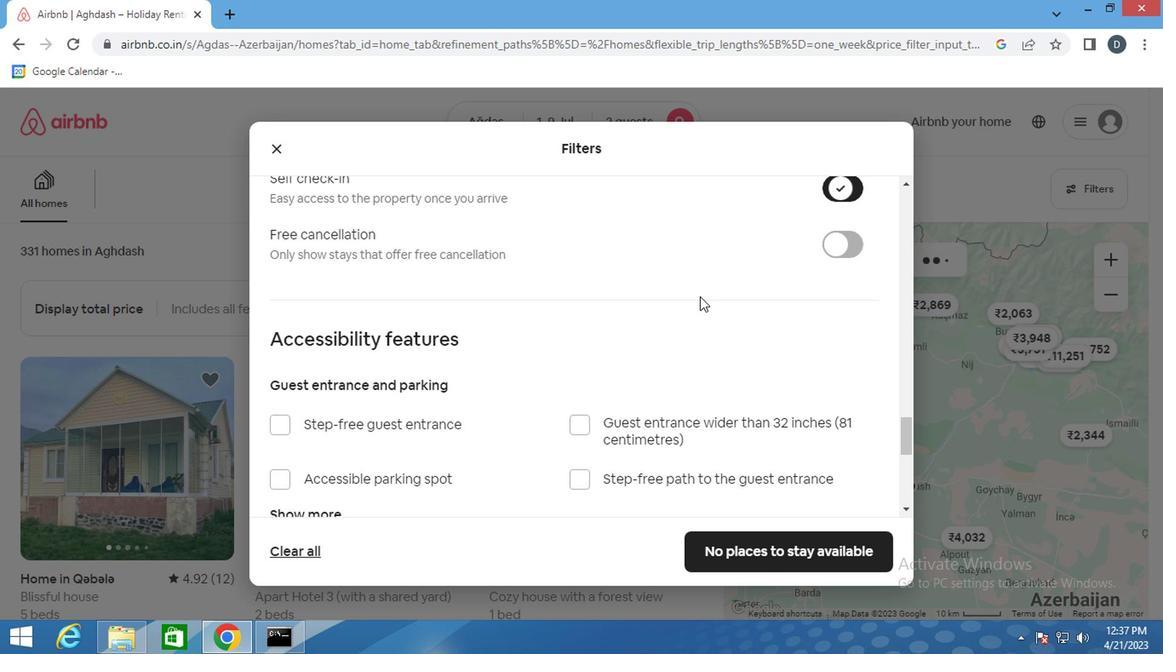 
Action: Mouse moved to (679, 315)
Screenshot: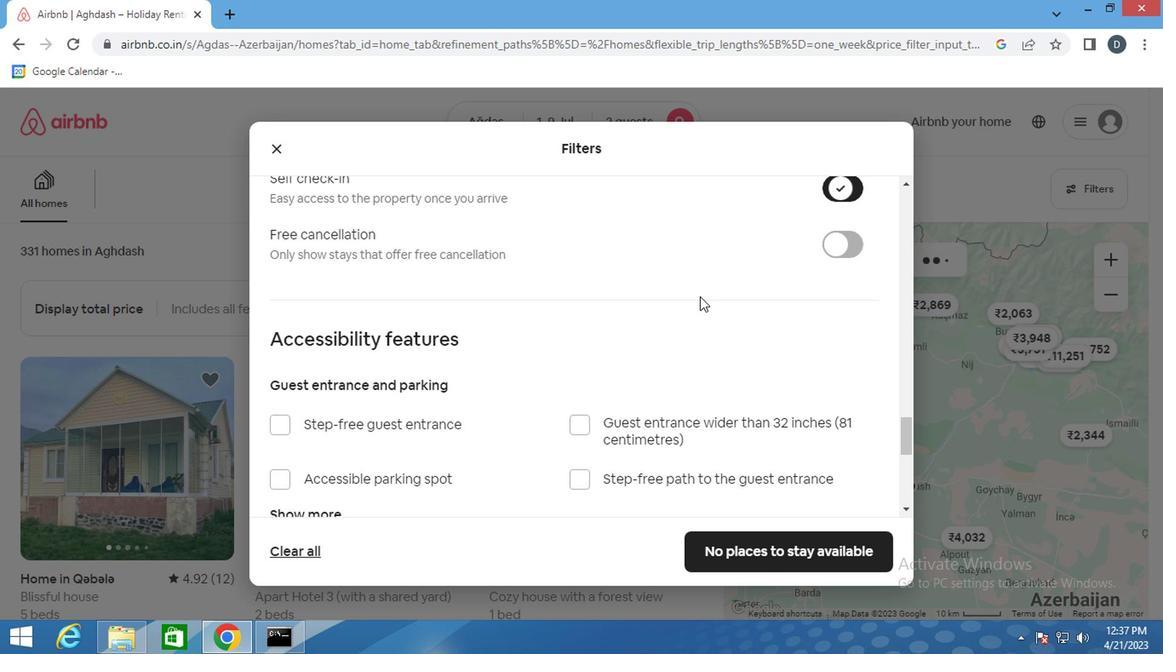 
Action: Mouse scrolled (679, 314) with delta (0, 0)
Screenshot: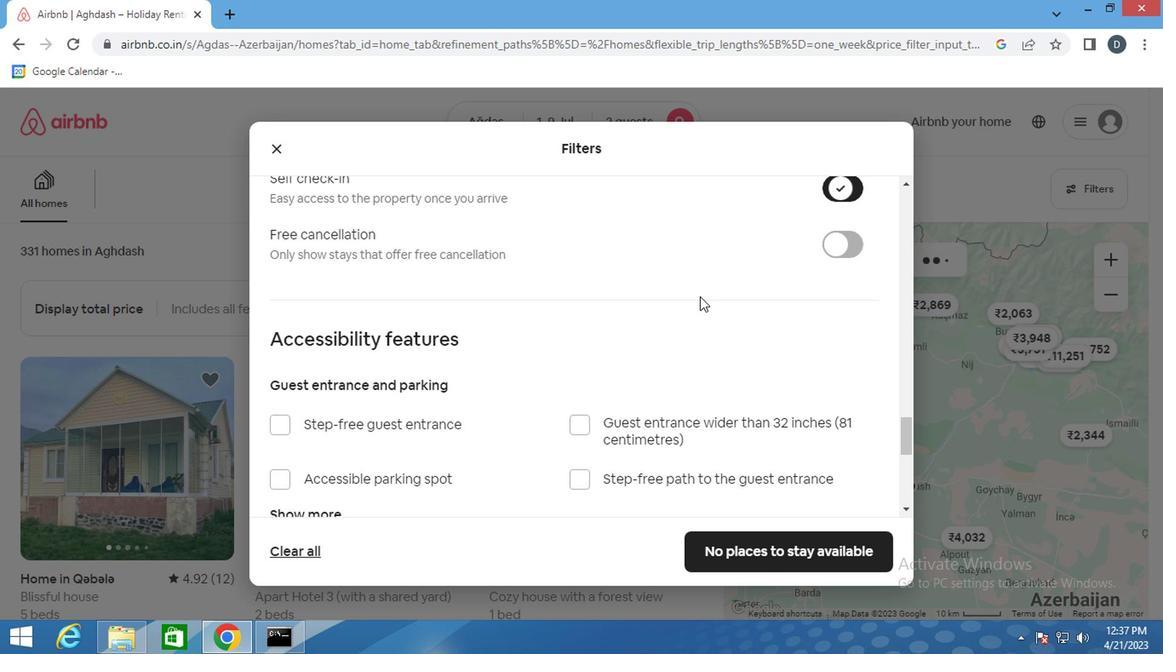
Action: Mouse moved to (679, 315)
Screenshot: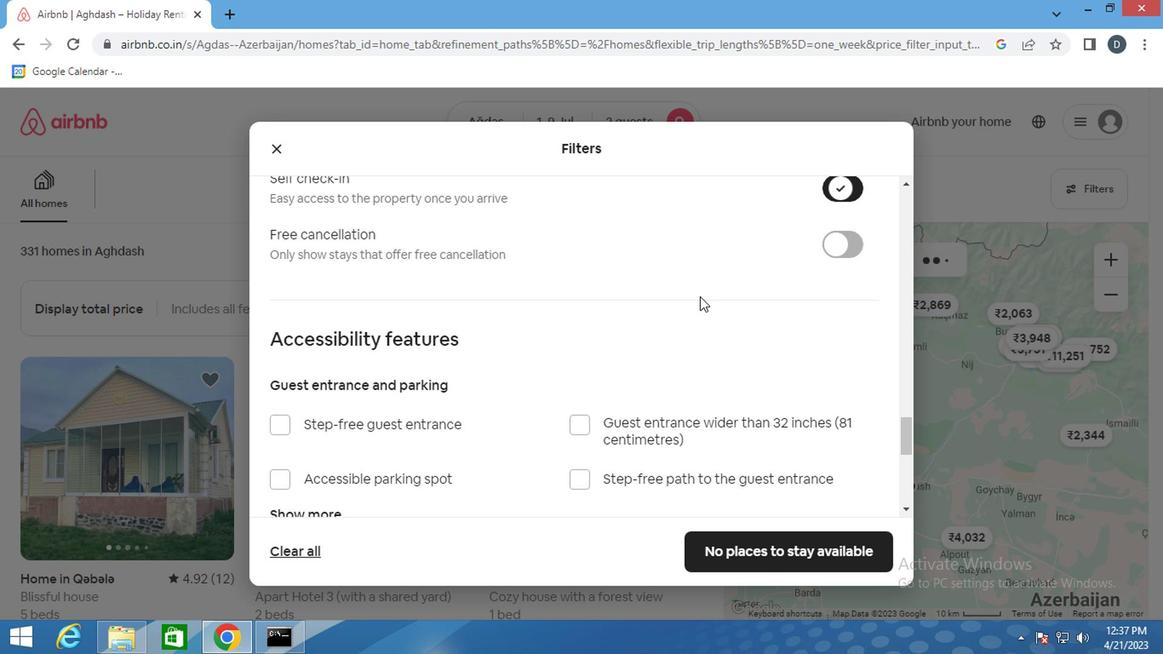 
Action: Mouse scrolled (679, 315) with delta (0, 0)
Screenshot: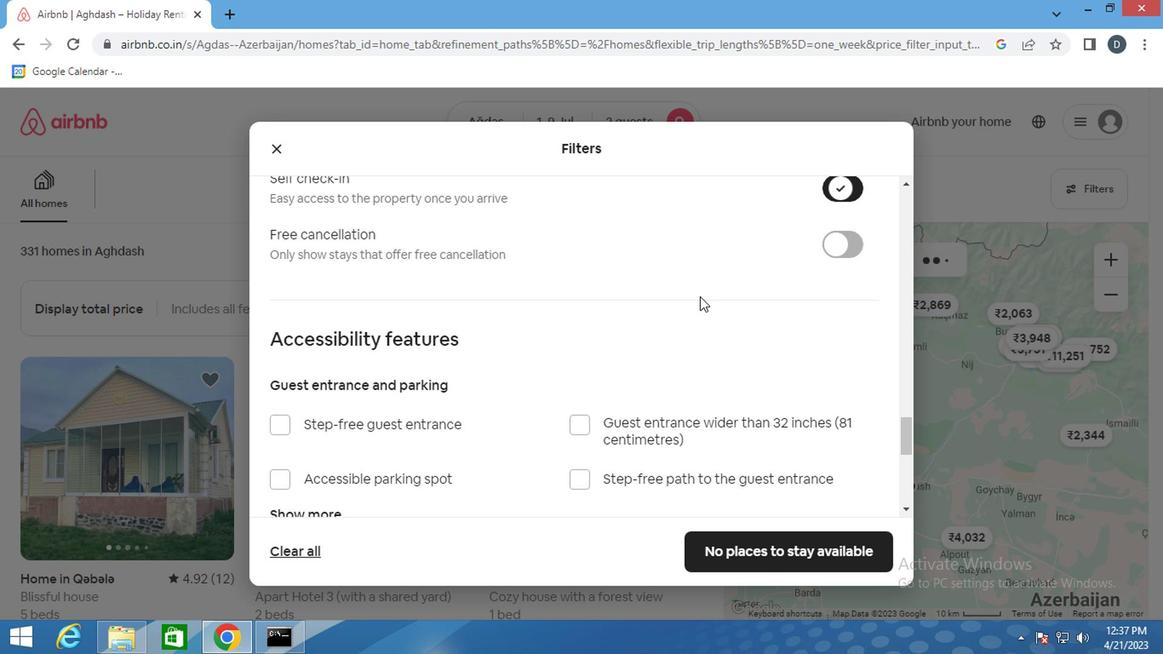 
Action: Mouse moved to (679, 316)
Screenshot: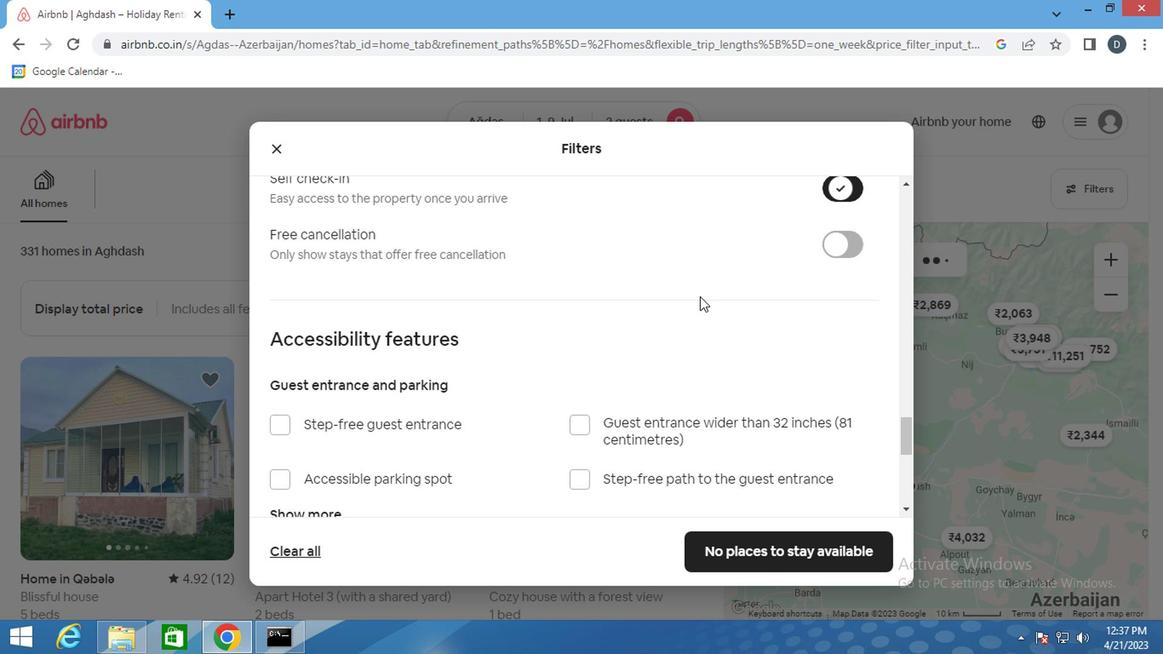 
Action: Mouse scrolled (679, 315) with delta (0, -1)
Screenshot: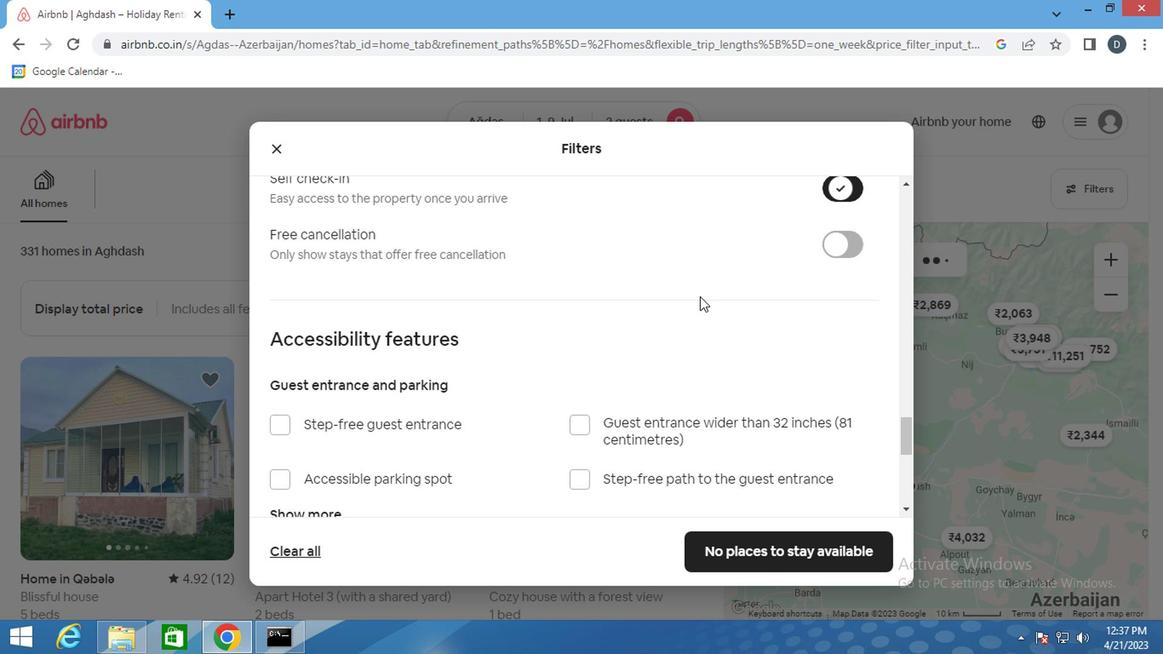 
Action: Mouse moved to (559, 320)
Screenshot: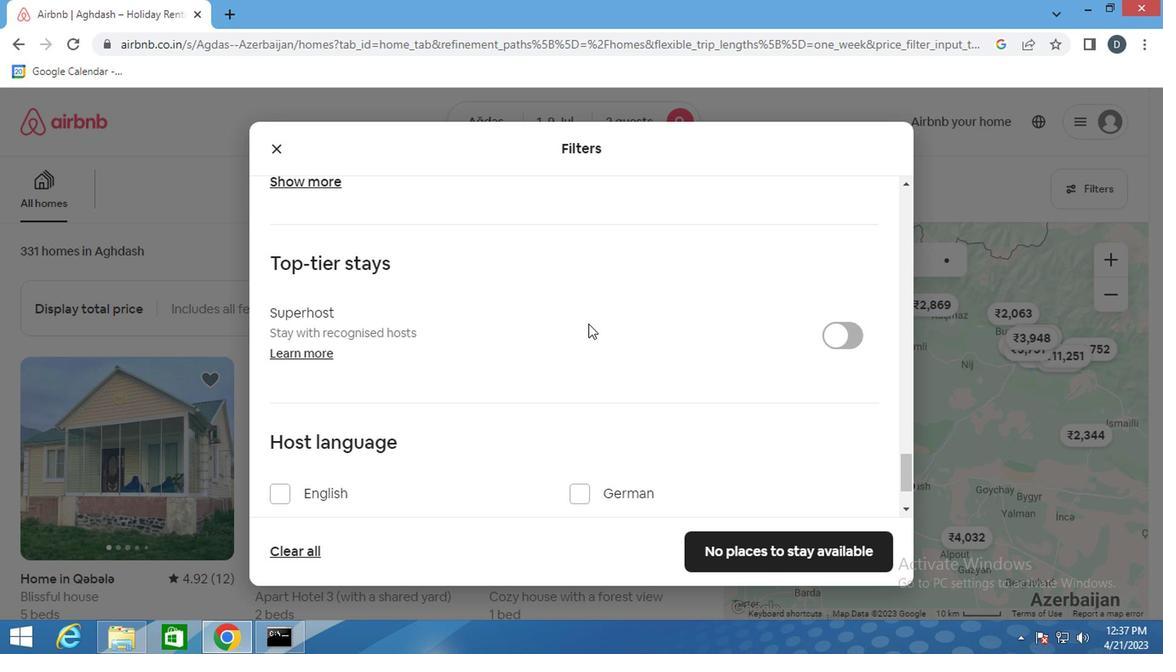 
Action: Mouse scrolled (559, 319) with delta (0, 0)
Screenshot: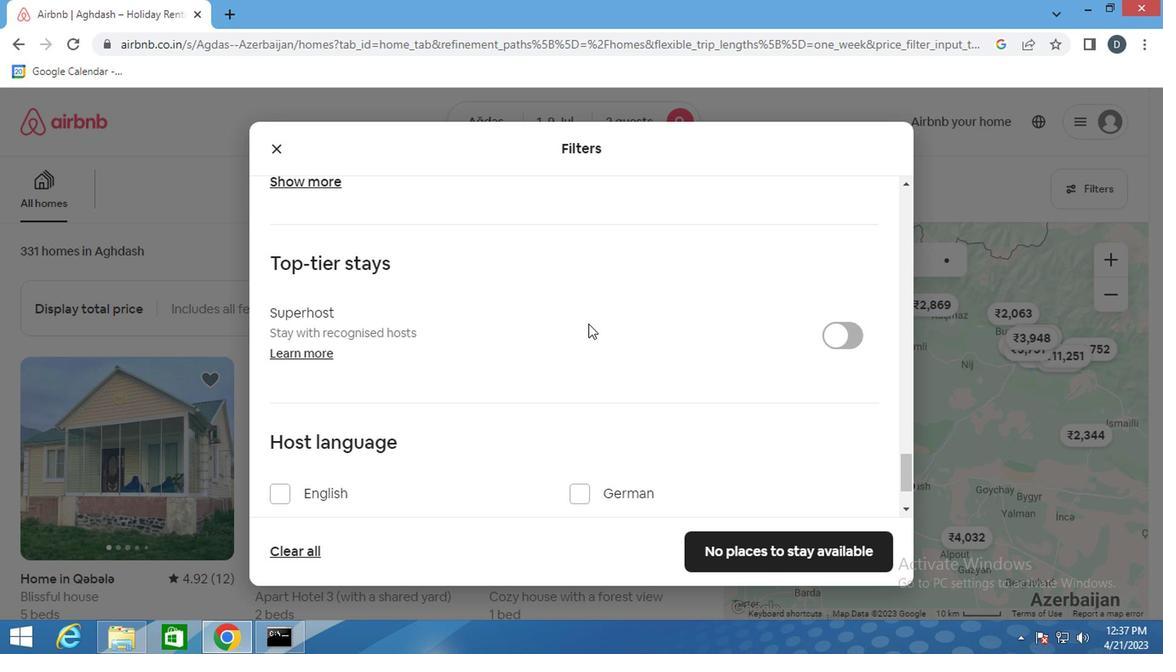 
Action: Mouse moved to (558, 320)
Screenshot: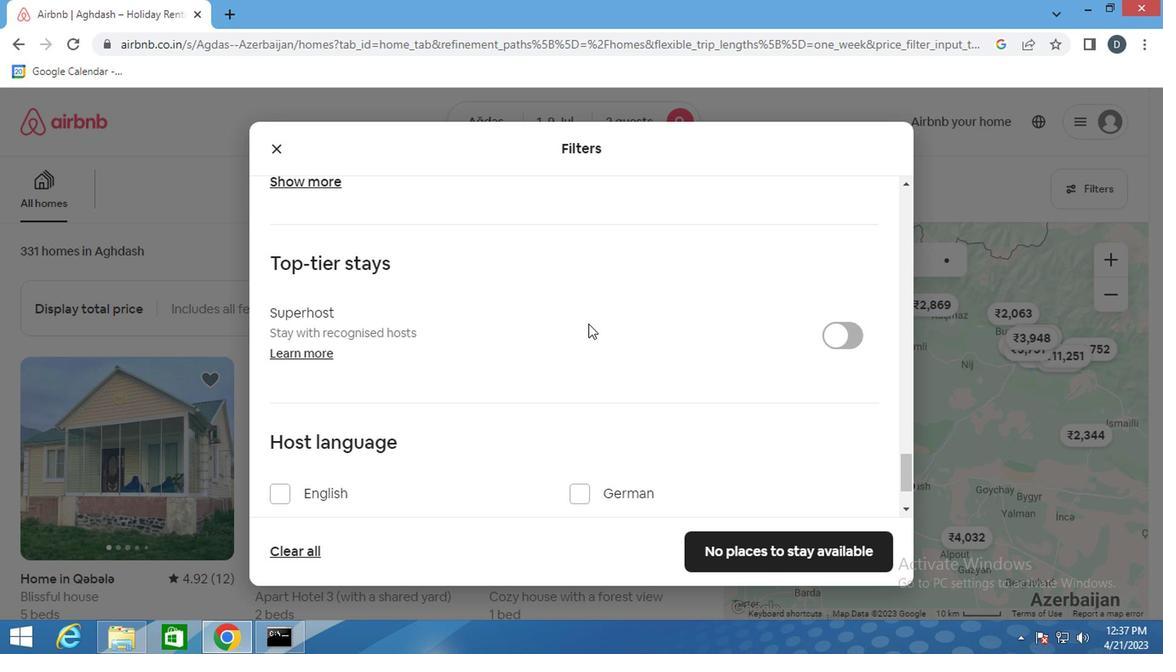 
Action: Mouse scrolled (558, 319) with delta (0, 0)
Screenshot: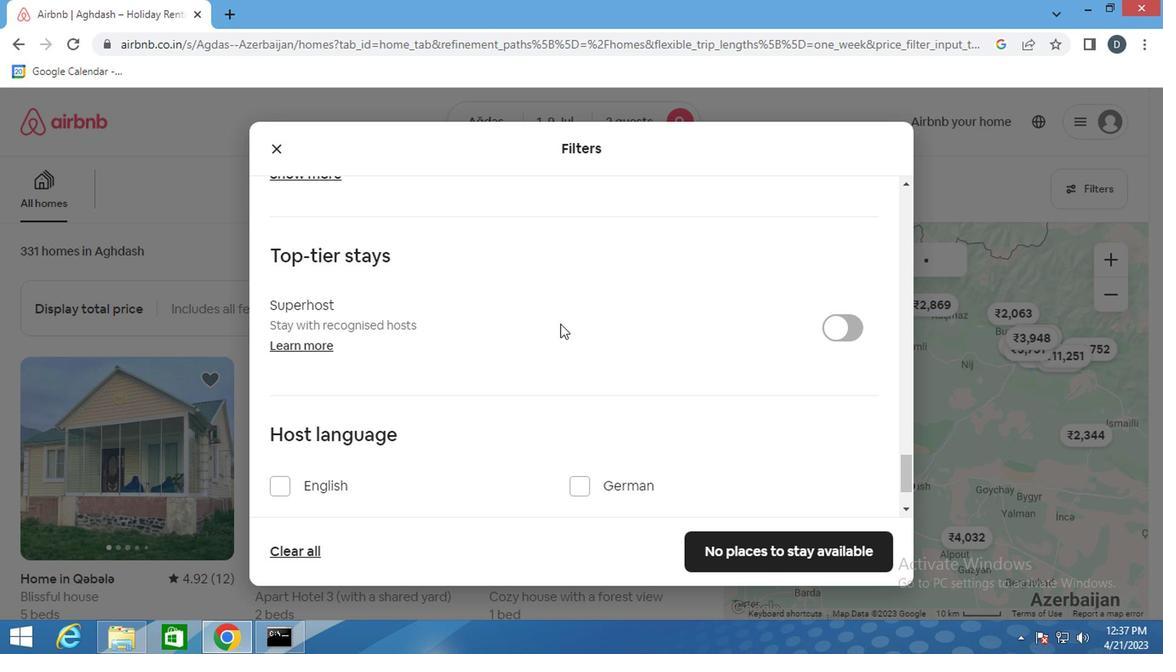 
Action: Mouse scrolled (558, 319) with delta (0, 0)
Screenshot: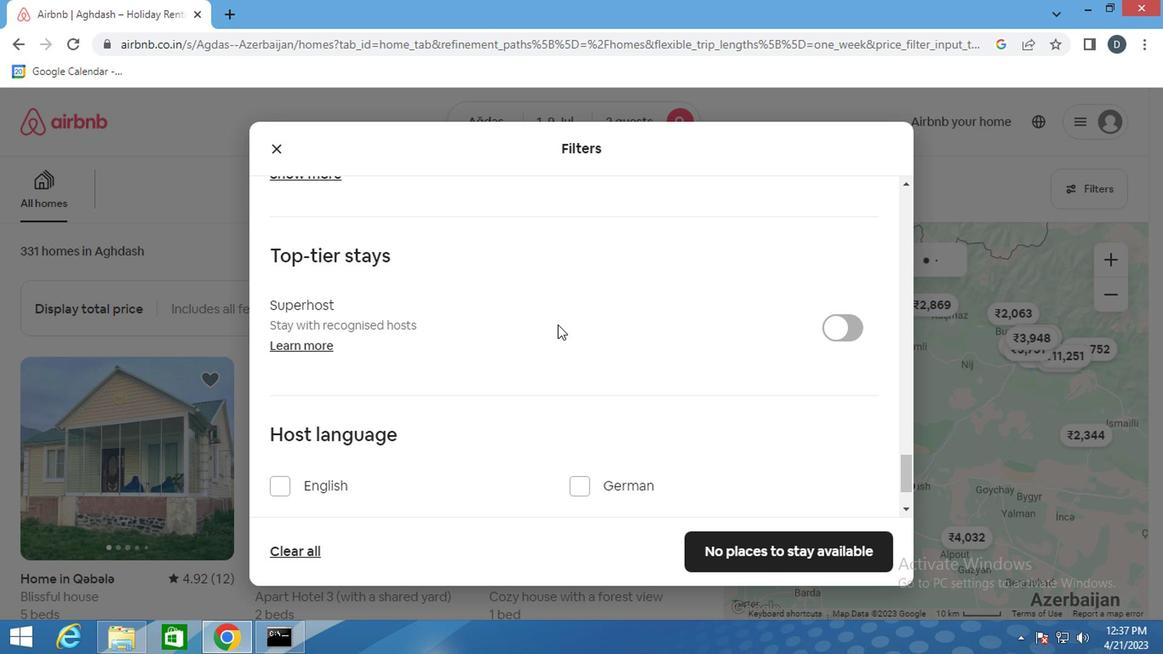 
Action: Mouse moved to (328, 397)
Screenshot: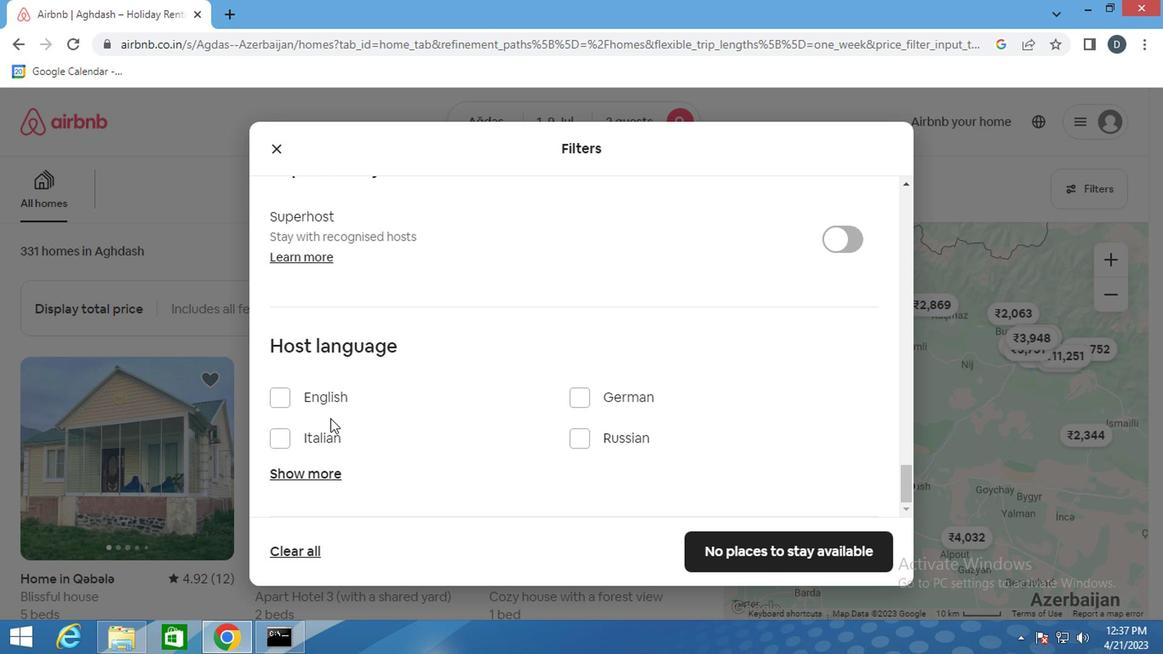 
Action: Mouse pressed left at (328, 397)
Screenshot: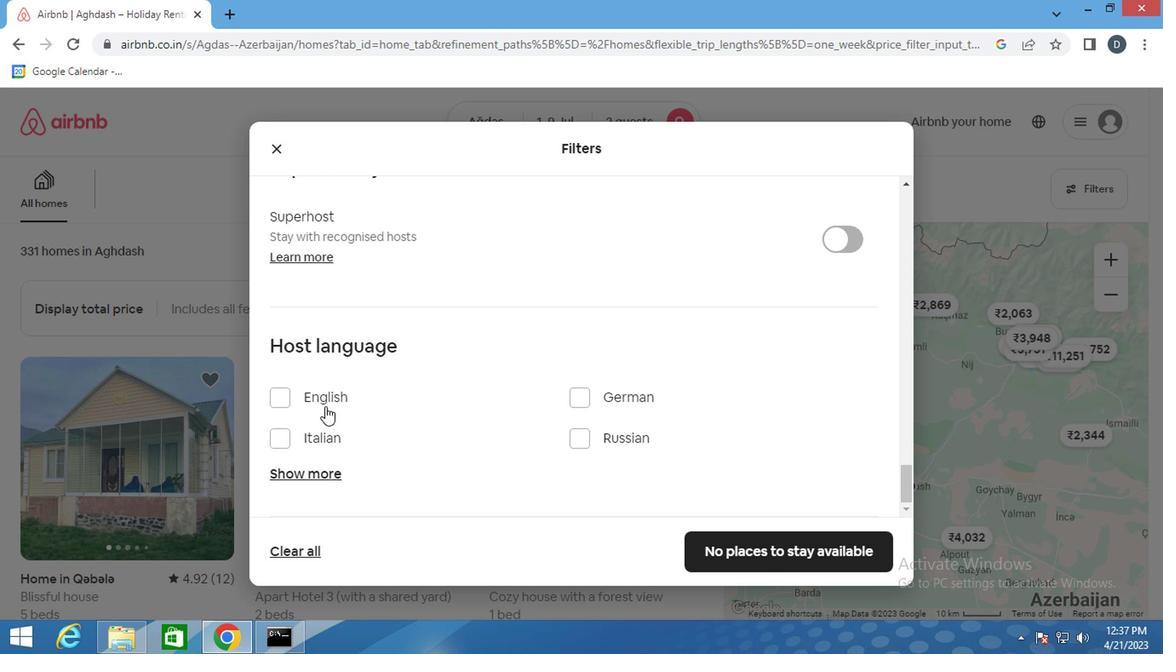 
Action: Mouse moved to (828, 533)
Screenshot: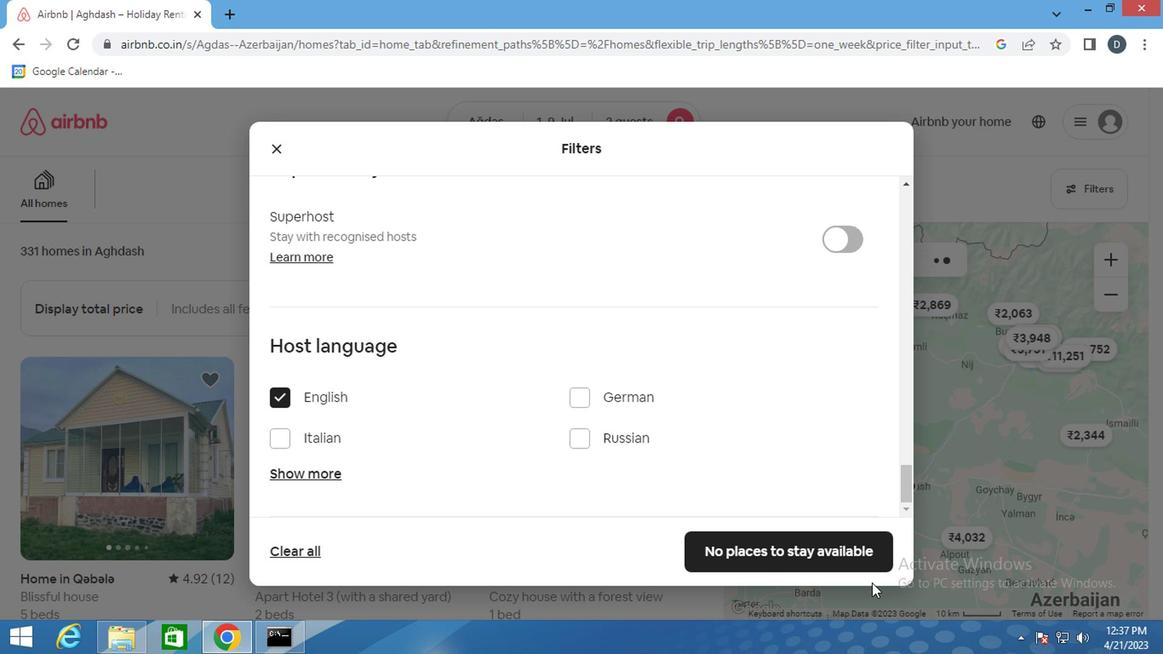 
Action: Mouse pressed left at (828, 533)
Screenshot: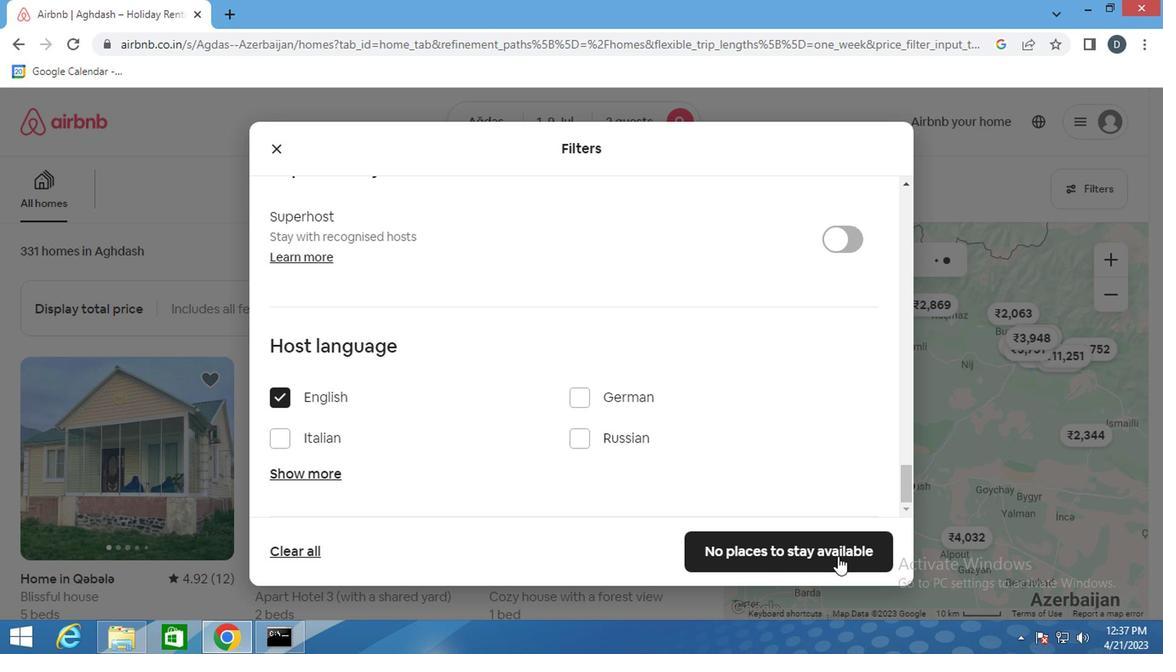 
